 Task: Look for space in Bāzārak, Afghanistan from 6th September, 2023 to 10th September, 2023 for 1 adult in price range Rs.10000 to Rs.15000. Place can be private room with 1  bedroom having 1 bed and 1 bathroom. Property type can be house, flat, hotel. Amenities needed are: air conditioning, smoking allowed. Booking option can be shelf check-in. Required host language is English.
Action: Mouse moved to (460, 90)
Screenshot: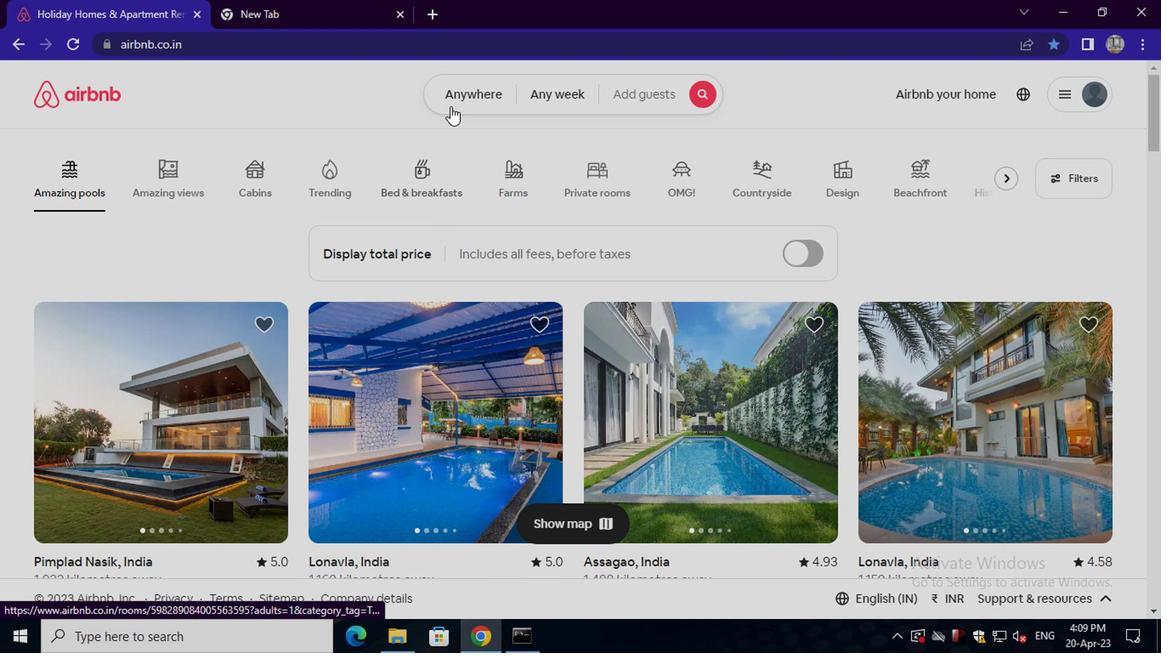 
Action: Mouse pressed left at (460, 90)
Screenshot: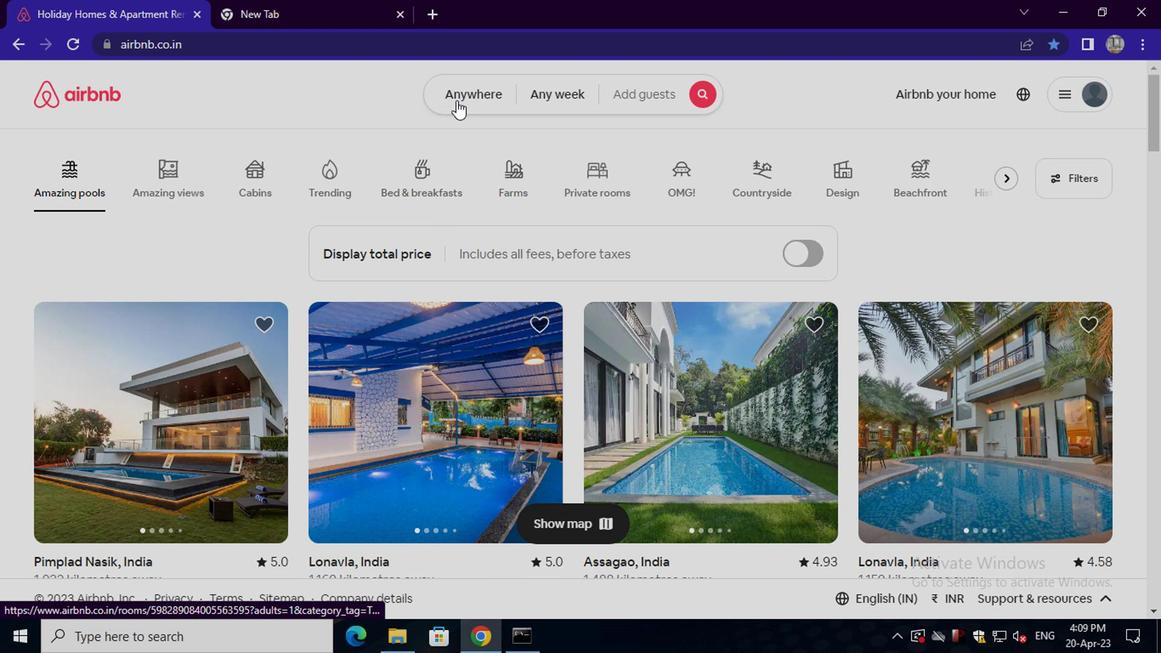 
Action: Mouse moved to (362, 156)
Screenshot: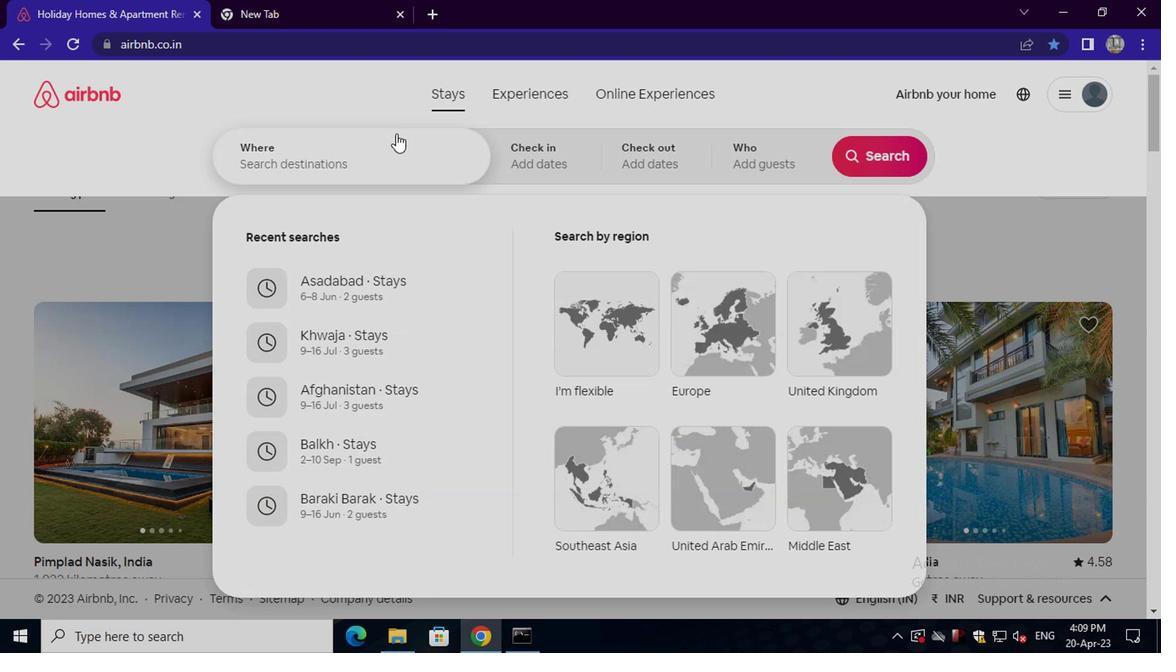 
Action: Mouse pressed left at (362, 156)
Screenshot: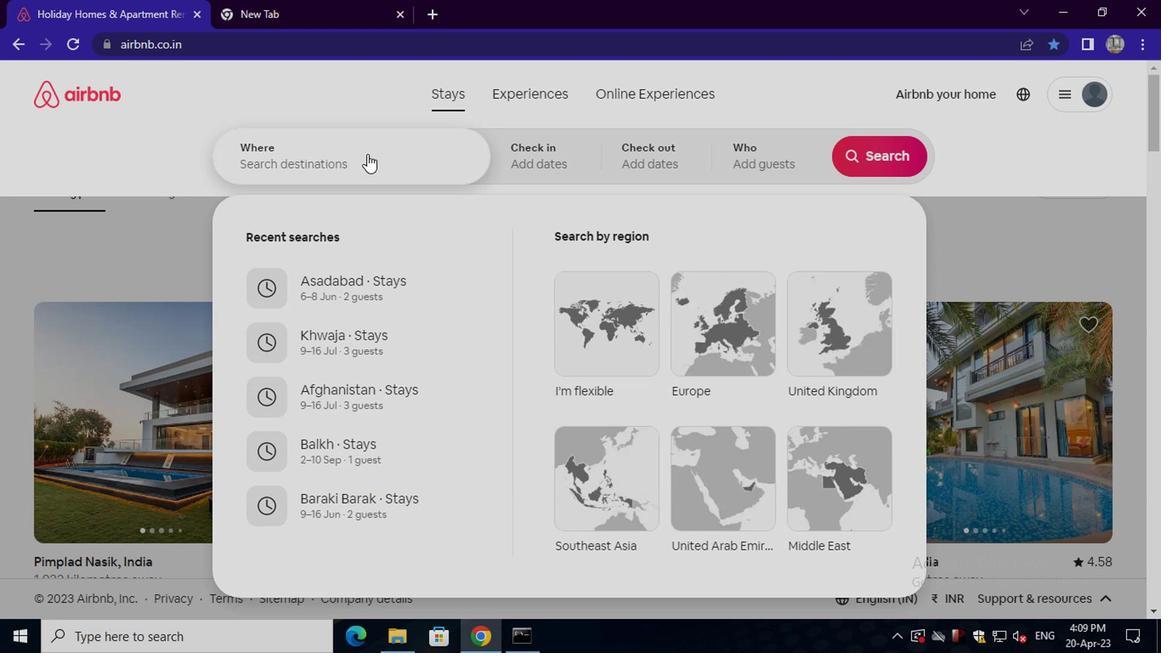 
Action: Key pressed bazarak
Screenshot: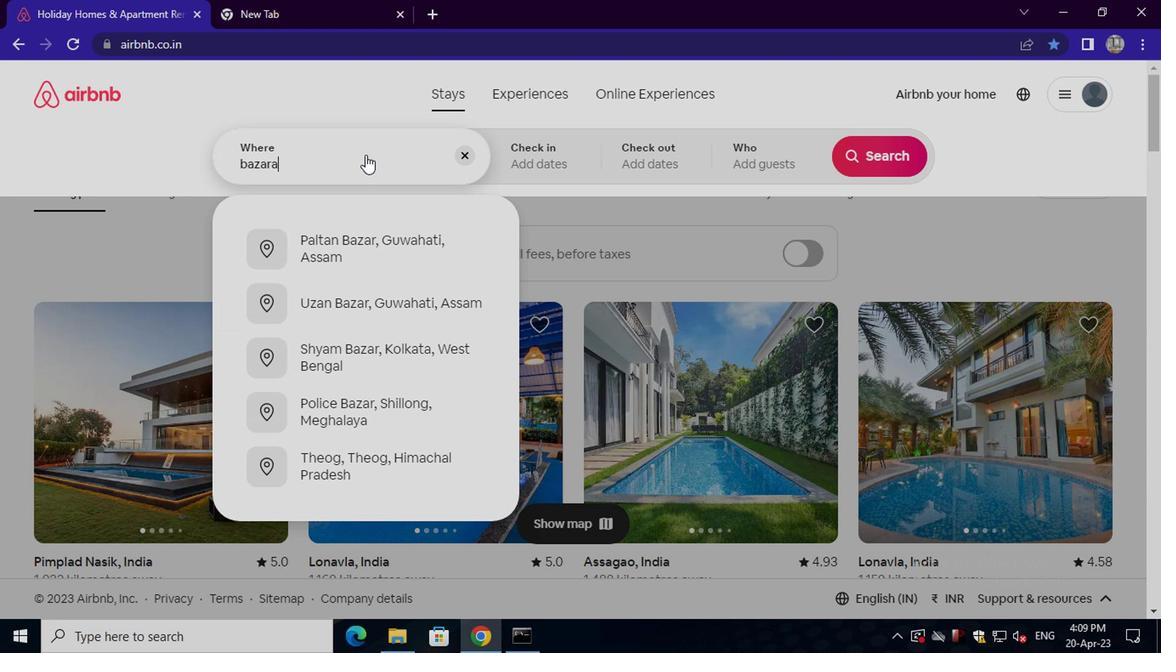 
Action: Mouse moved to (380, 353)
Screenshot: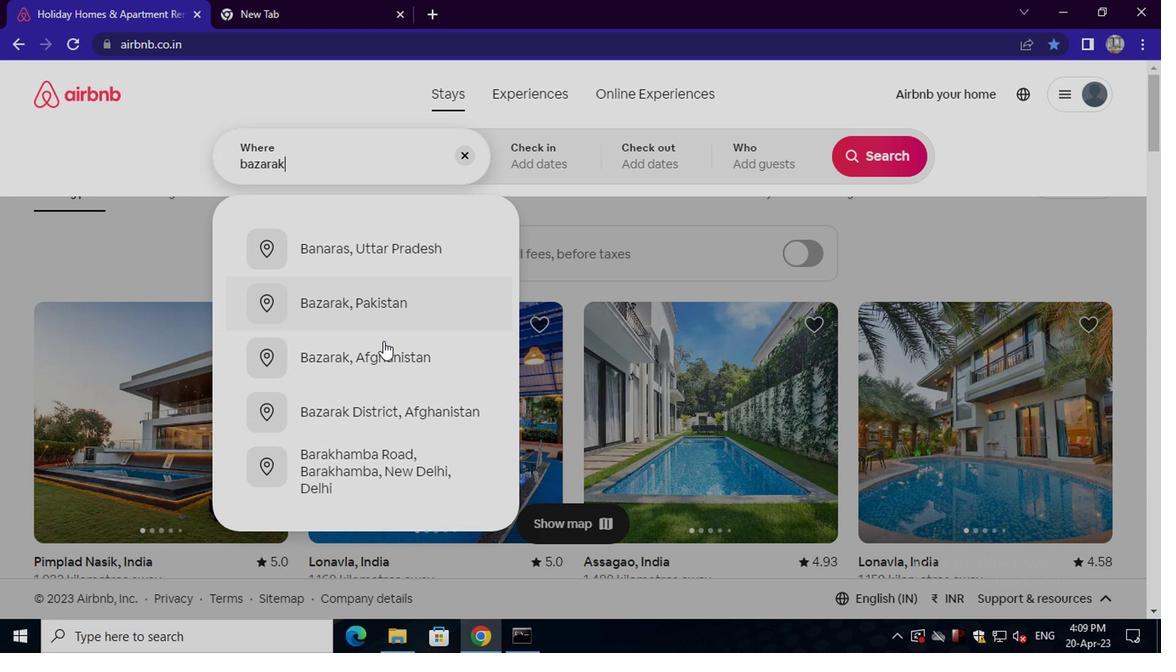 
Action: Mouse pressed left at (380, 353)
Screenshot: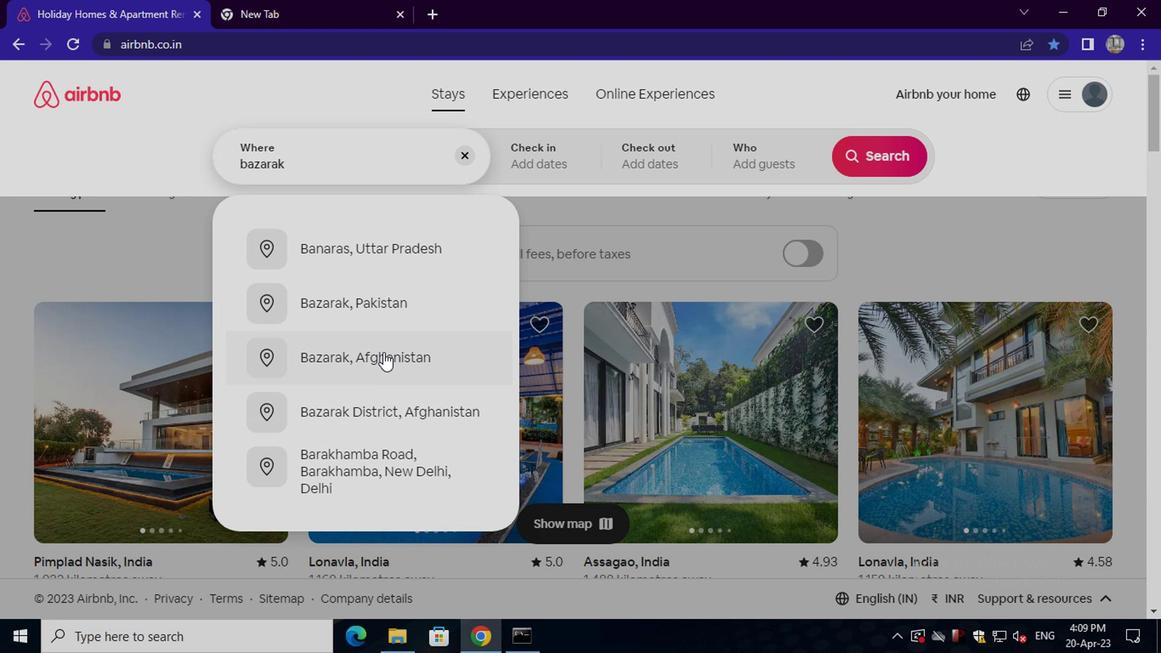 
Action: Mouse moved to (880, 296)
Screenshot: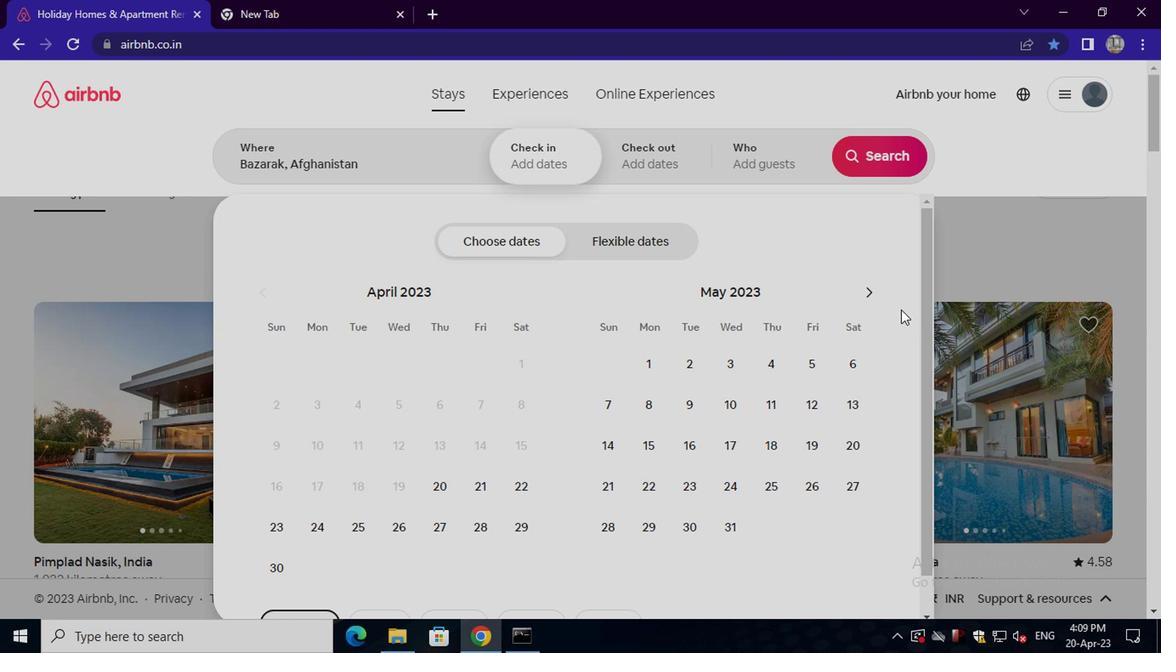 
Action: Mouse pressed left at (880, 296)
Screenshot: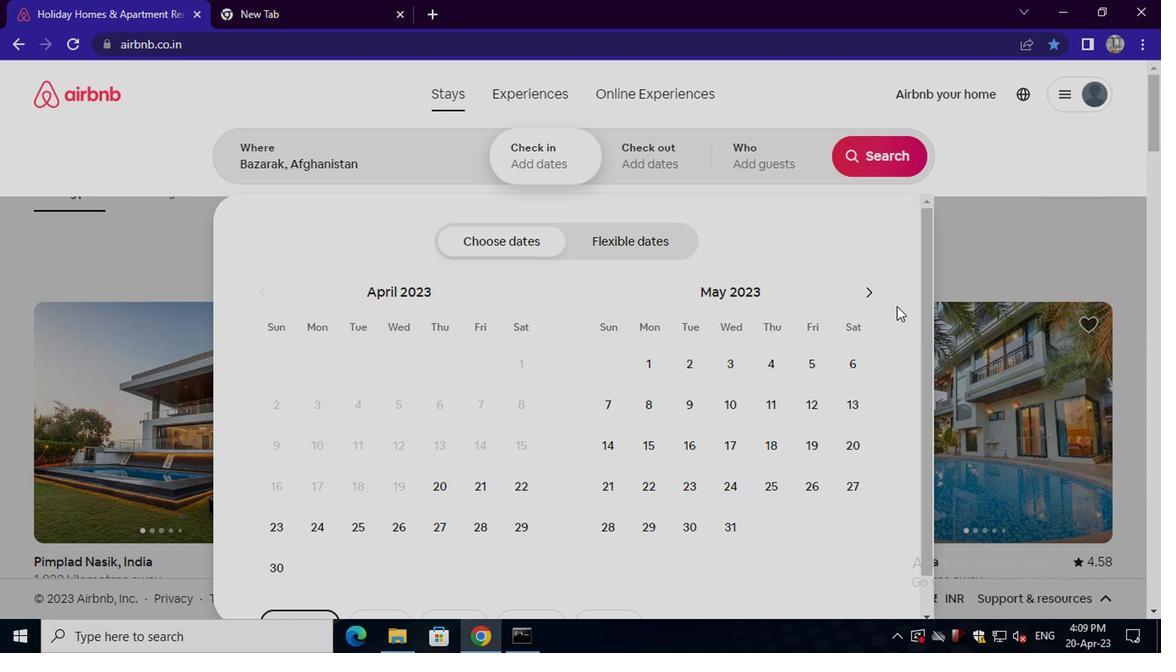 
Action: Mouse moved to (877, 295)
Screenshot: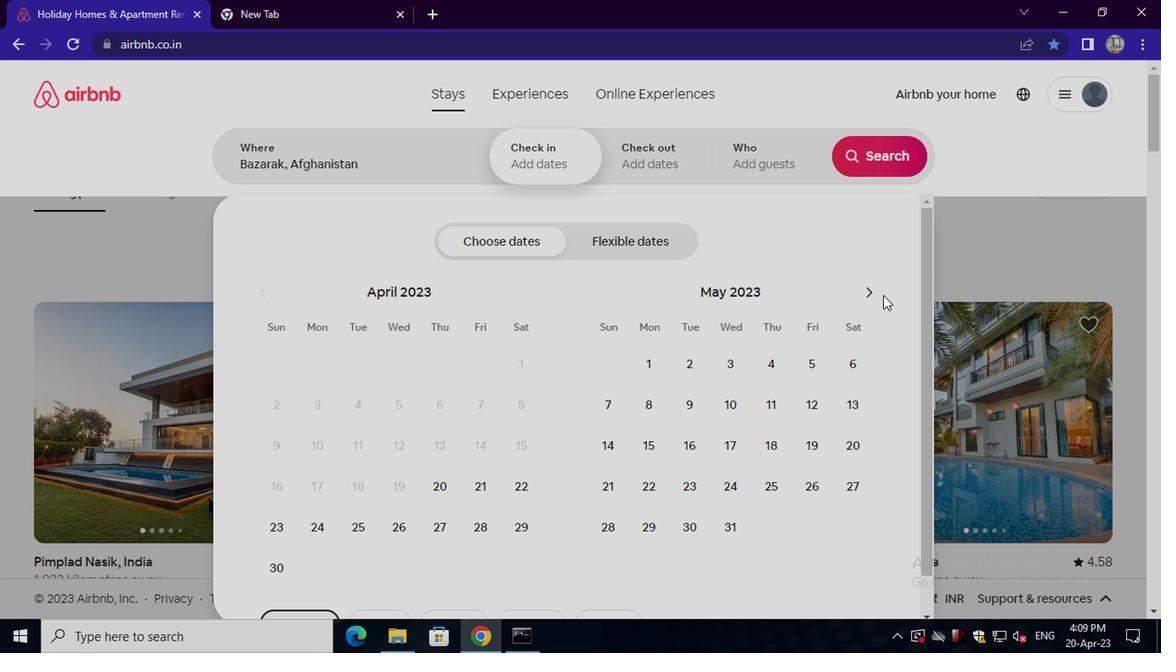 
Action: Mouse pressed left at (877, 295)
Screenshot: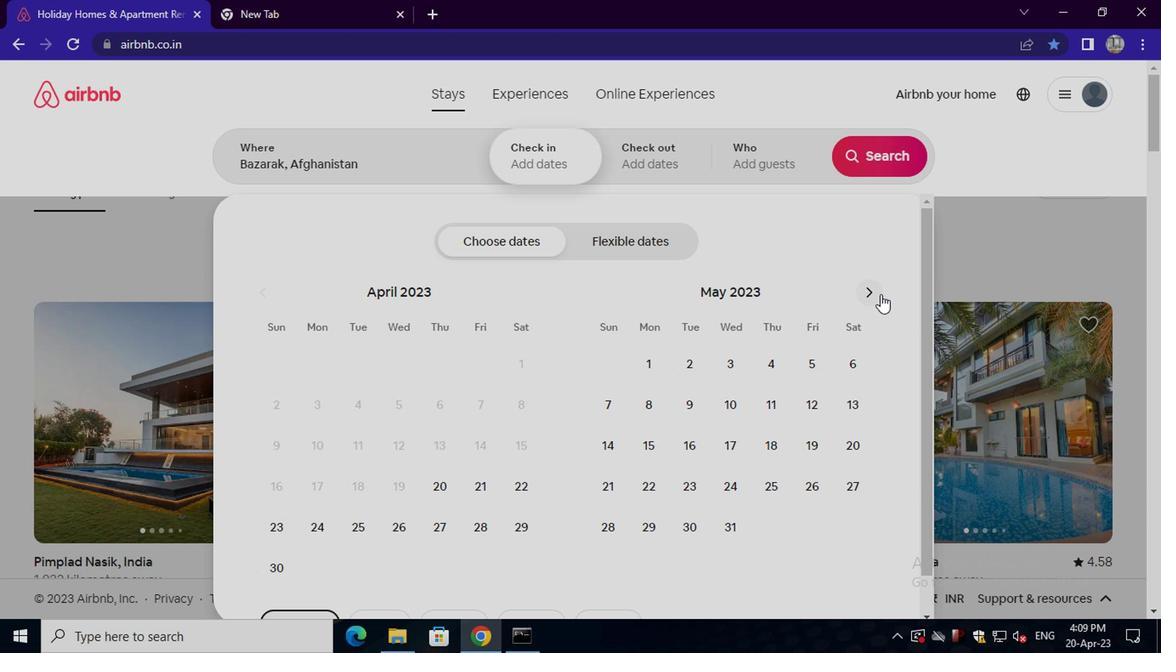 
Action: Mouse pressed left at (877, 295)
Screenshot: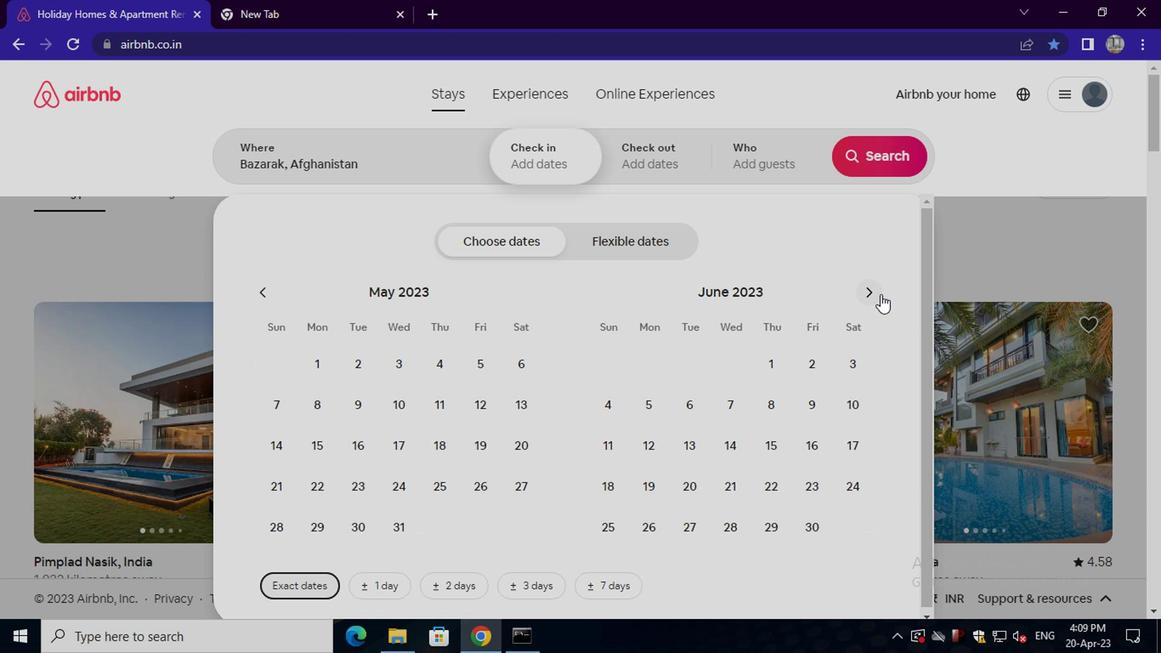 
Action: Mouse moved to (876, 294)
Screenshot: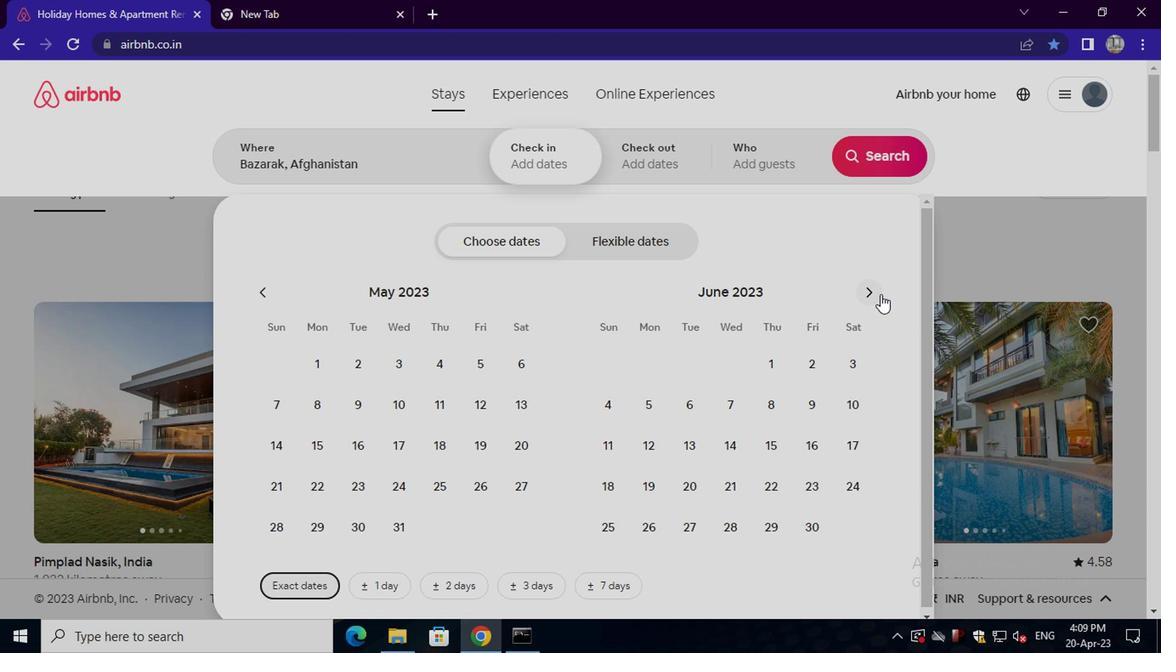 
Action: Mouse pressed left at (876, 294)
Screenshot: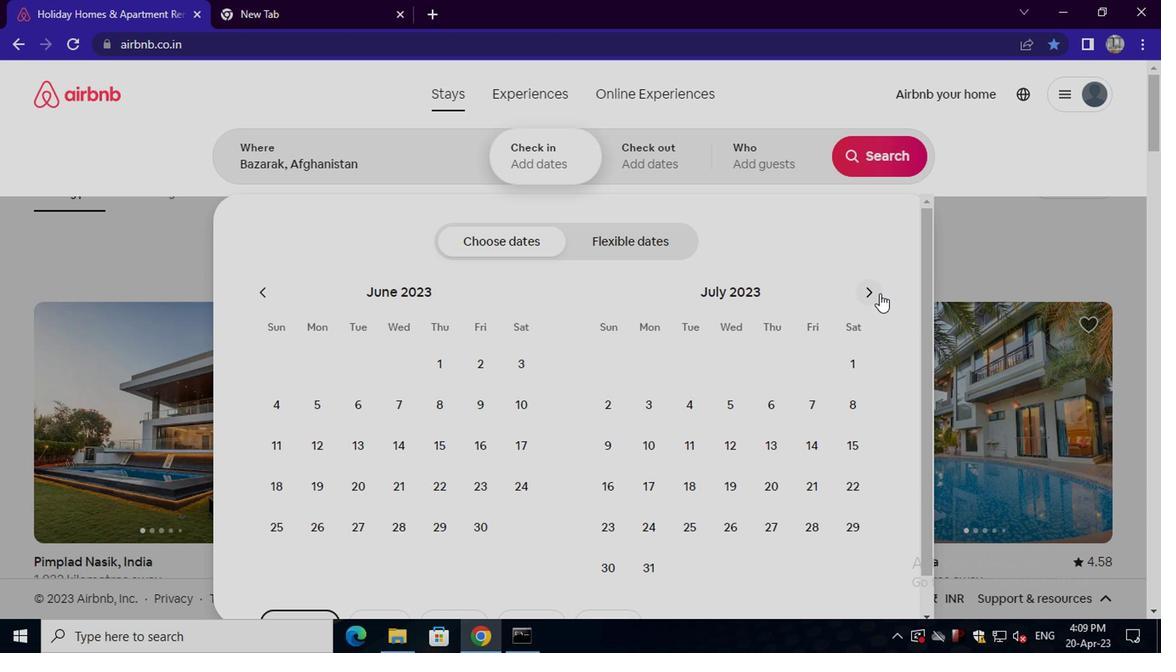 
Action: Mouse pressed left at (876, 294)
Screenshot: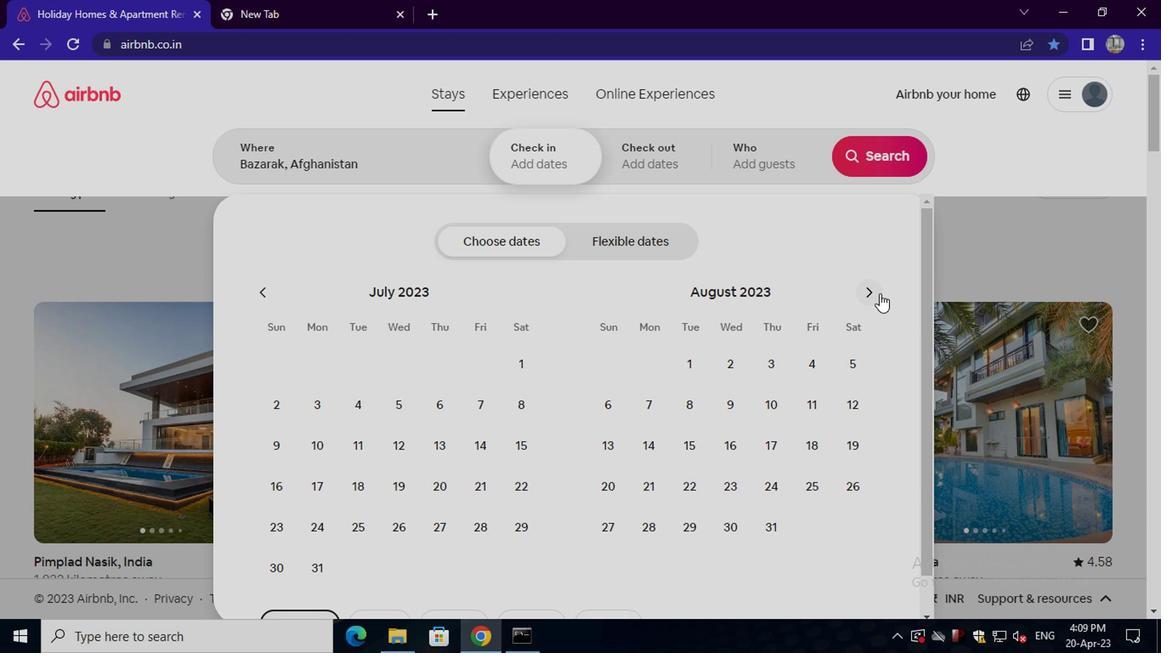 
Action: Mouse moved to (728, 405)
Screenshot: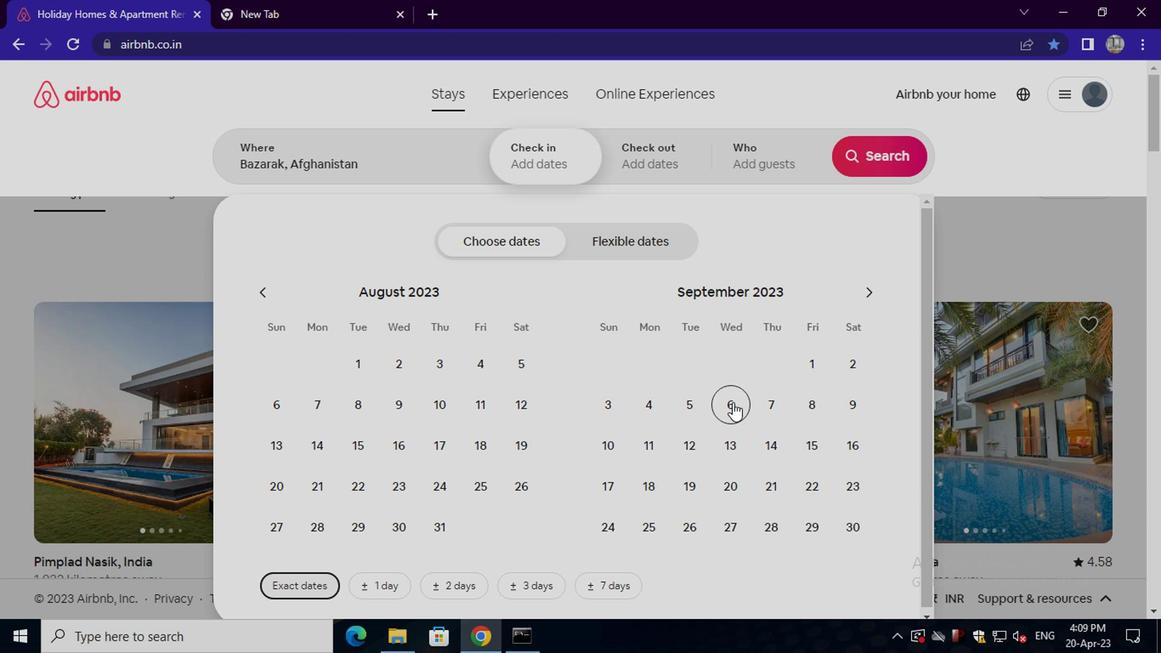 
Action: Mouse pressed left at (728, 405)
Screenshot: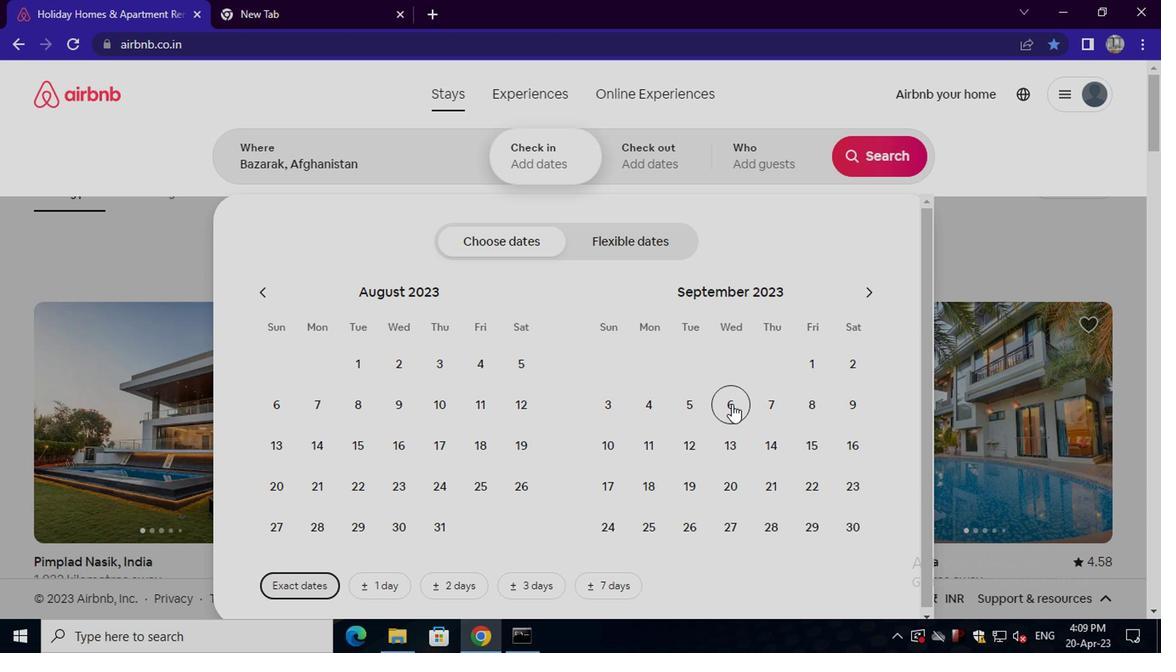 
Action: Mouse moved to (611, 444)
Screenshot: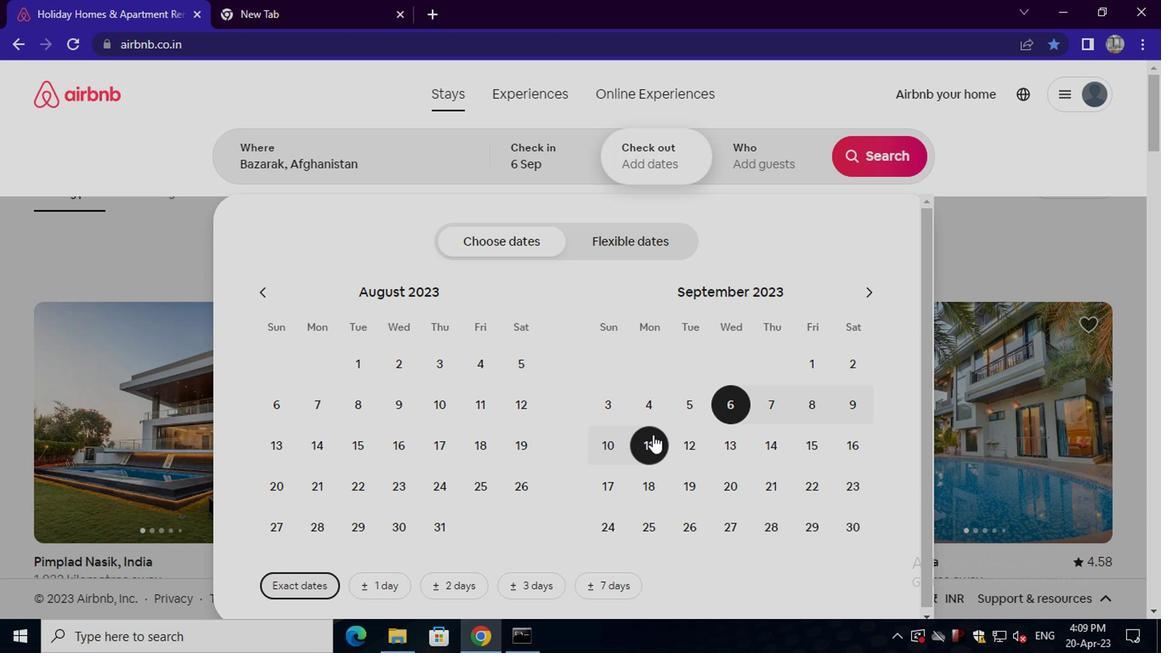 
Action: Mouse pressed left at (611, 444)
Screenshot: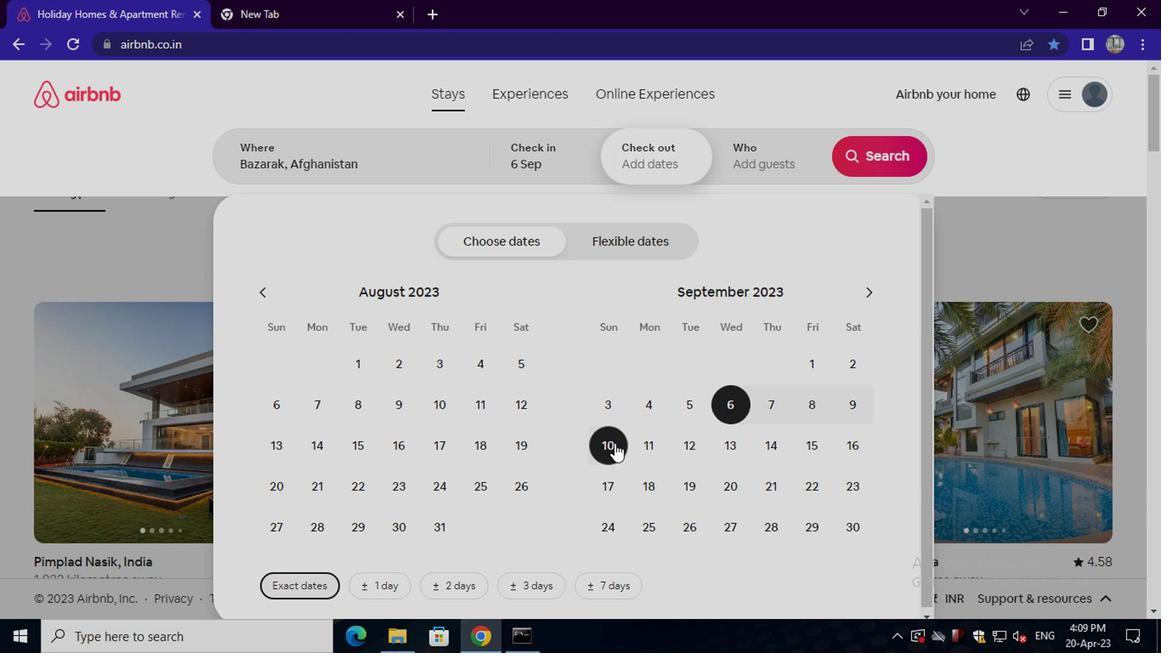 
Action: Mouse moved to (779, 171)
Screenshot: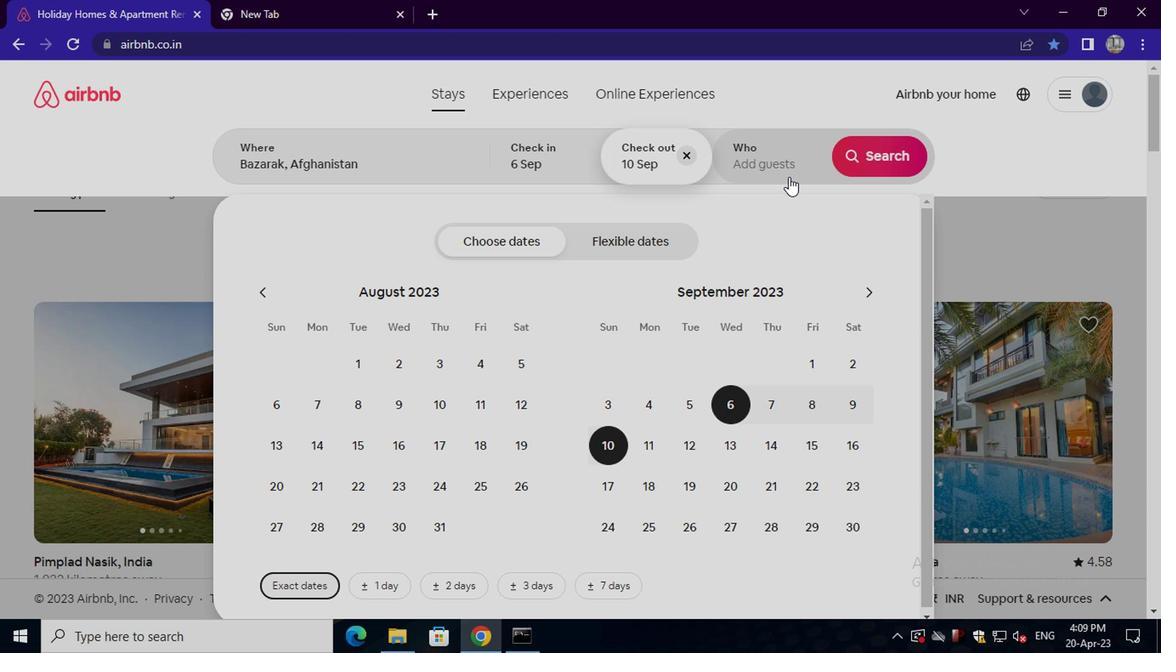 
Action: Mouse pressed left at (779, 171)
Screenshot: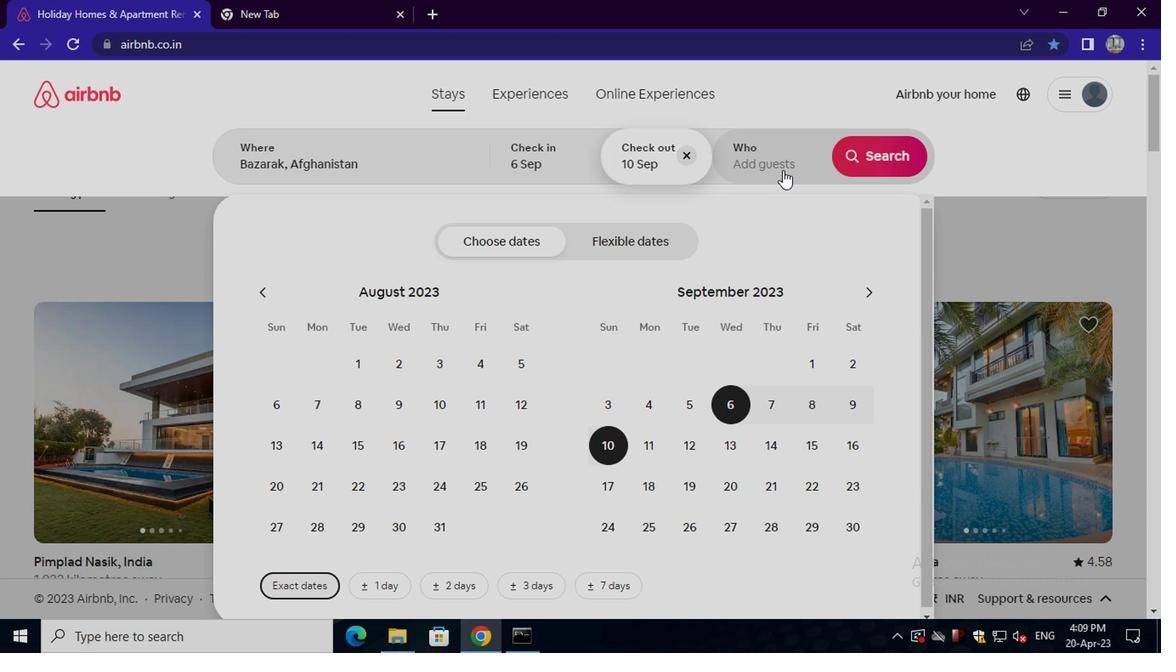 
Action: Mouse moved to (878, 248)
Screenshot: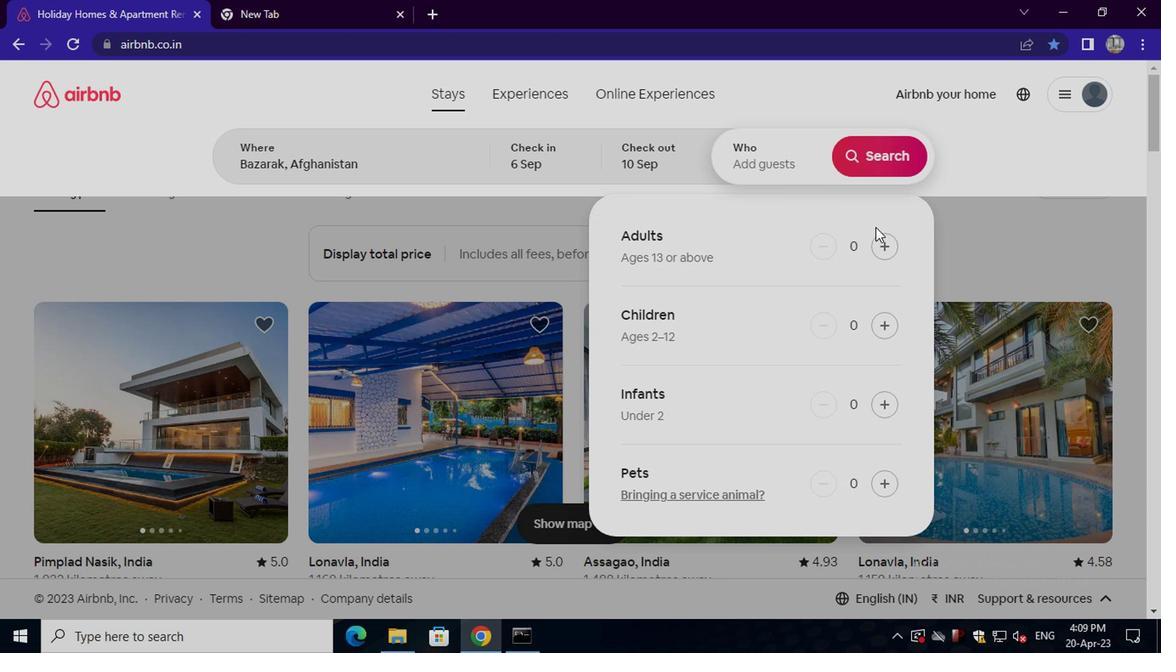 
Action: Mouse pressed left at (878, 248)
Screenshot: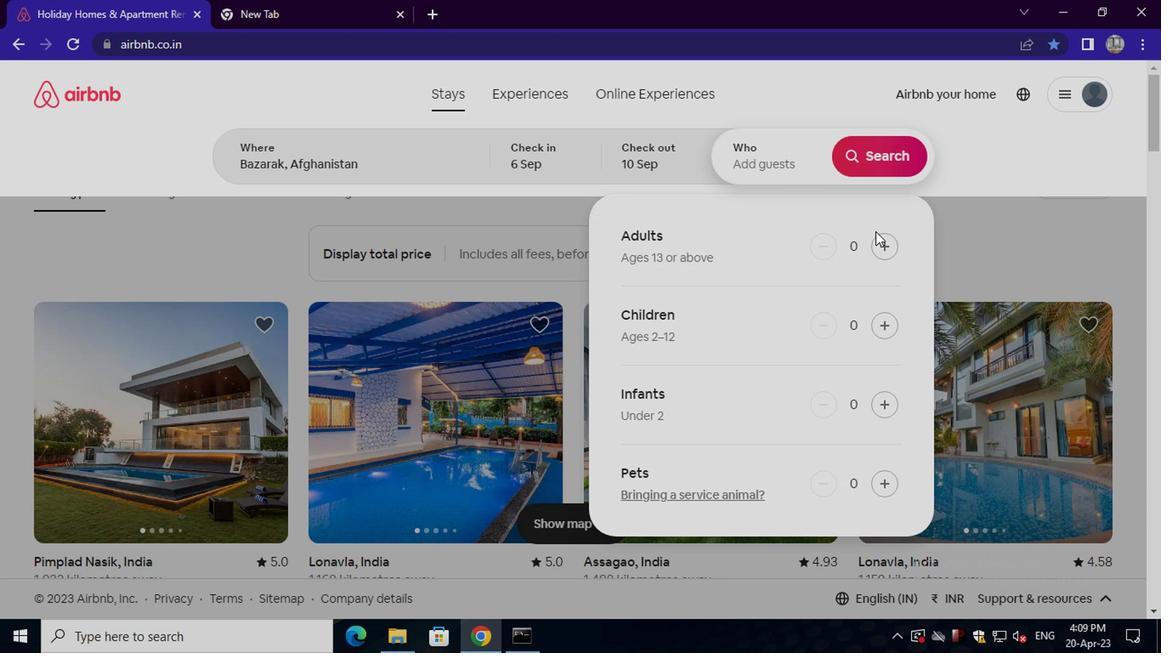 
Action: Mouse moved to (878, 163)
Screenshot: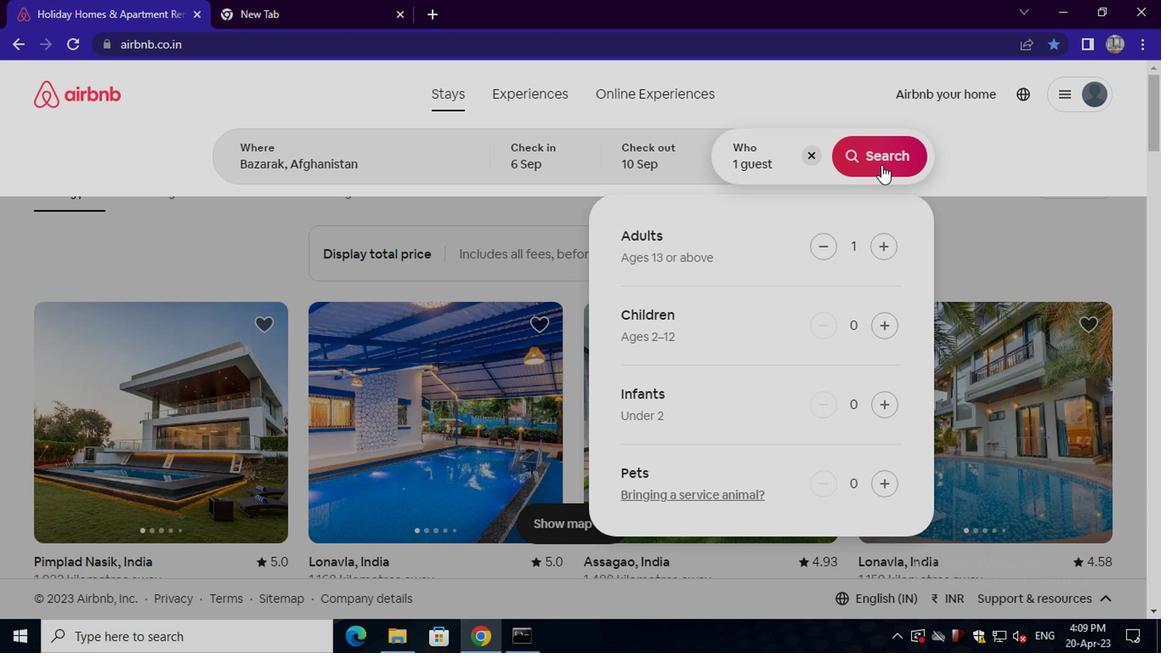 
Action: Mouse pressed left at (878, 163)
Screenshot: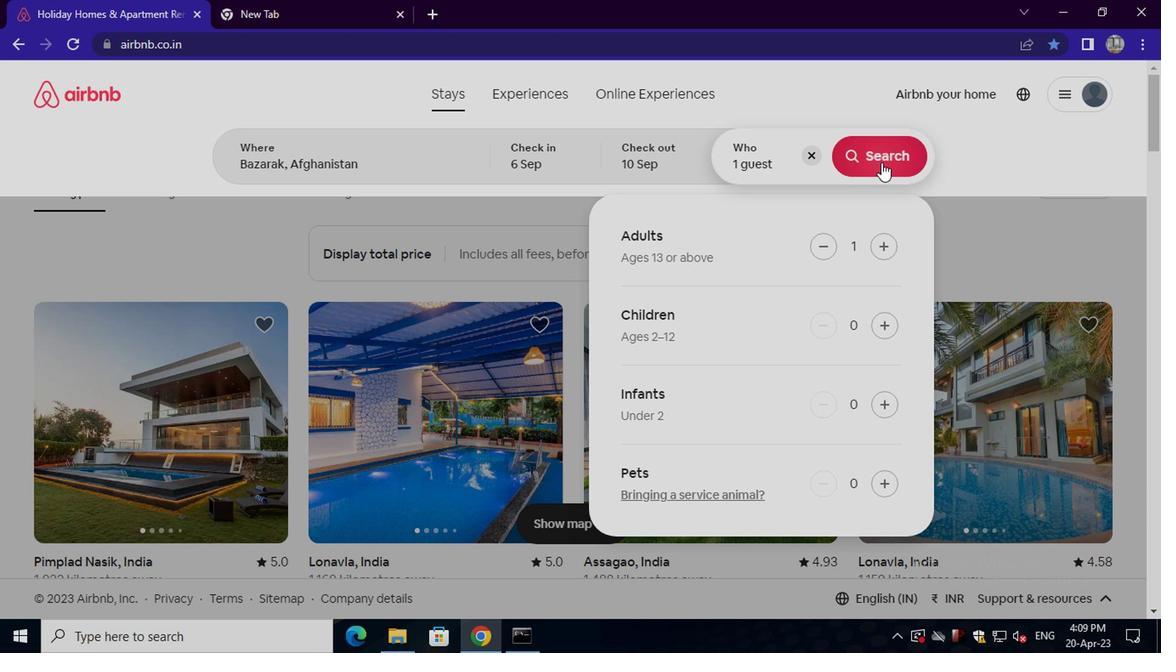 
Action: Mouse moved to (1073, 169)
Screenshot: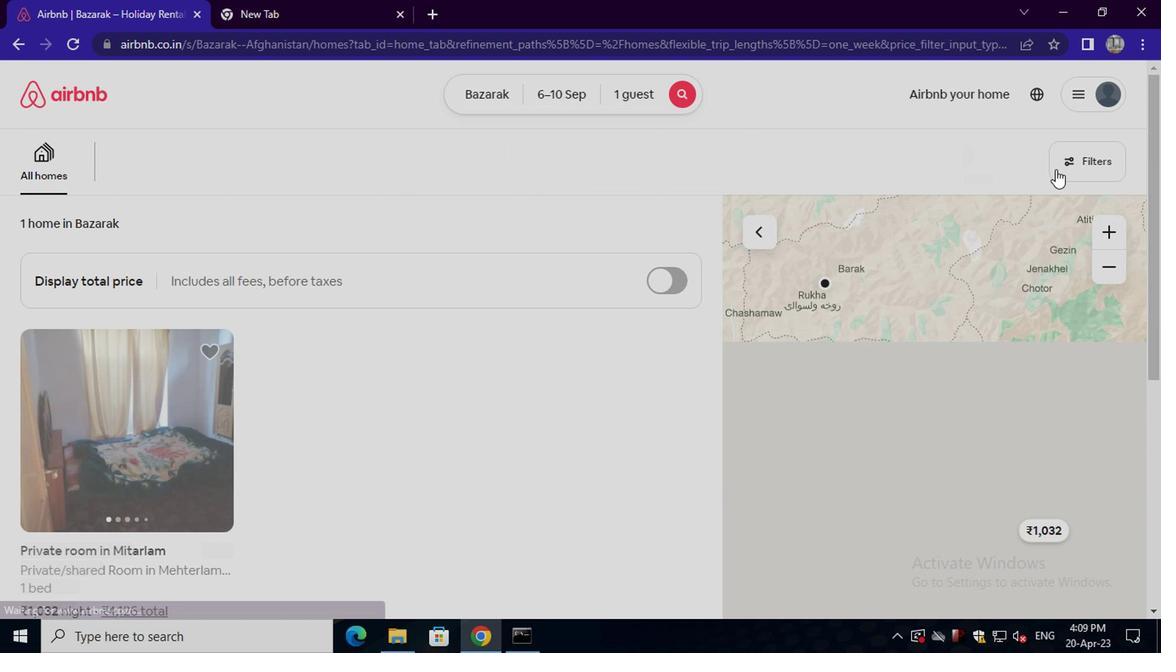 
Action: Mouse pressed left at (1073, 169)
Screenshot: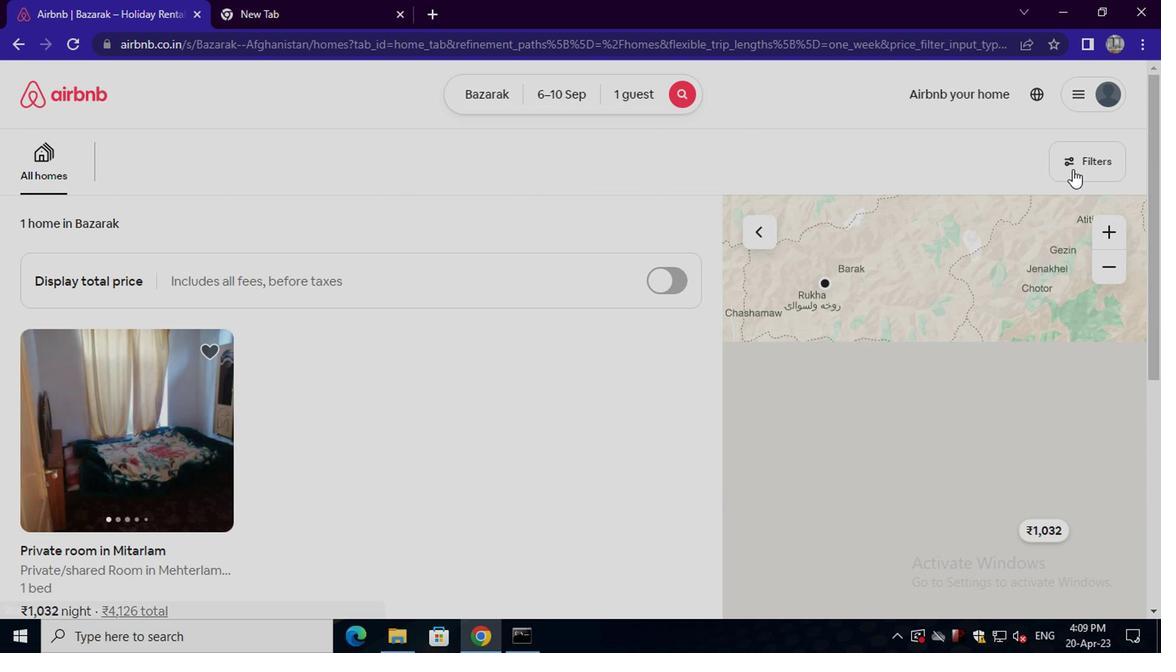 
Action: Mouse moved to (452, 384)
Screenshot: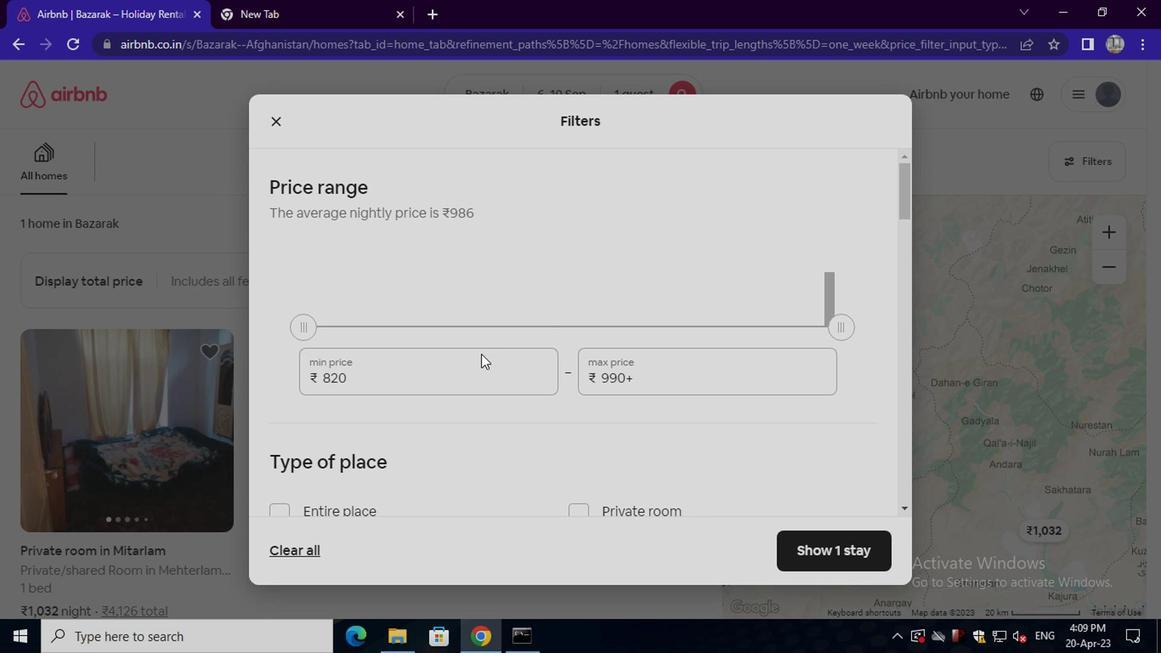 
Action: Mouse pressed left at (452, 384)
Screenshot: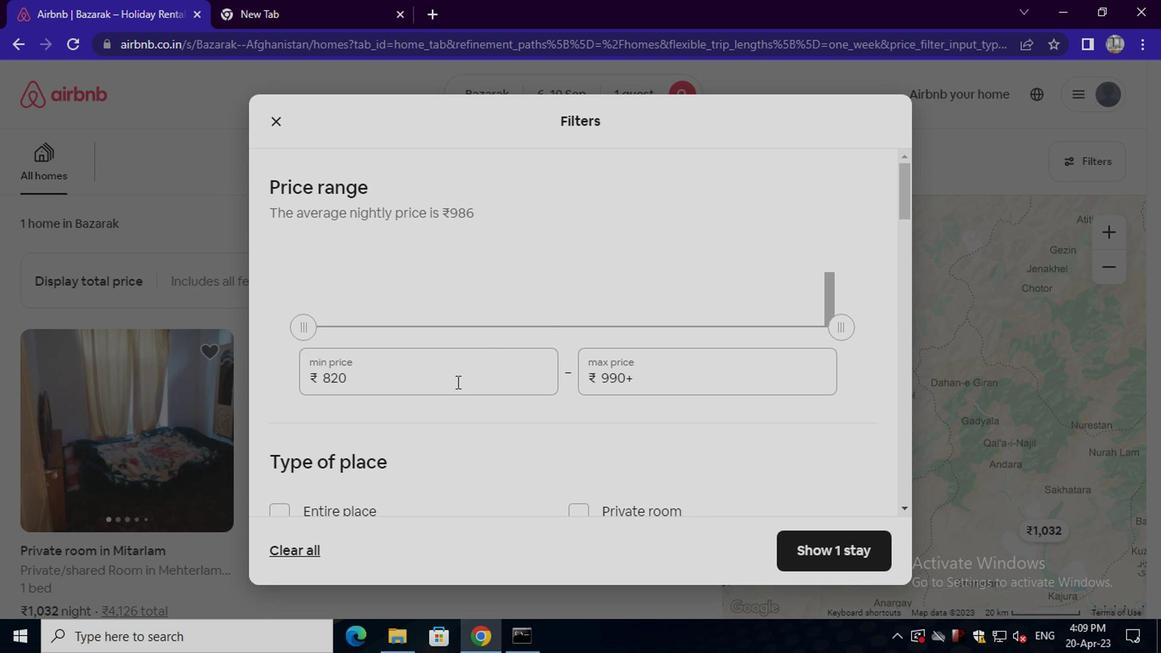 
Action: Key pressed <Key.backspace><Key.backspace><Key.backspace><Key.backspace><Key.backspace><Key.backspace><Key.backspace><Key.backspace><Key.backspace><Key.backspace><Key.backspace>10000
Screenshot: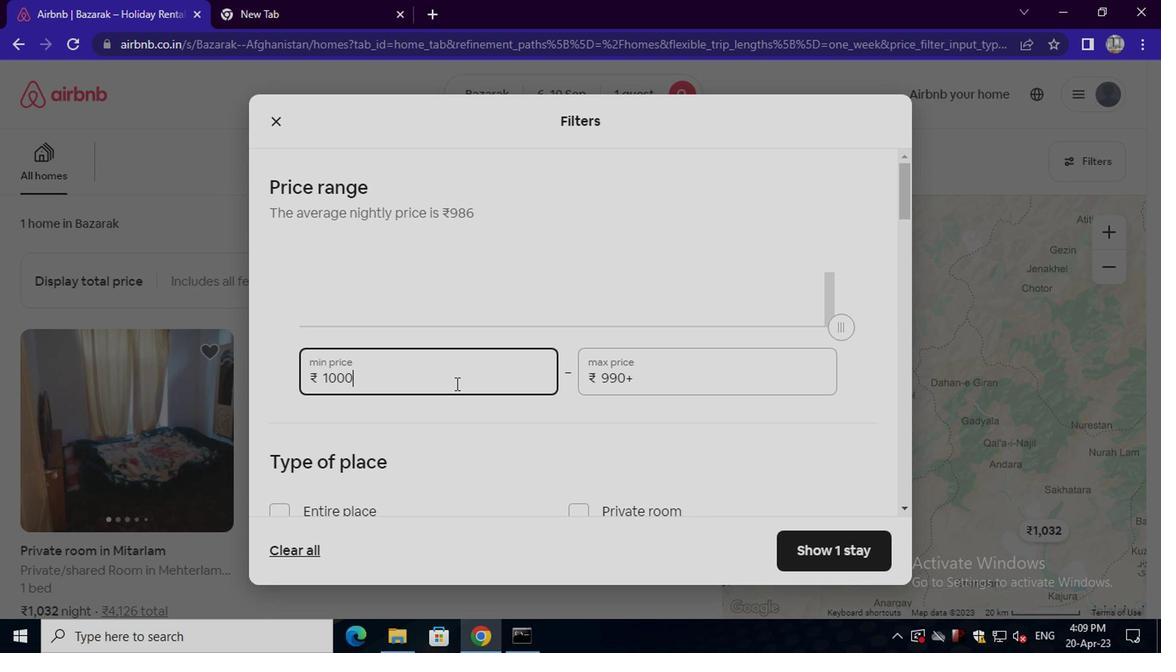 
Action: Mouse moved to (637, 379)
Screenshot: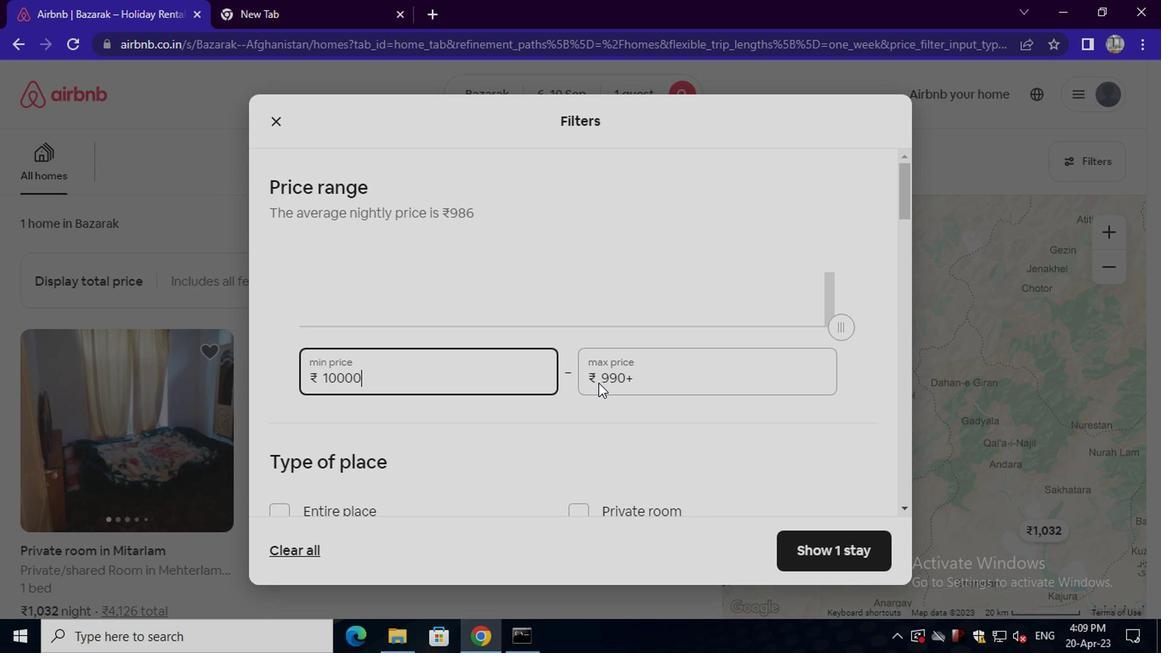 
Action: Mouse pressed left at (637, 379)
Screenshot: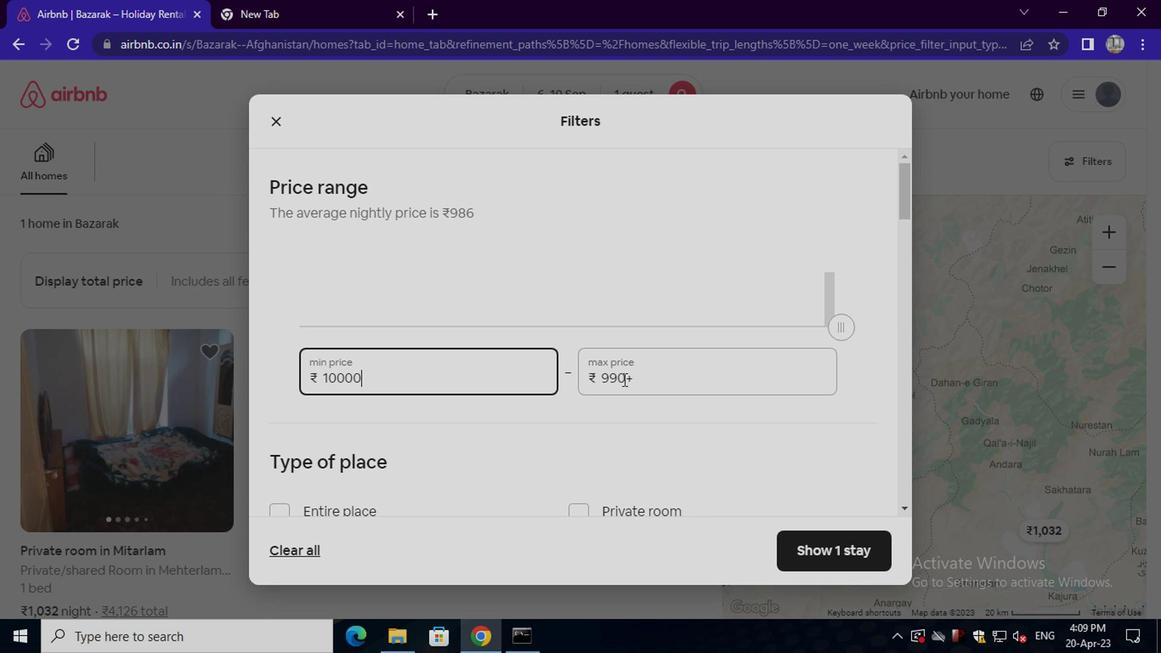 
Action: Key pressed <Key.backspace><Key.backspace><Key.backspace><Key.backspace><Key.backspace><Key.backspace><Key.backspace><Key.backspace><Key.backspace><Key.backspace>15000
Screenshot: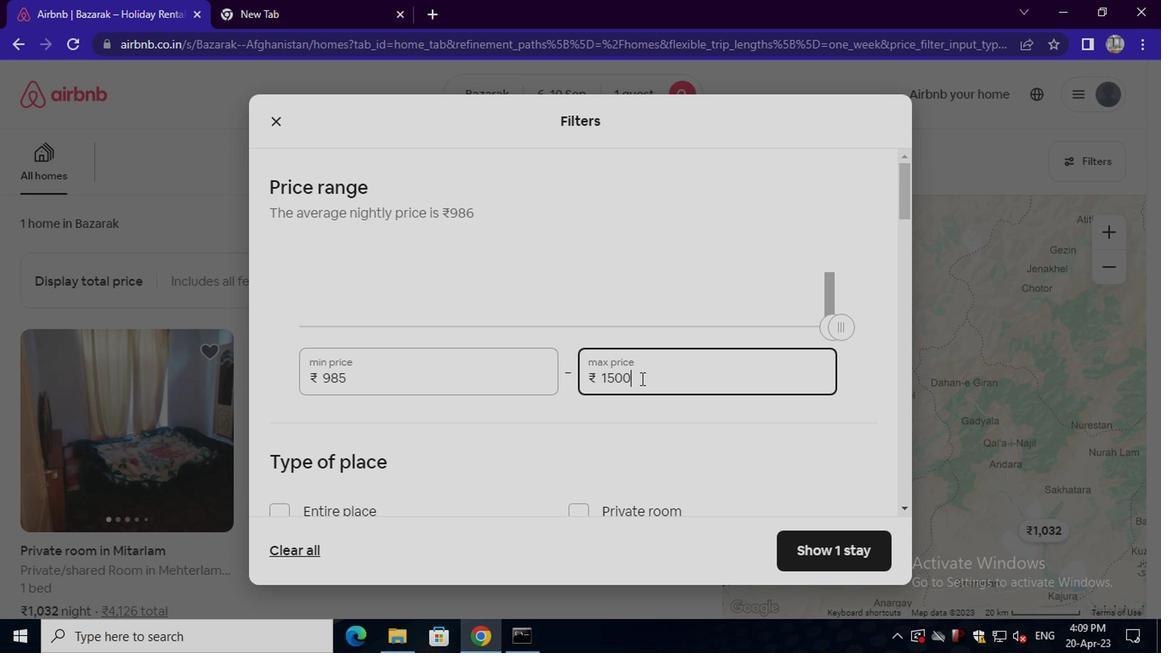 
Action: Mouse moved to (639, 378)
Screenshot: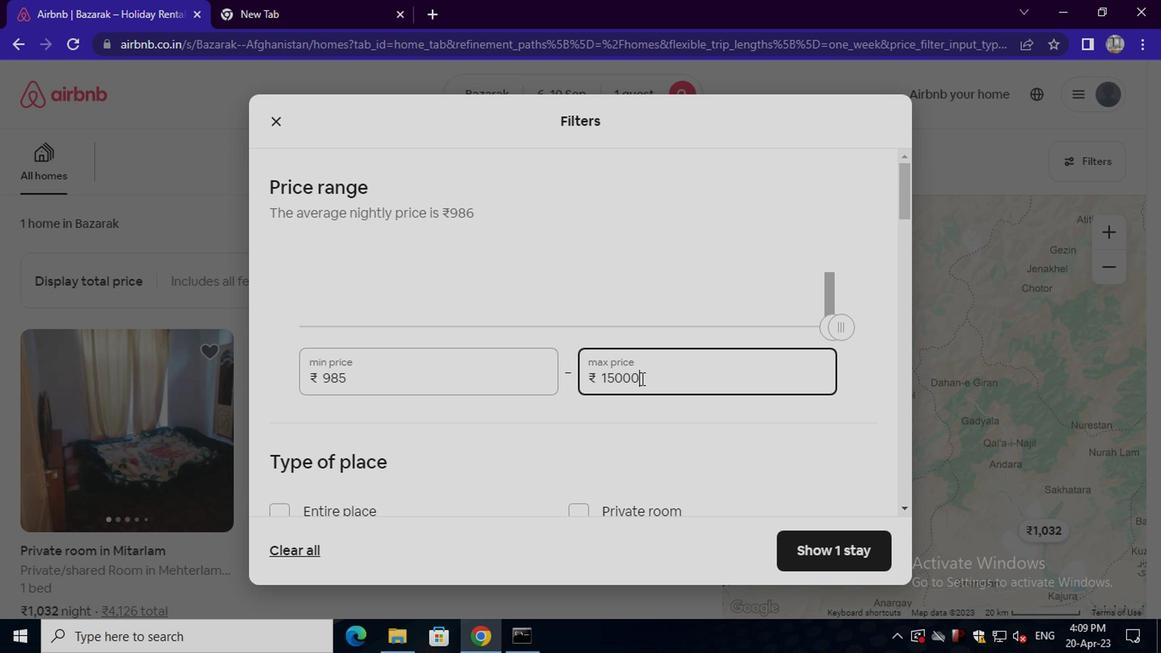 
Action: Mouse scrolled (639, 376) with delta (0, -1)
Screenshot: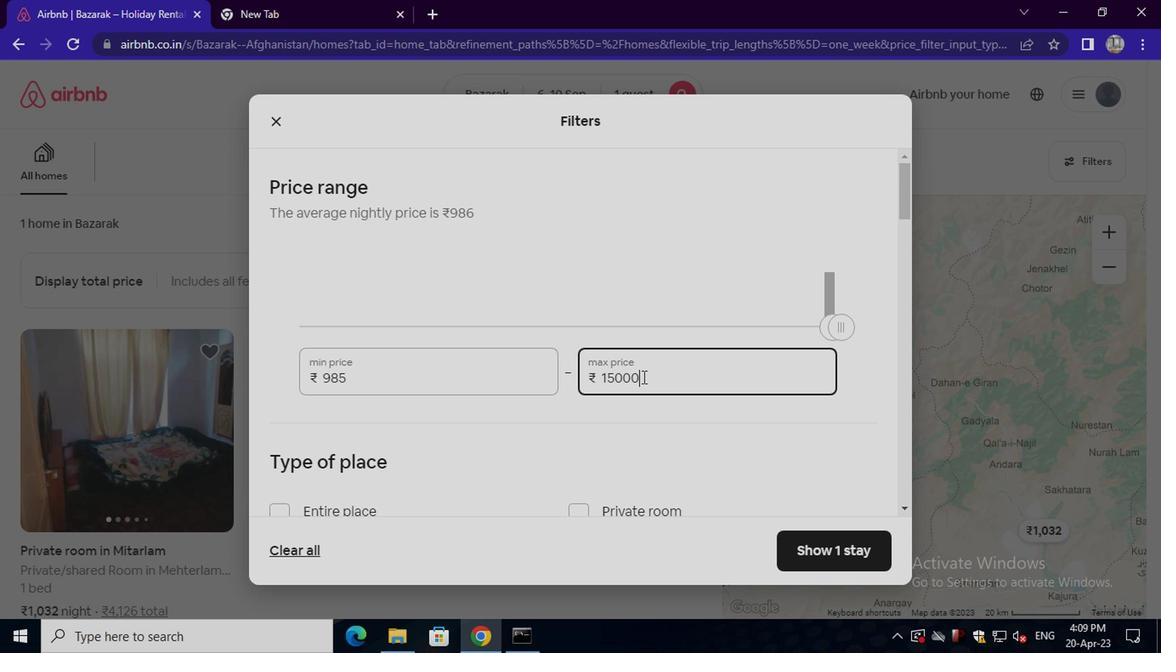 
Action: Mouse scrolled (639, 376) with delta (0, -1)
Screenshot: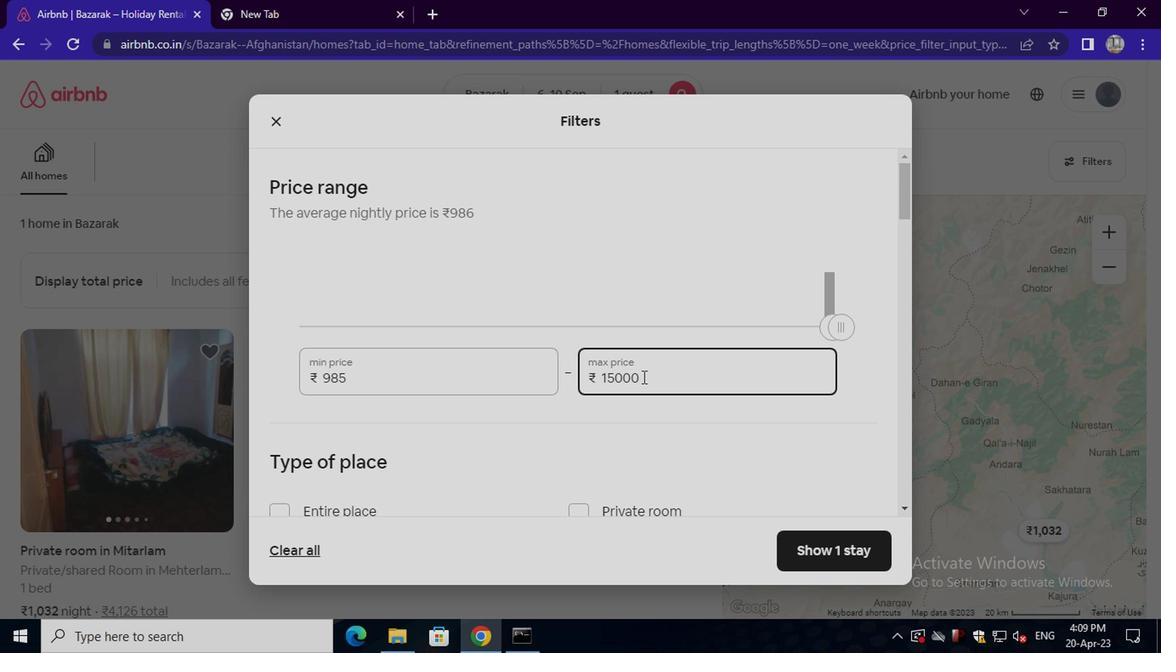 
Action: Mouse moved to (590, 346)
Screenshot: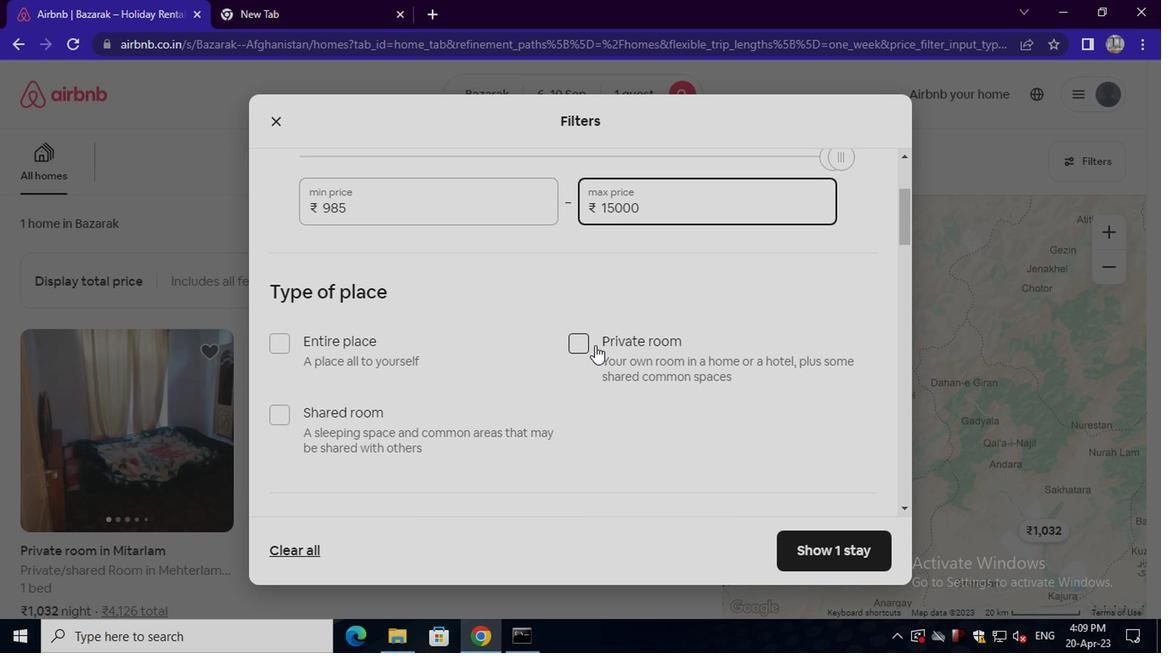 
Action: Mouse pressed left at (590, 346)
Screenshot: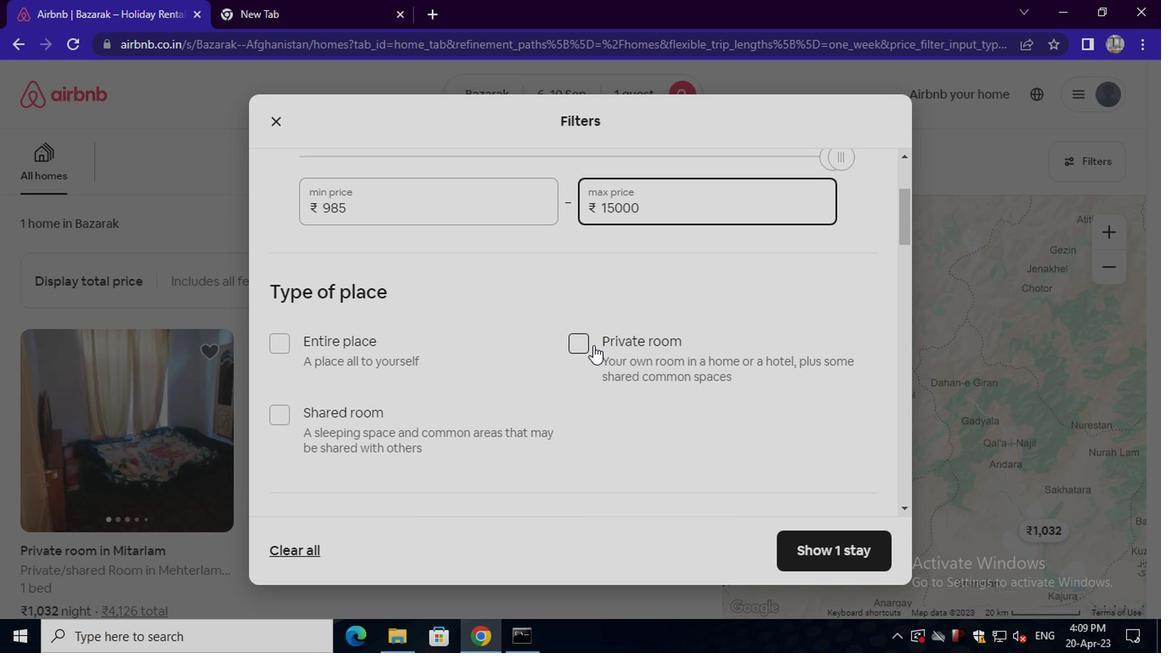
Action: Mouse moved to (490, 369)
Screenshot: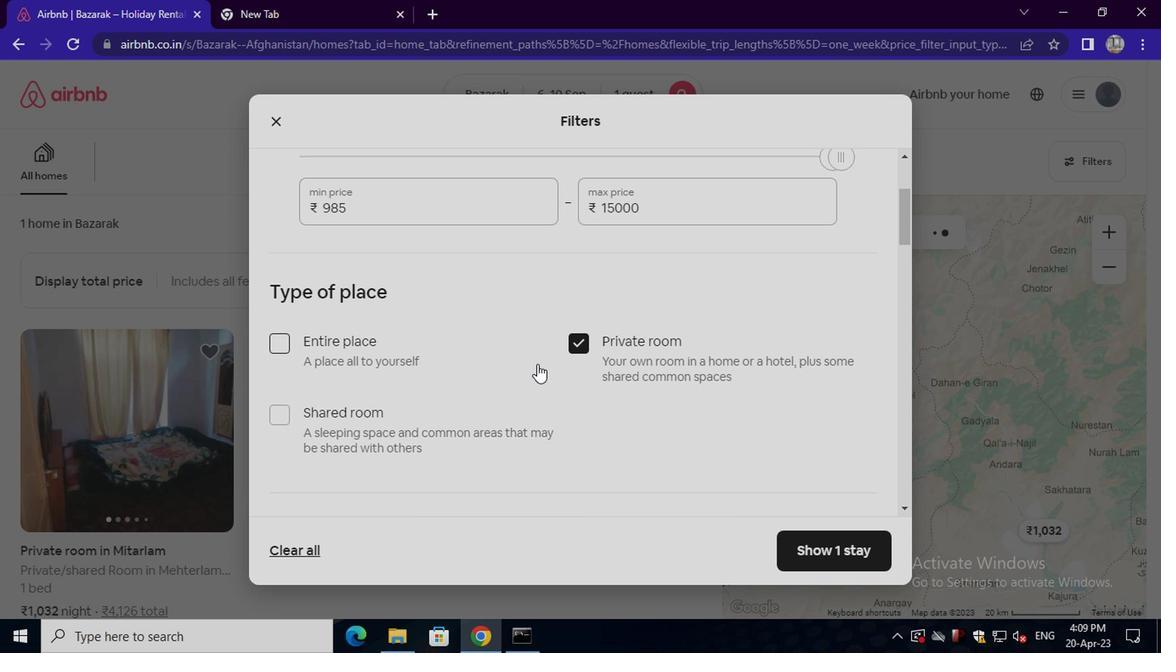 
Action: Mouse scrolled (490, 368) with delta (0, -1)
Screenshot: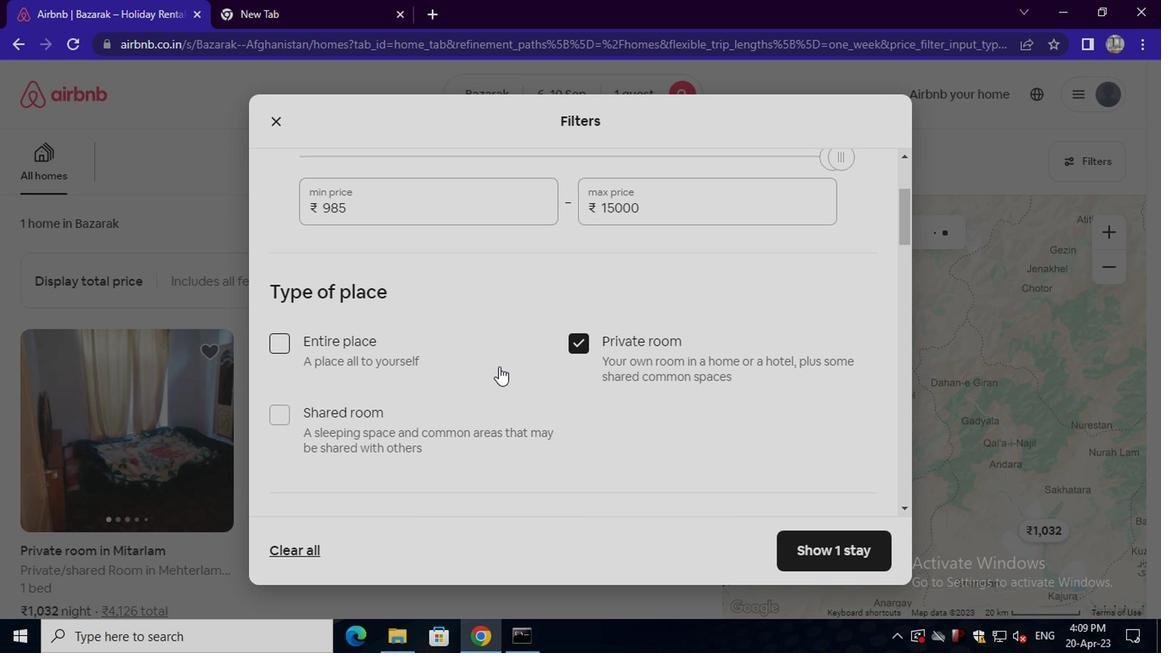 
Action: Mouse moved to (489, 370)
Screenshot: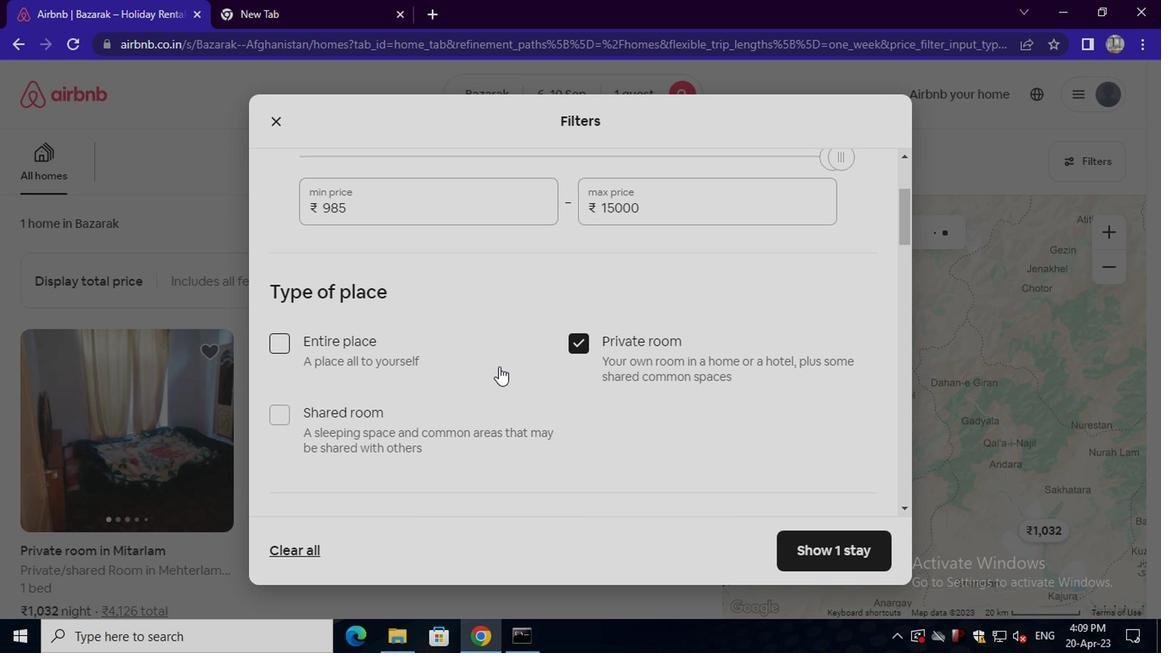 
Action: Mouse scrolled (489, 369) with delta (0, 0)
Screenshot: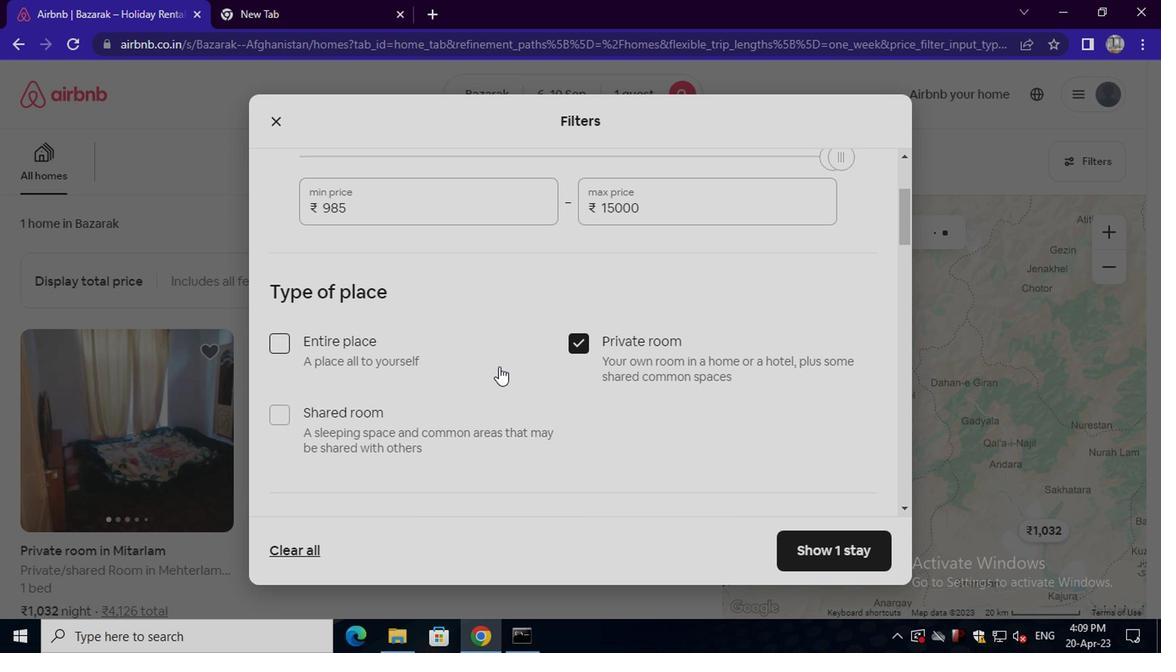 
Action: Mouse scrolled (489, 369) with delta (0, 0)
Screenshot: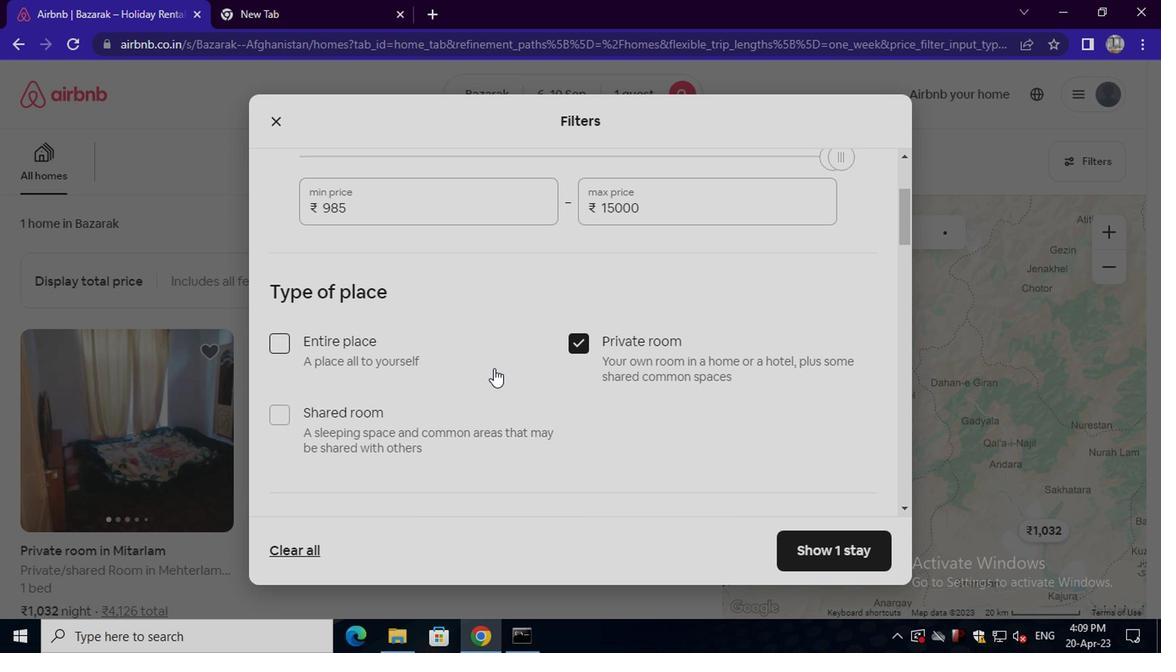 
Action: Mouse moved to (361, 372)
Screenshot: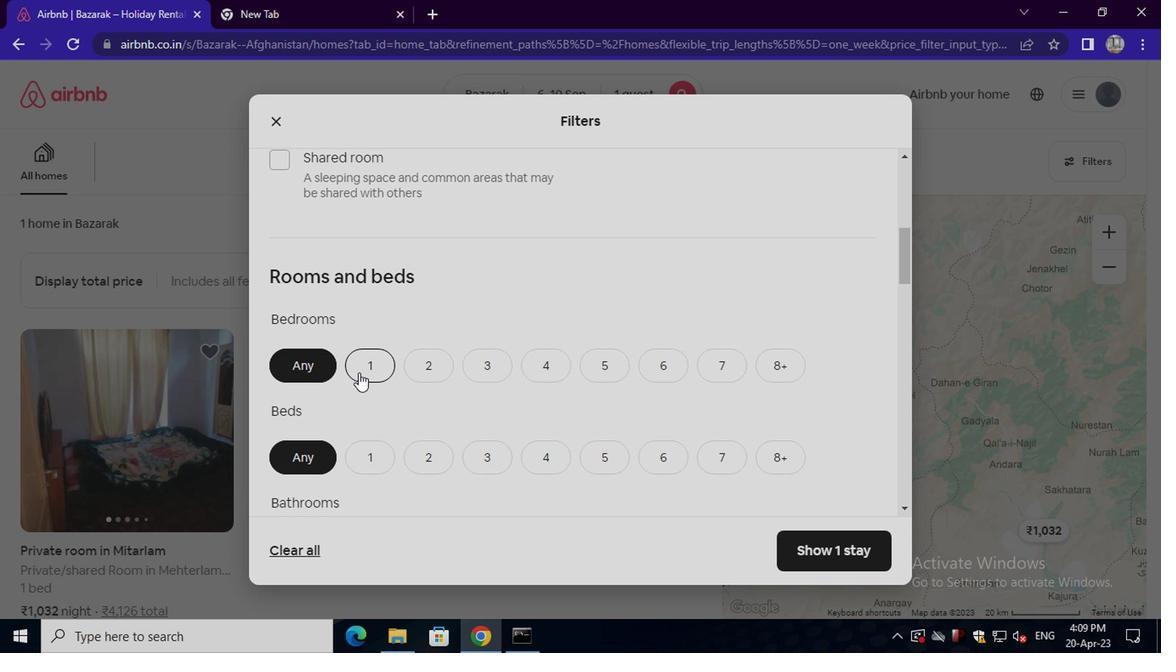 
Action: Mouse pressed left at (361, 372)
Screenshot: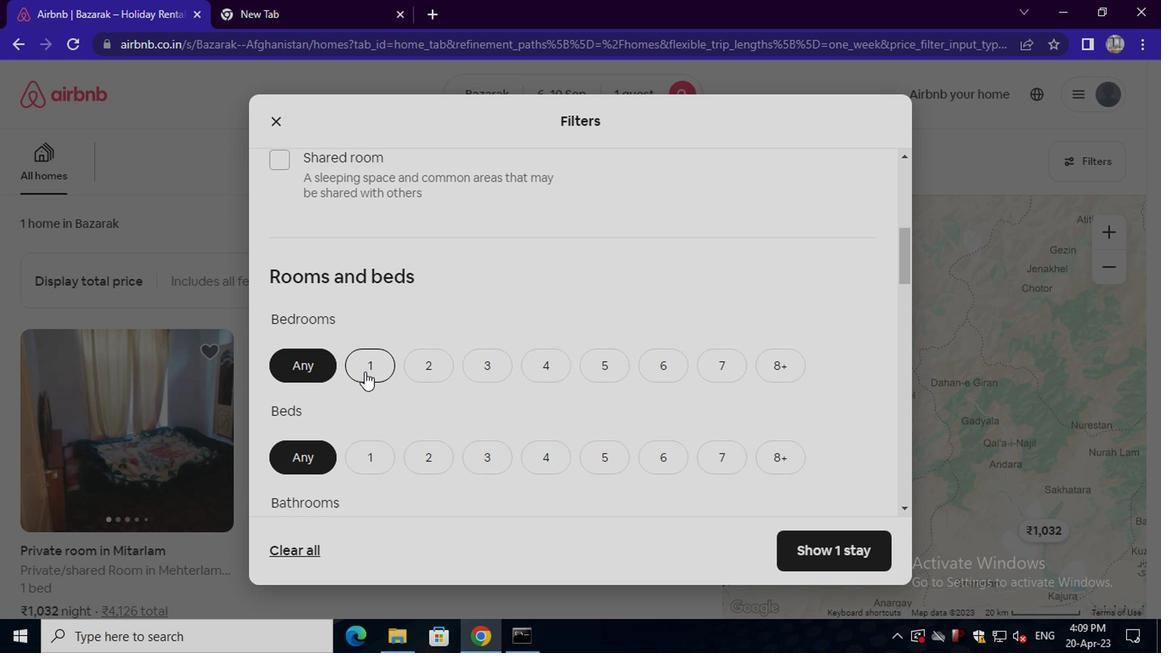
Action: Mouse moved to (363, 372)
Screenshot: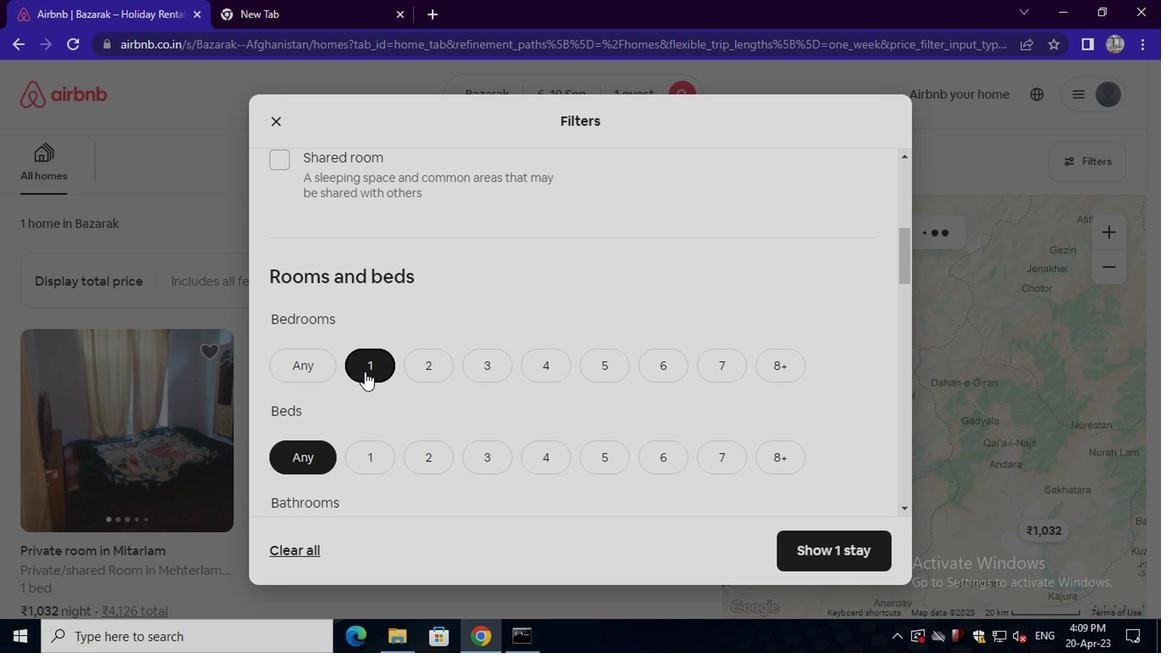 
Action: Mouse scrolled (363, 372) with delta (0, 0)
Screenshot: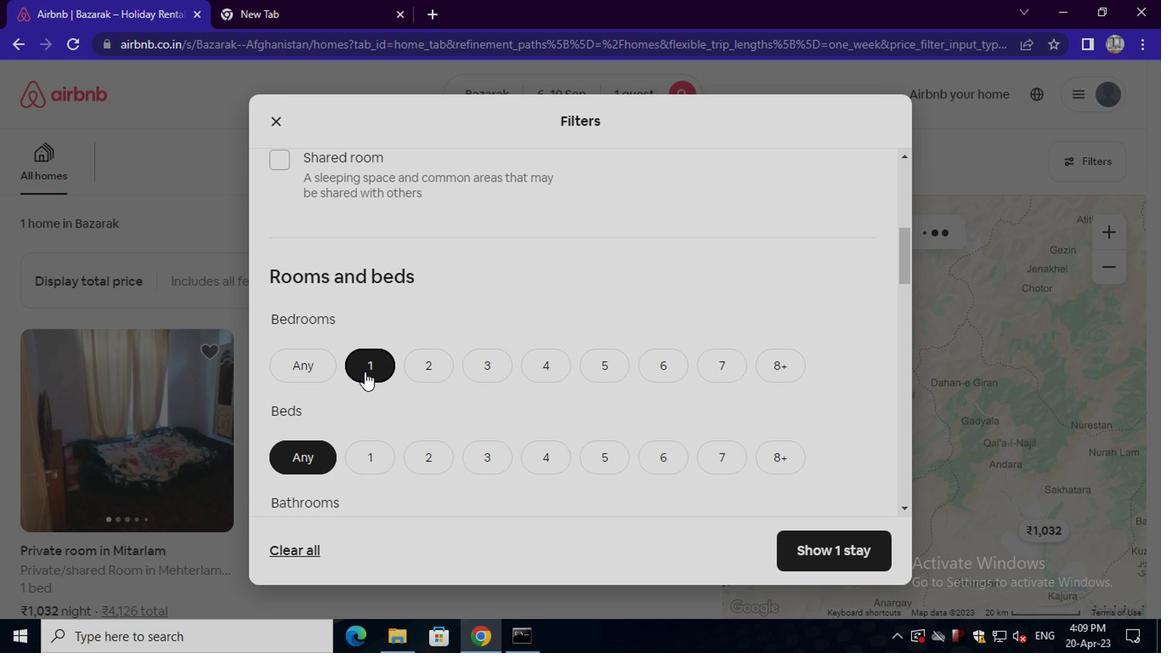 
Action: Mouse moved to (363, 374)
Screenshot: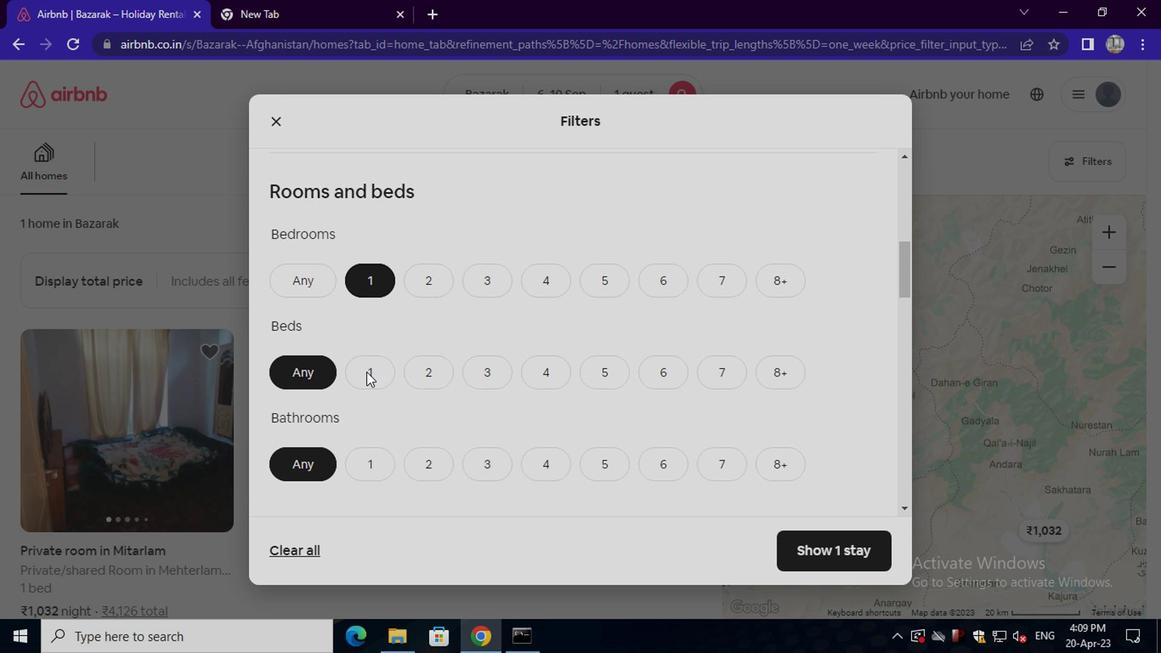 
Action: Mouse pressed left at (363, 374)
Screenshot: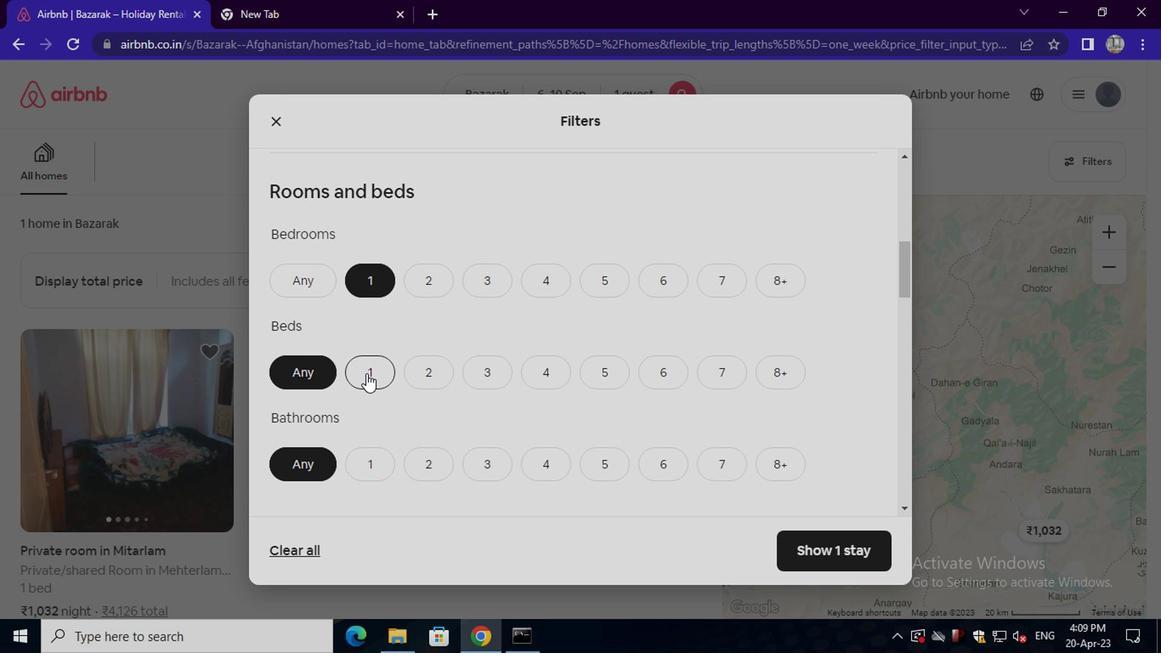 
Action: Mouse moved to (365, 462)
Screenshot: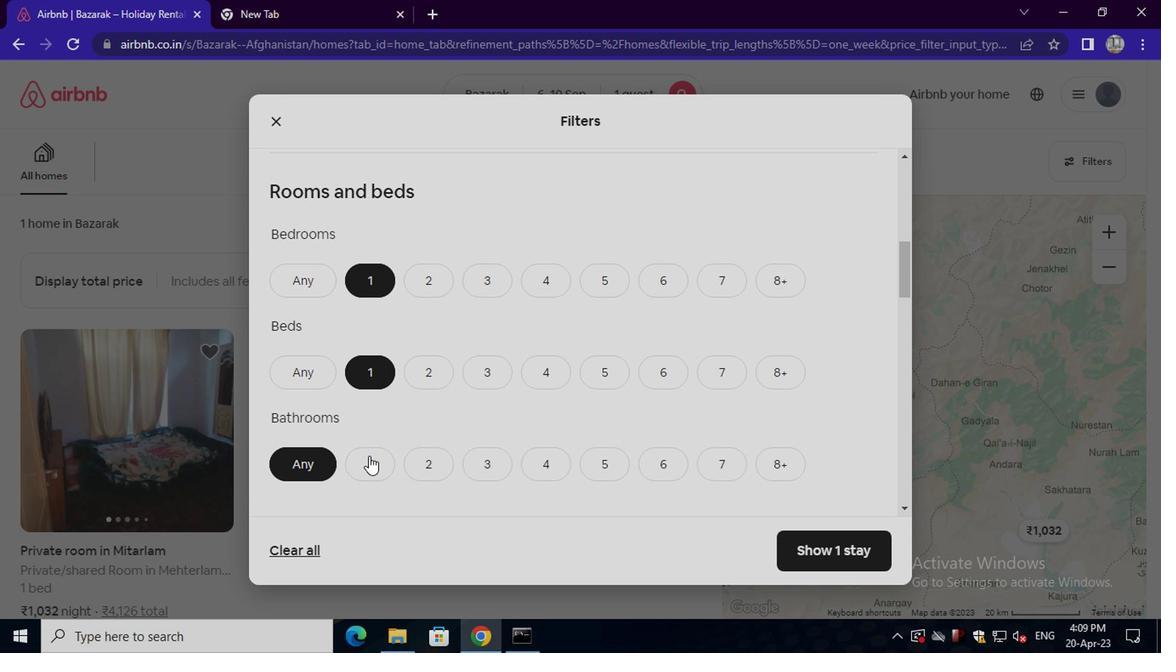 
Action: Mouse pressed left at (365, 462)
Screenshot: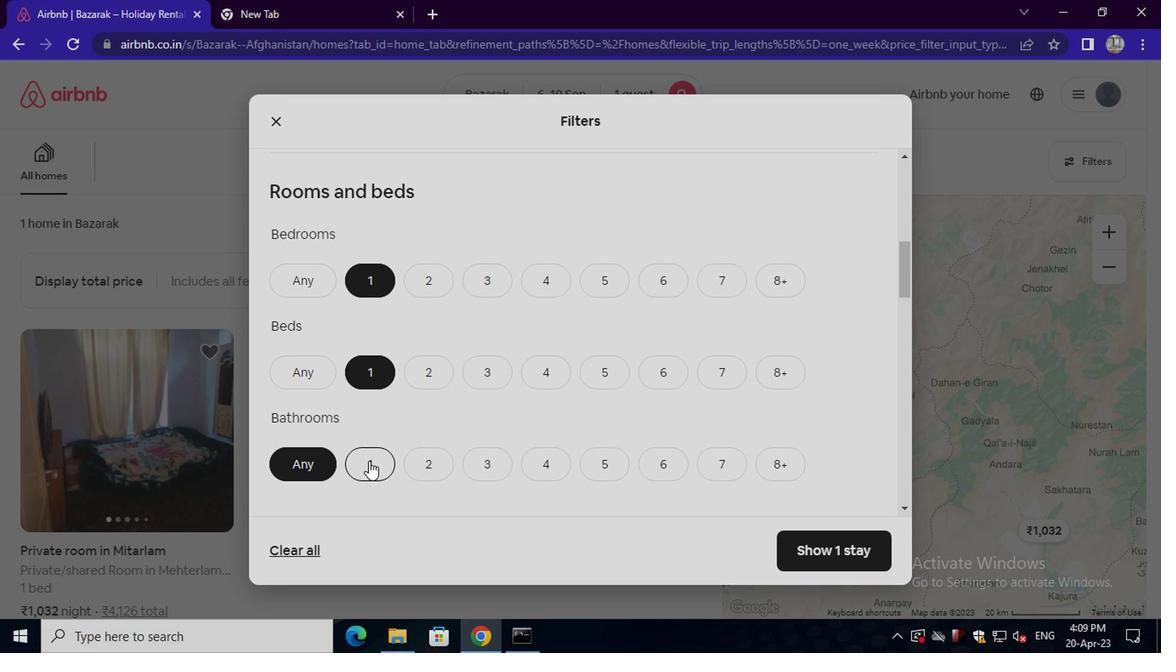 
Action: Mouse moved to (367, 460)
Screenshot: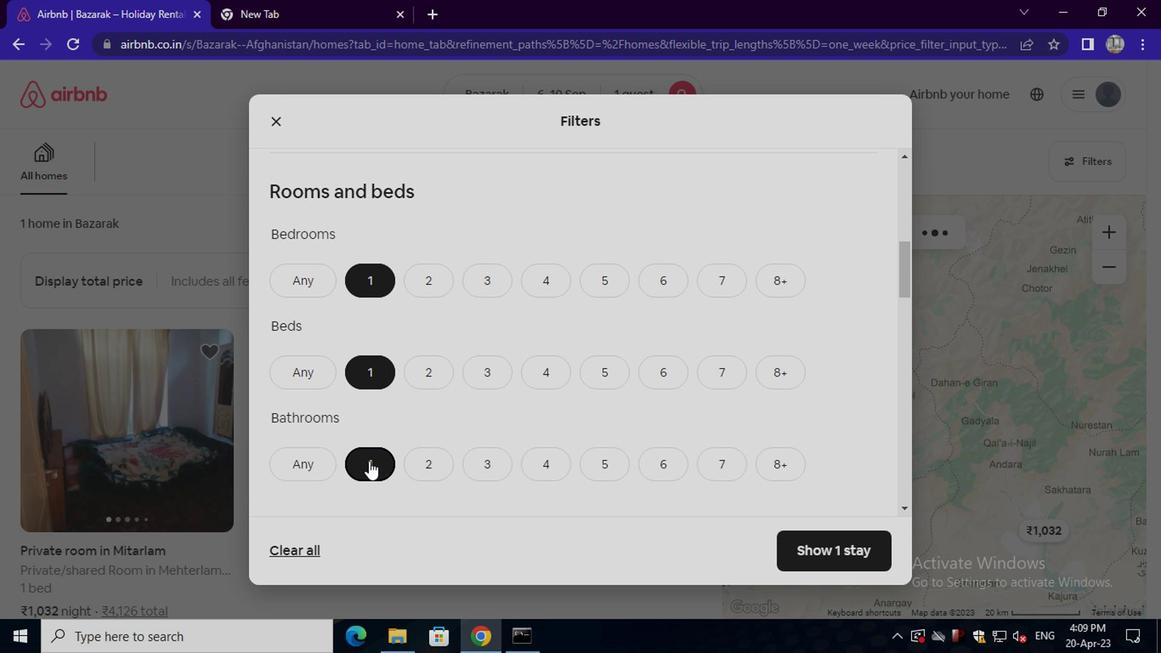 
Action: Mouse scrolled (367, 460) with delta (0, 0)
Screenshot: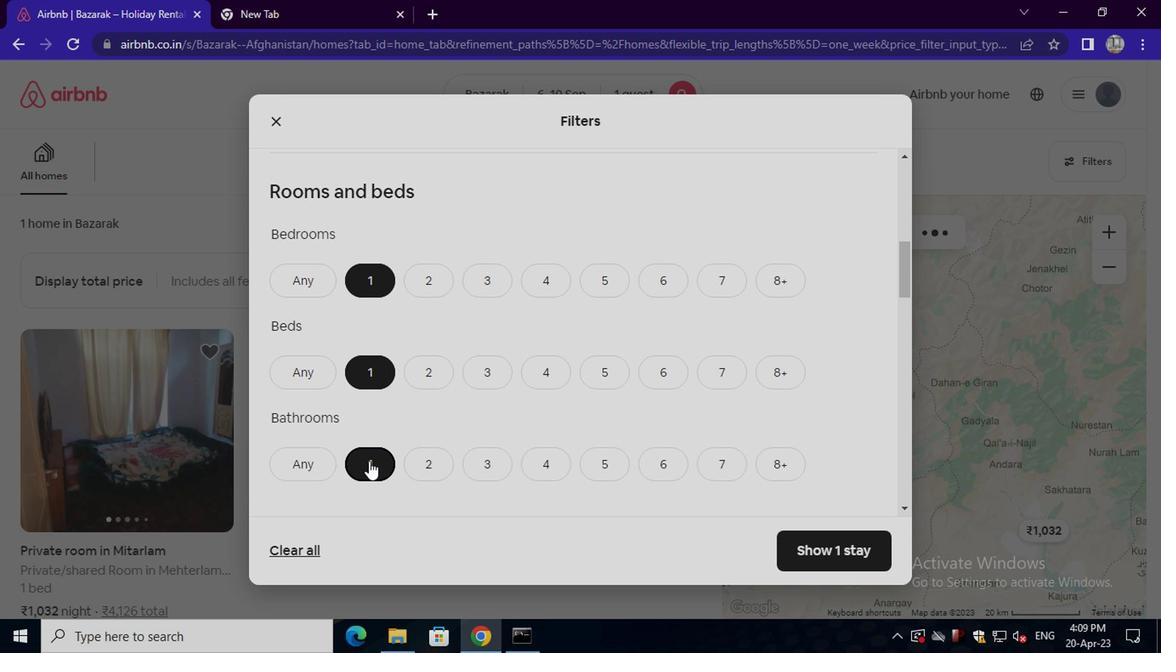 
Action: Mouse scrolled (367, 460) with delta (0, 0)
Screenshot: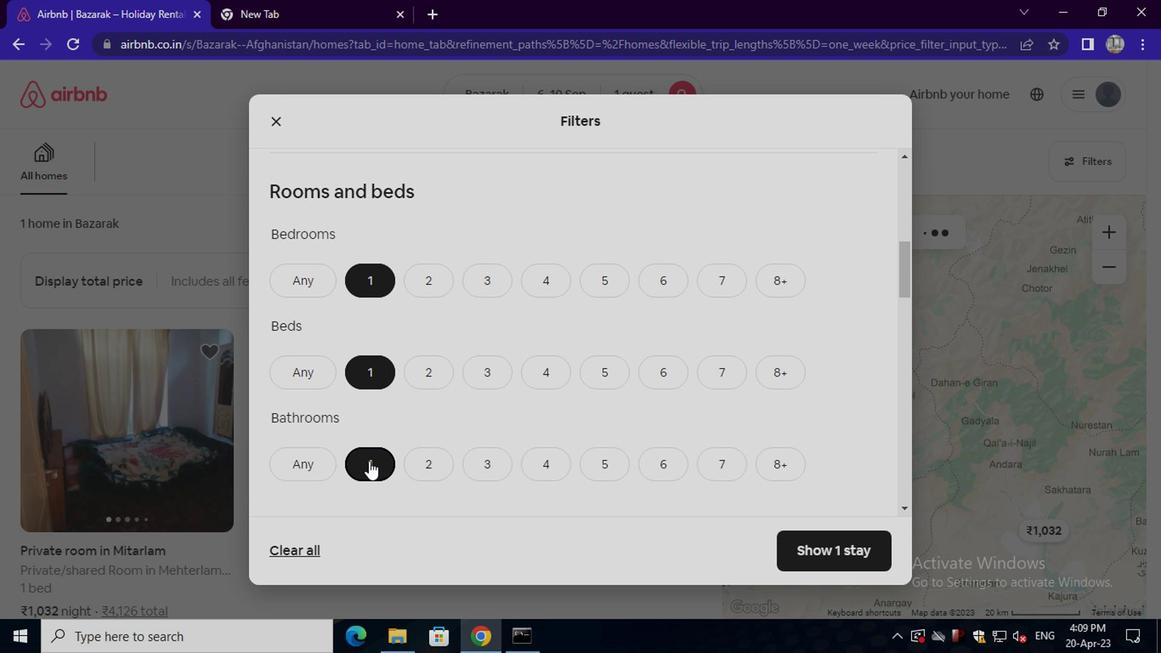 
Action: Mouse scrolled (367, 460) with delta (0, 0)
Screenshot: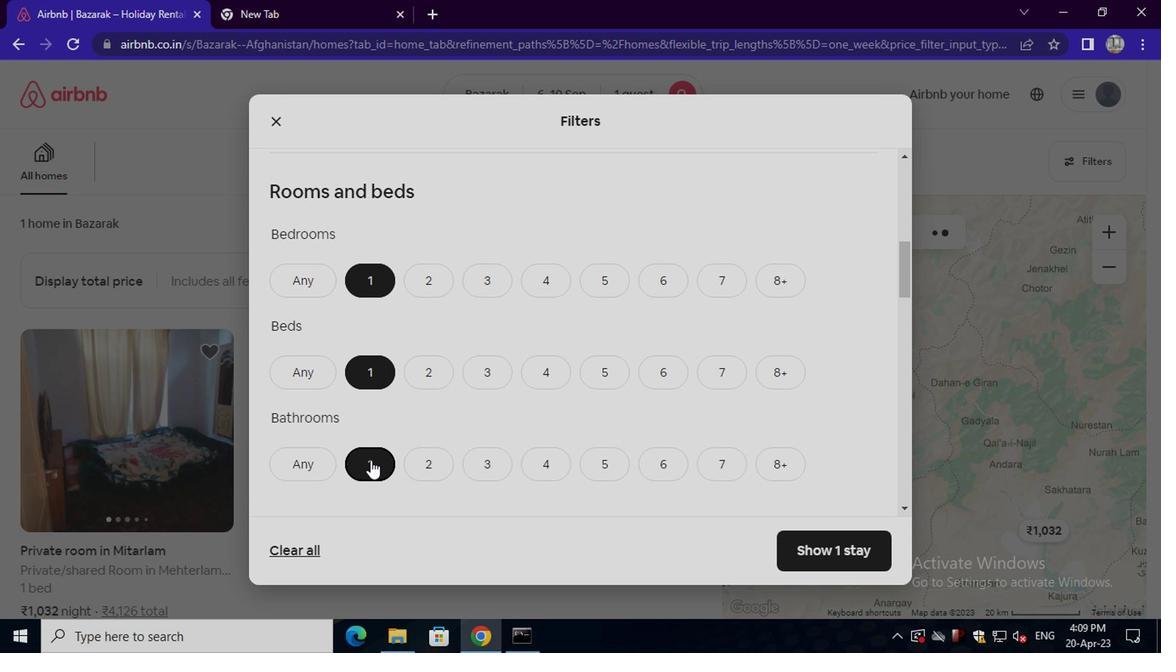
Action: Mouse scrolled (367, 460) with delta (0, 0)
Screenshot: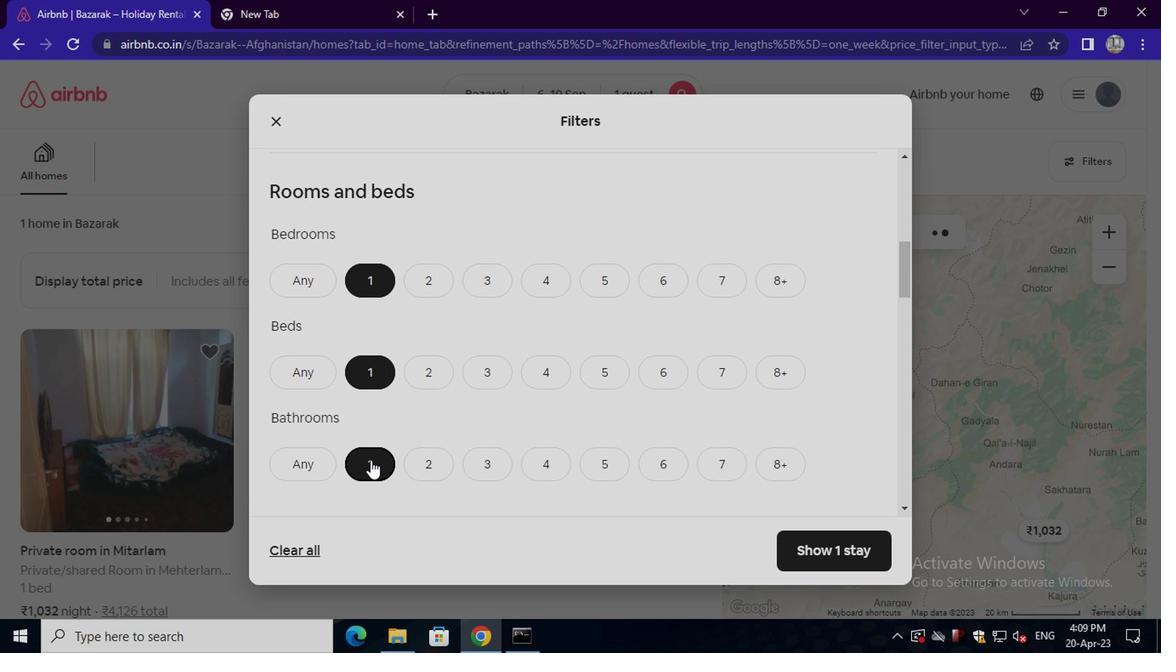 
Action: Mouse moved to (351, 315)
Screenshot: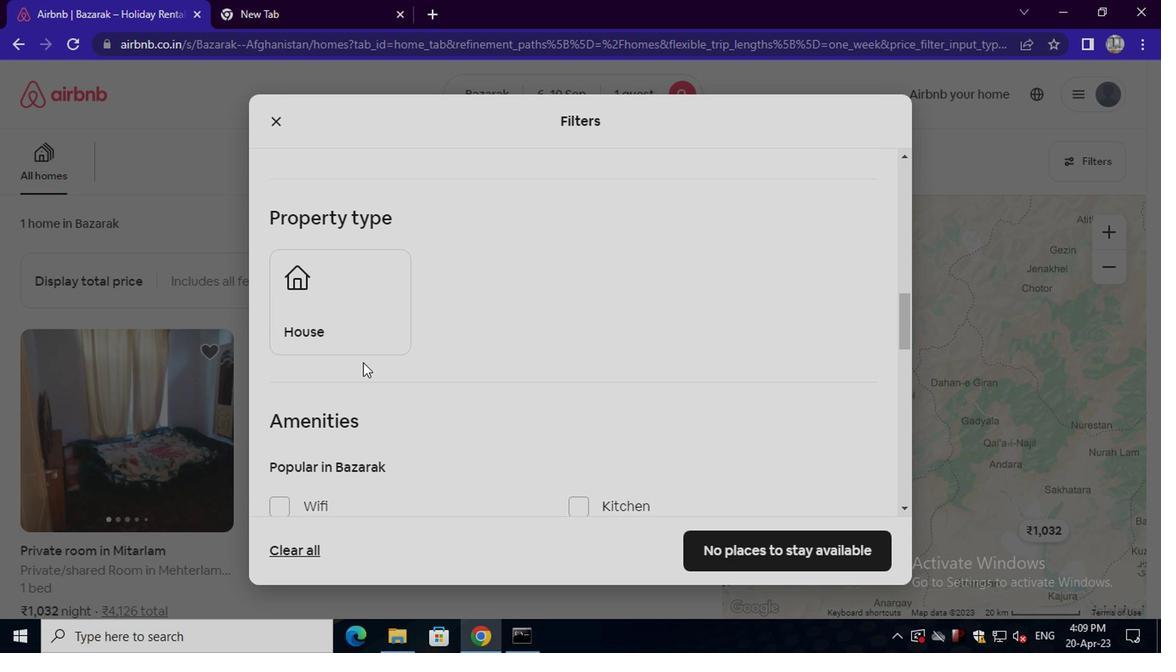 
Action: Mouse pressed left at (351, 315)
Screenshot: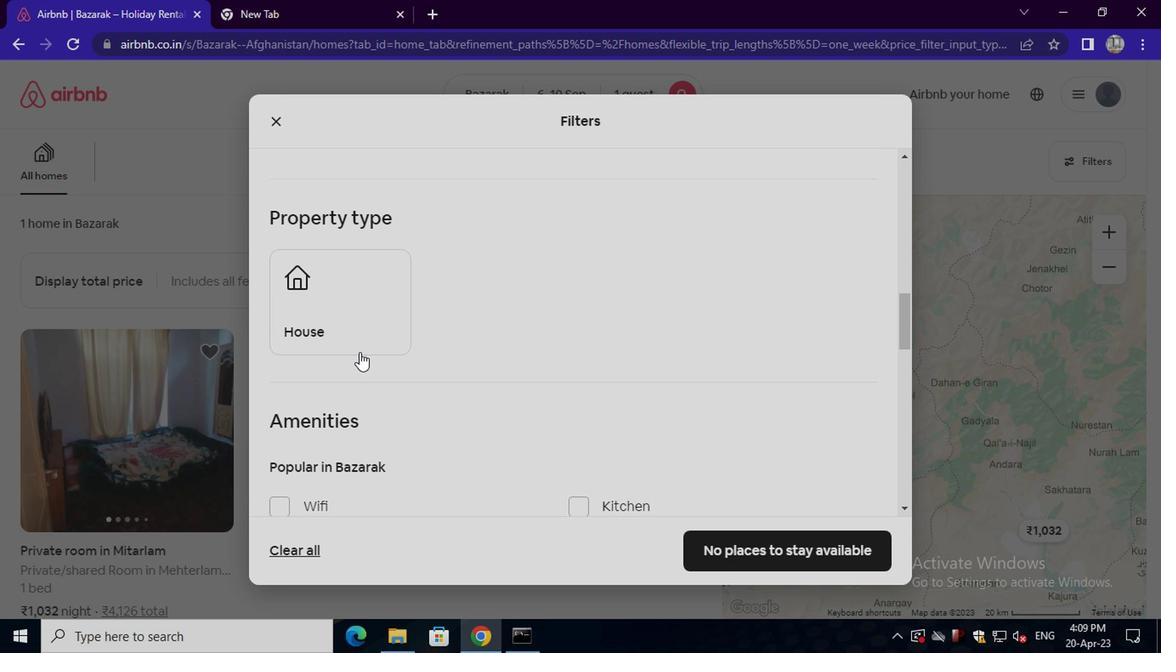 
Action: Mouse scrolled (351, 313) with delta (0, -1)
Screenshot: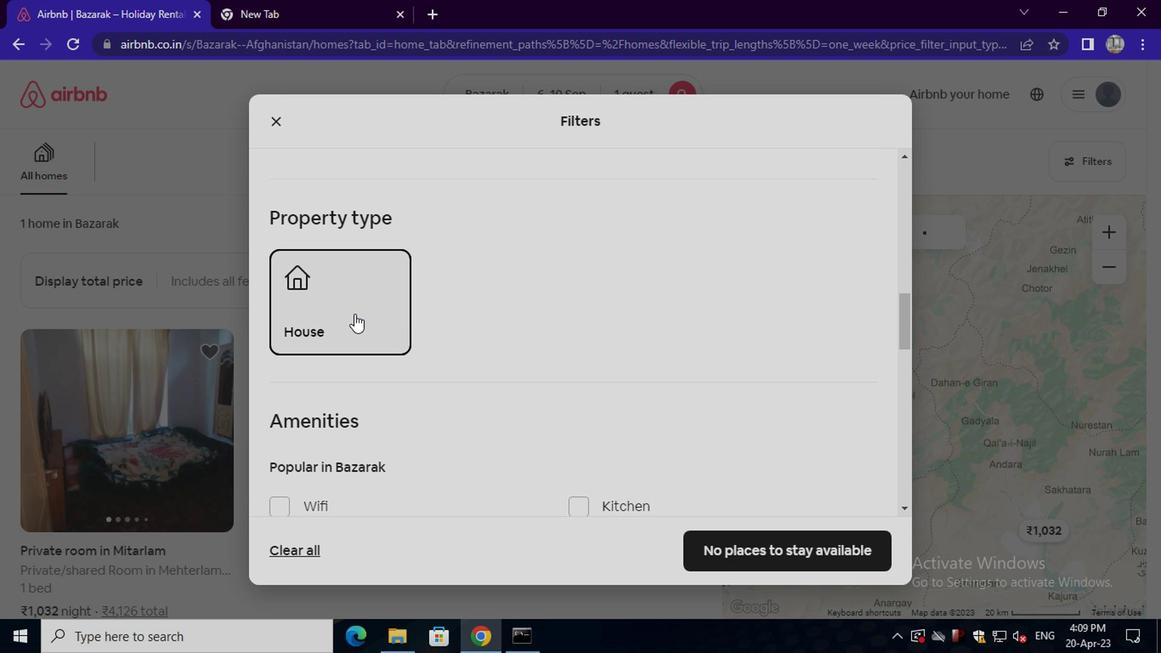
Action: Mouse scrolled (351, 313) with delta (0, -1)
Screenshot: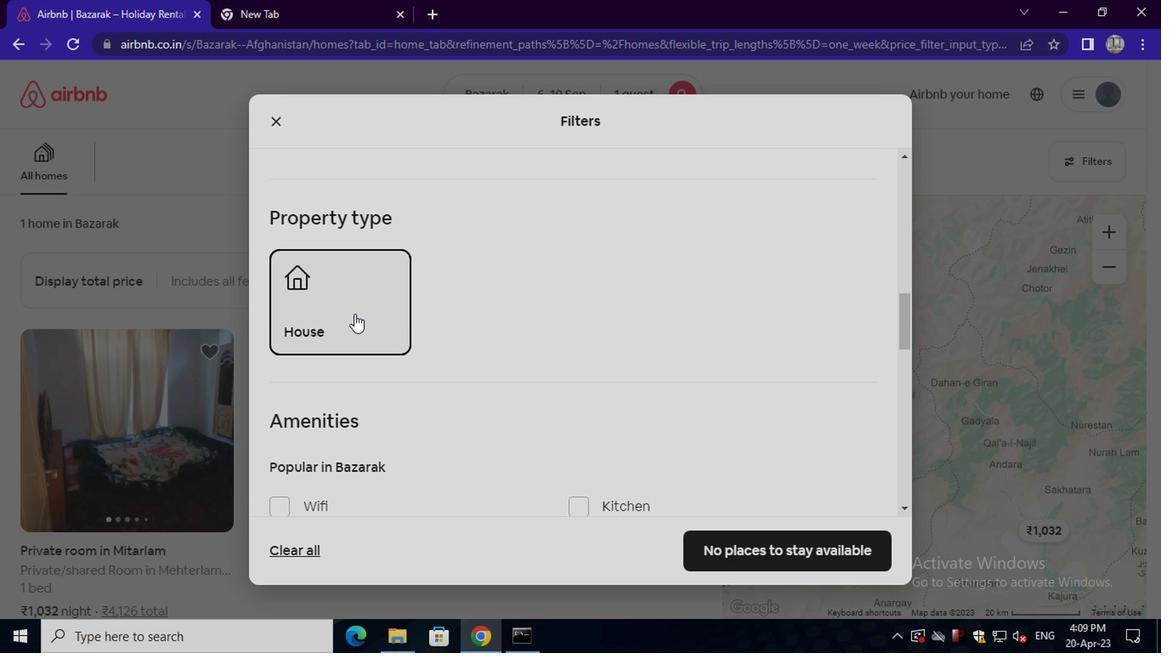 
Action: Mouse scrolled (351, 313) with delta (0, -1)
Screenshot: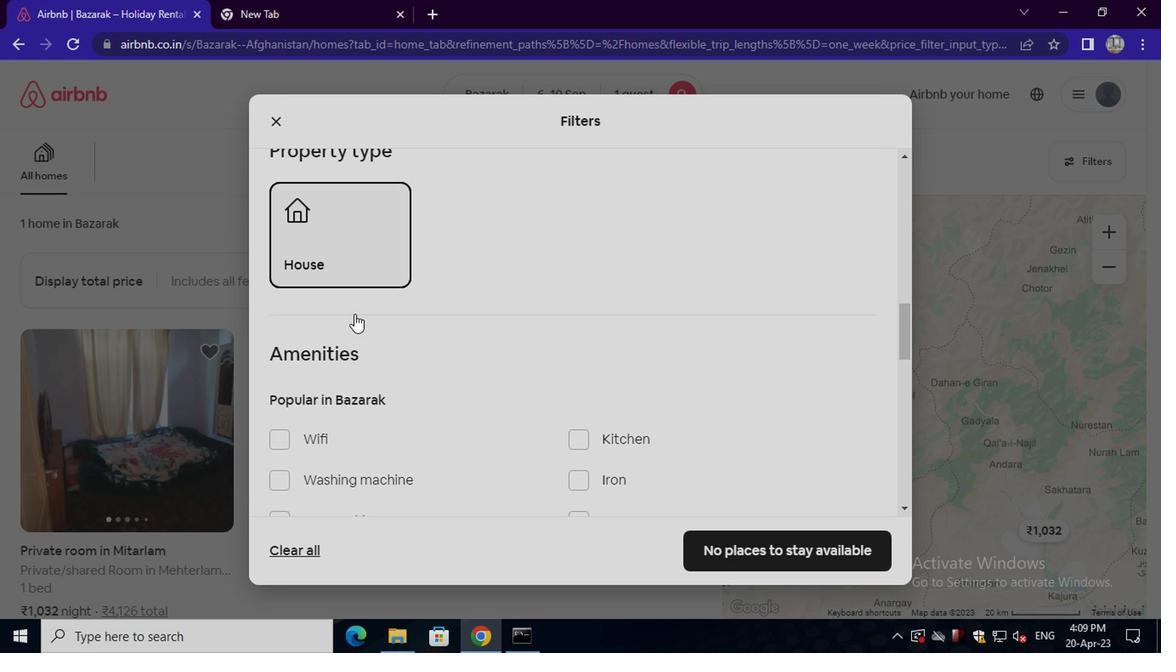 
Action: Mouse moved to (309, 363)
Screenshot: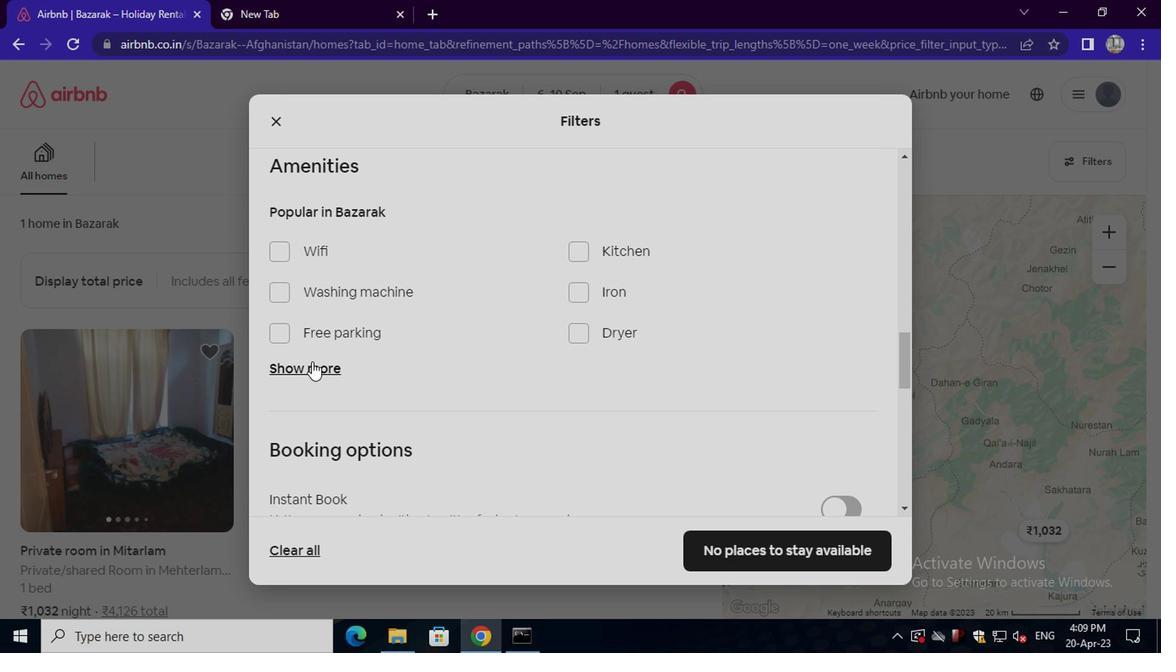 
Action: Mouse pressed left at (309, 363)
Screenshot: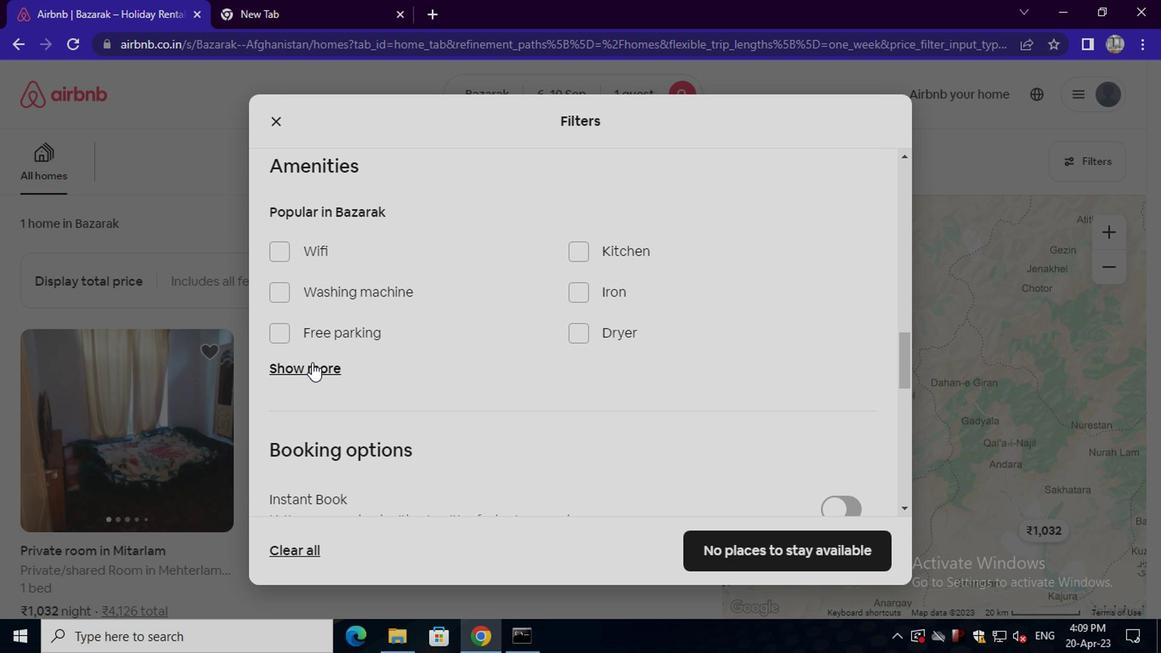 
Action: Mouse moved to (366, 382)
Screenshot: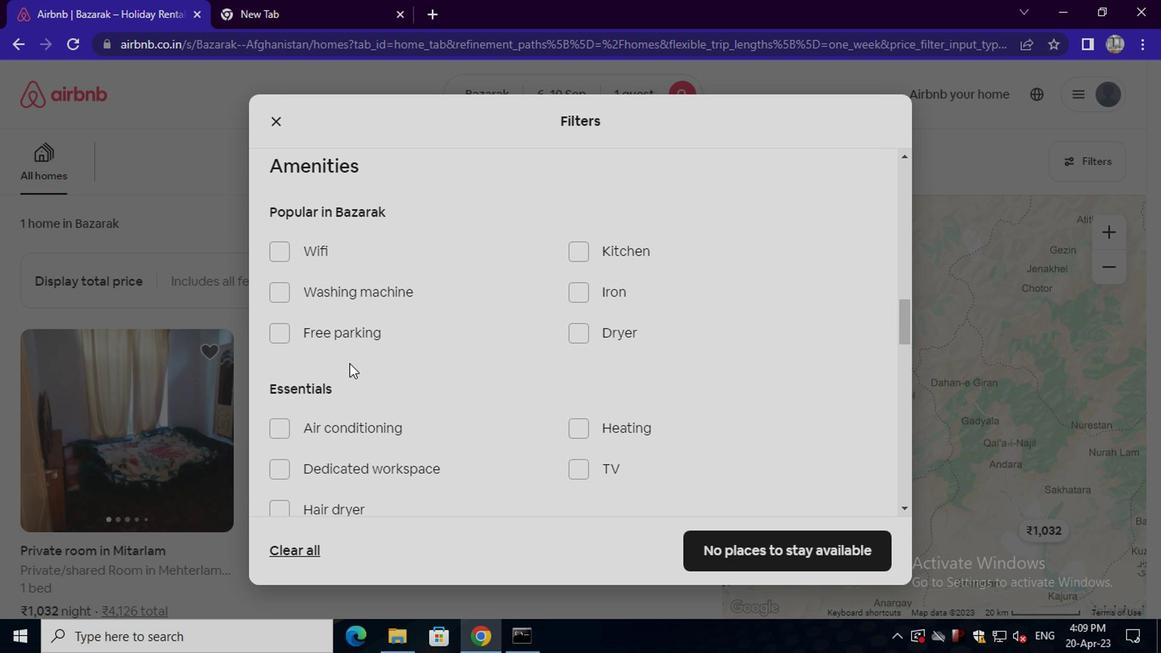 
Action: Mouse scrolled (366, 381) with delta (0, -1)
Screenshot: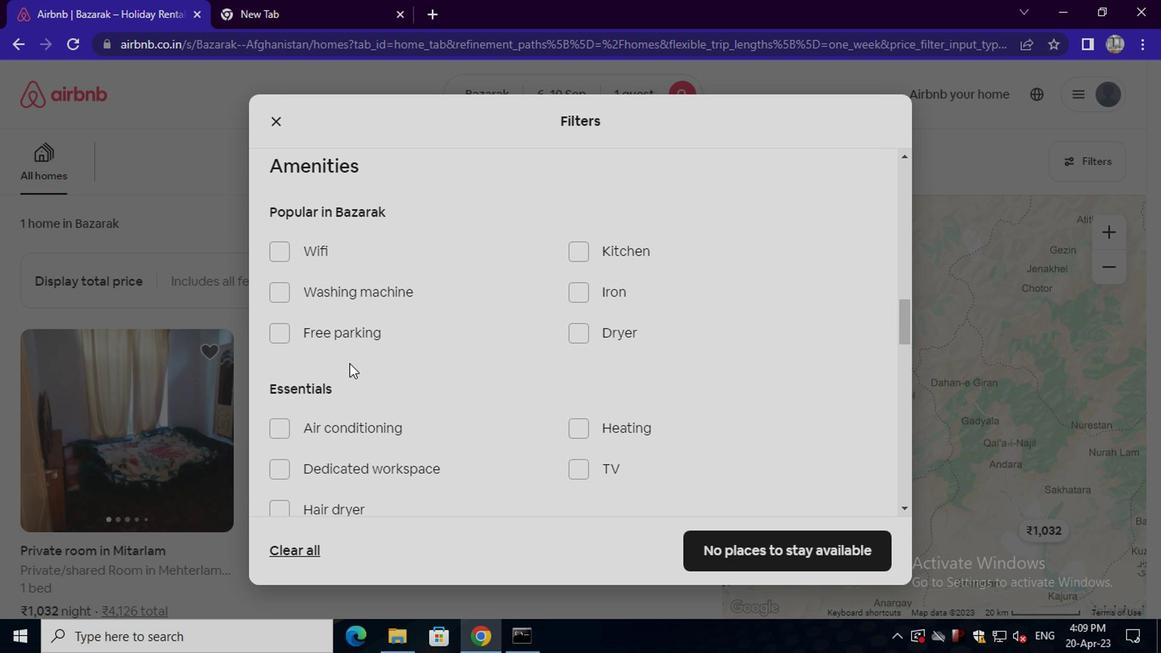 
Action: Mouse moved to (366, 383)
Screenshot: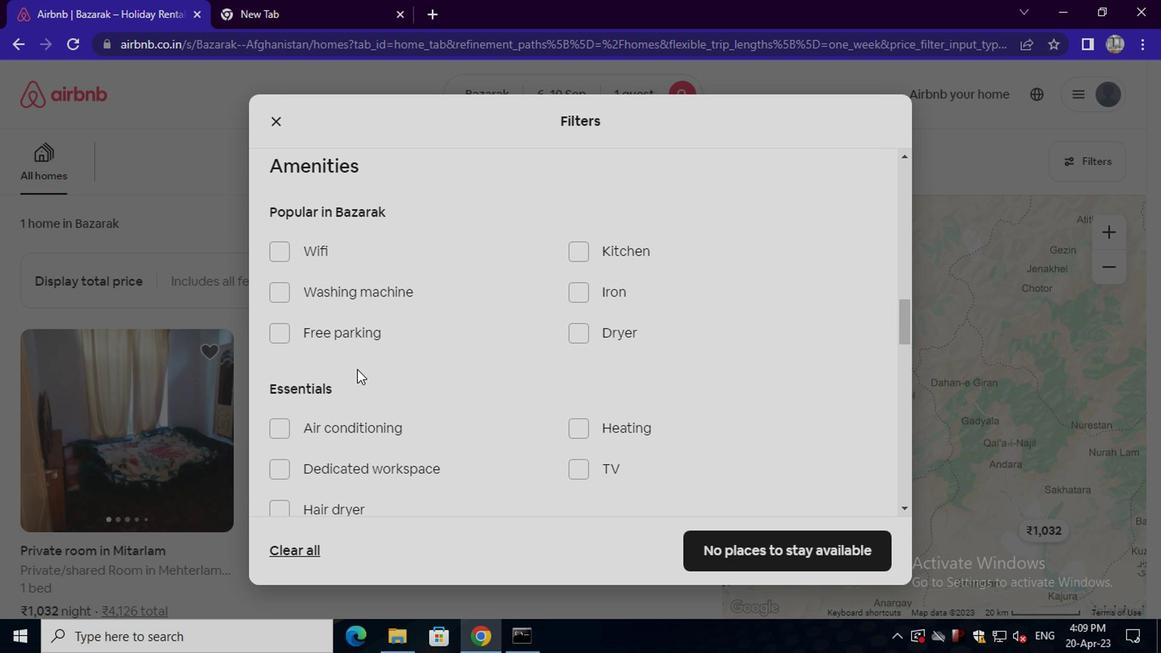 
Action: Mouse scrolled (366, 382) with delta (0, 0)
Screenshot: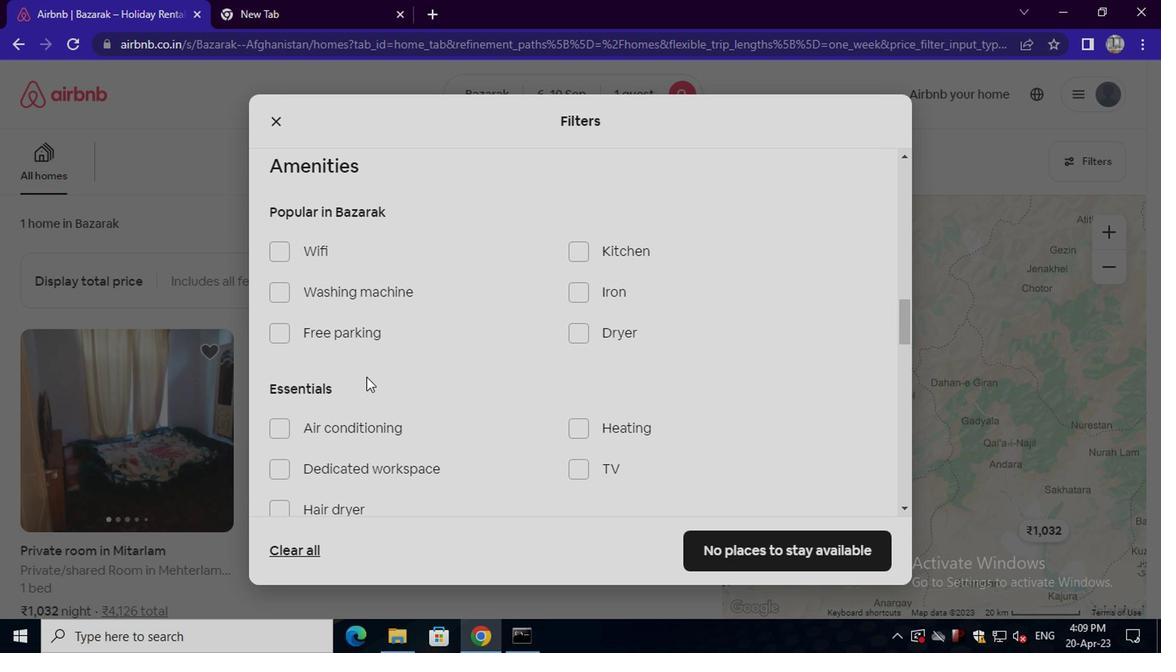 
Action: Mouse moved to (336, 263)
Screenshot: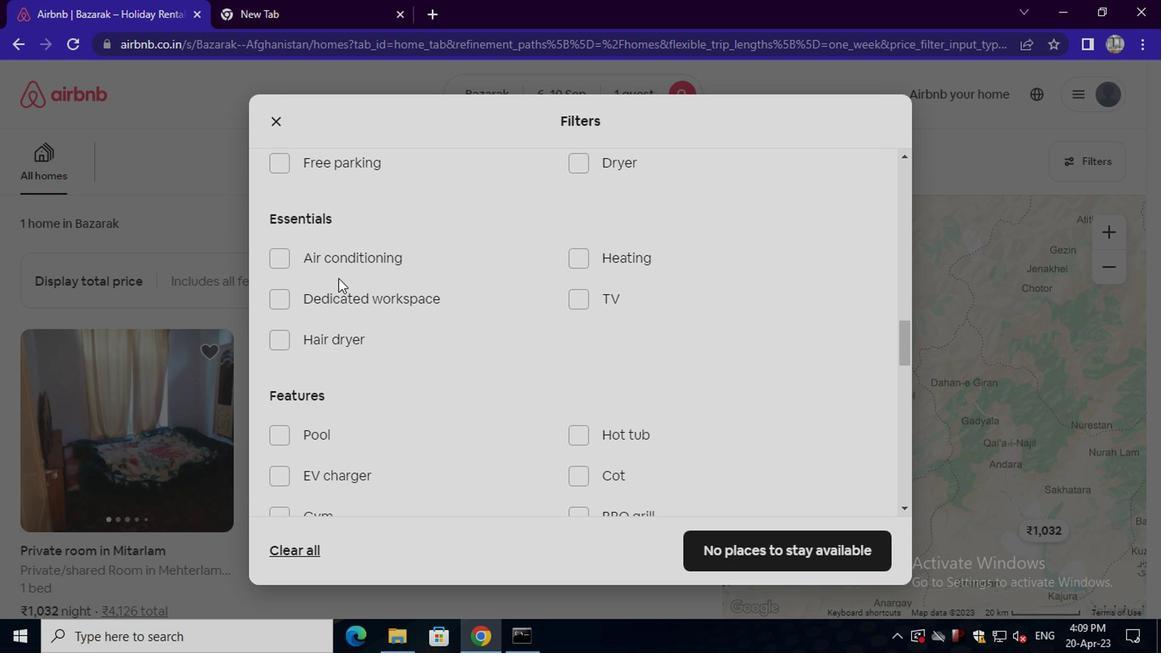 
Action: Mouse pressed left at (336, 263)
Screenshot: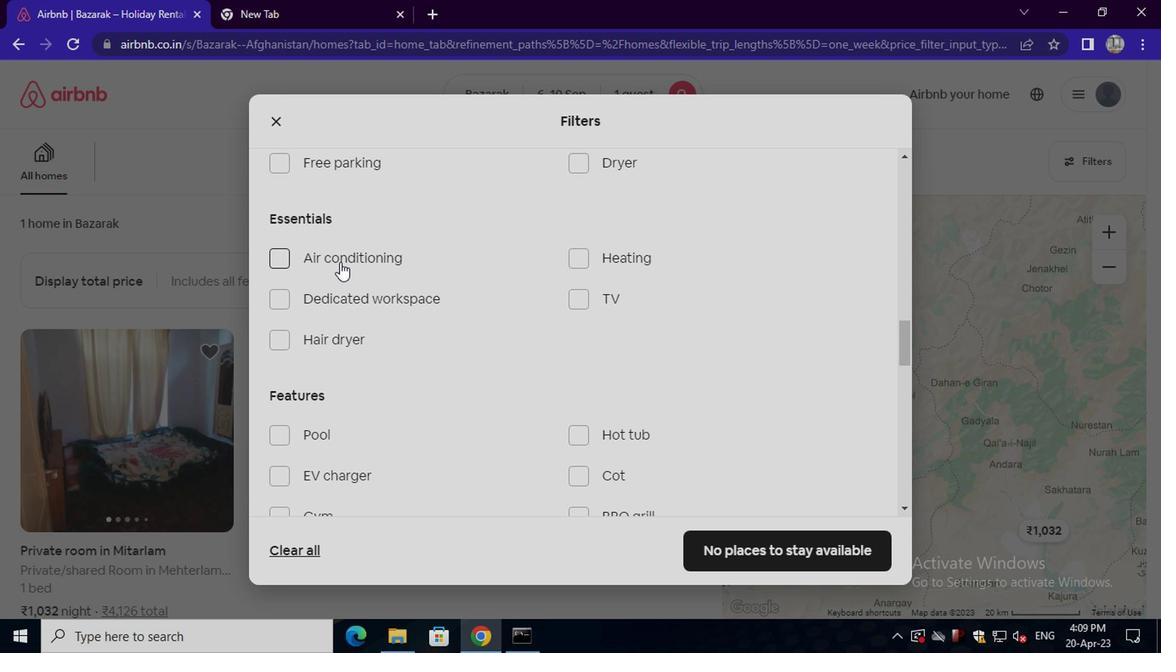 
Action: Mouse moved to (342, 298)
Screenshot: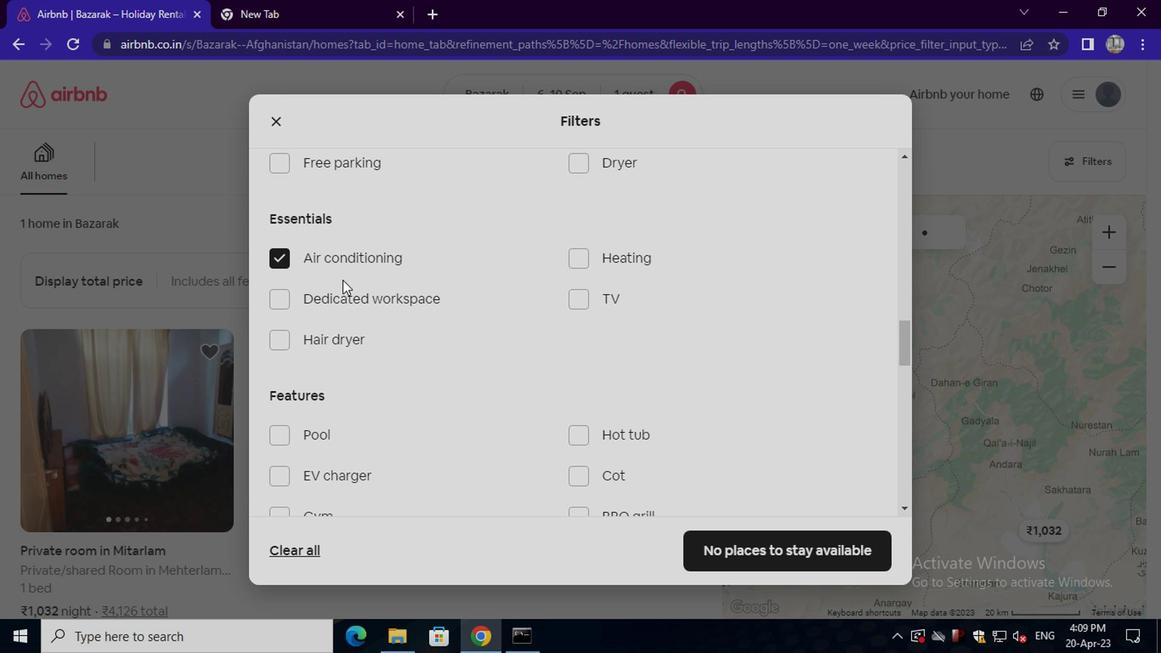 
Action: Mouse scrolled (342, 297) with delta (0, -1)
Screenshot: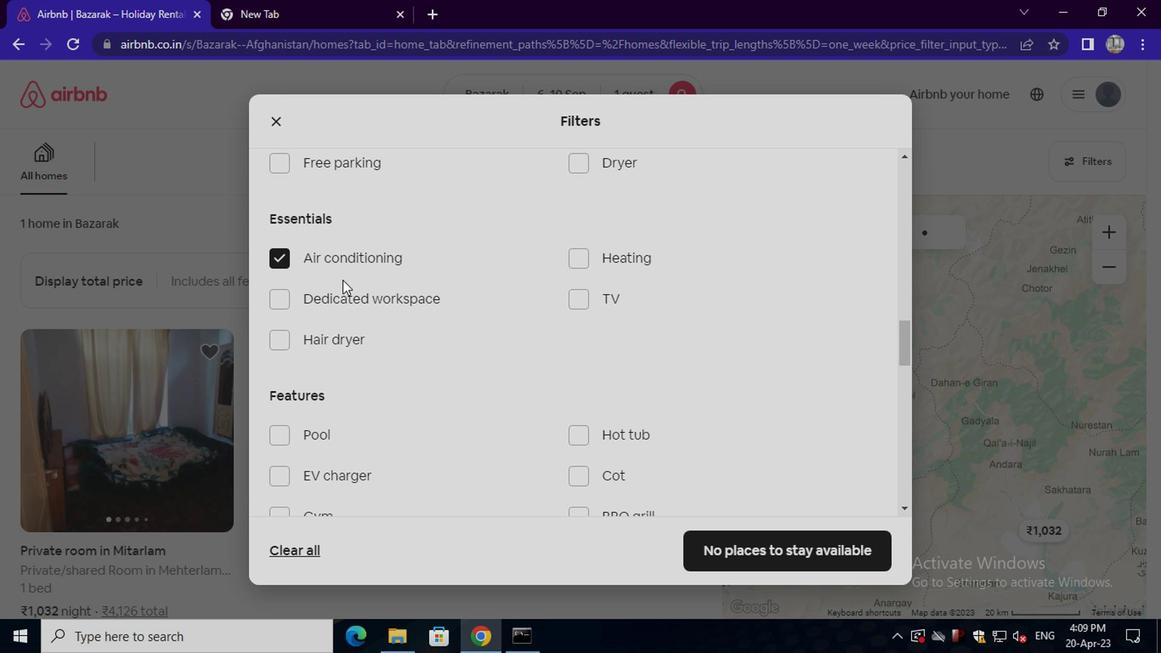 
Action: Mouse moved to (355, 342)
Screenshot: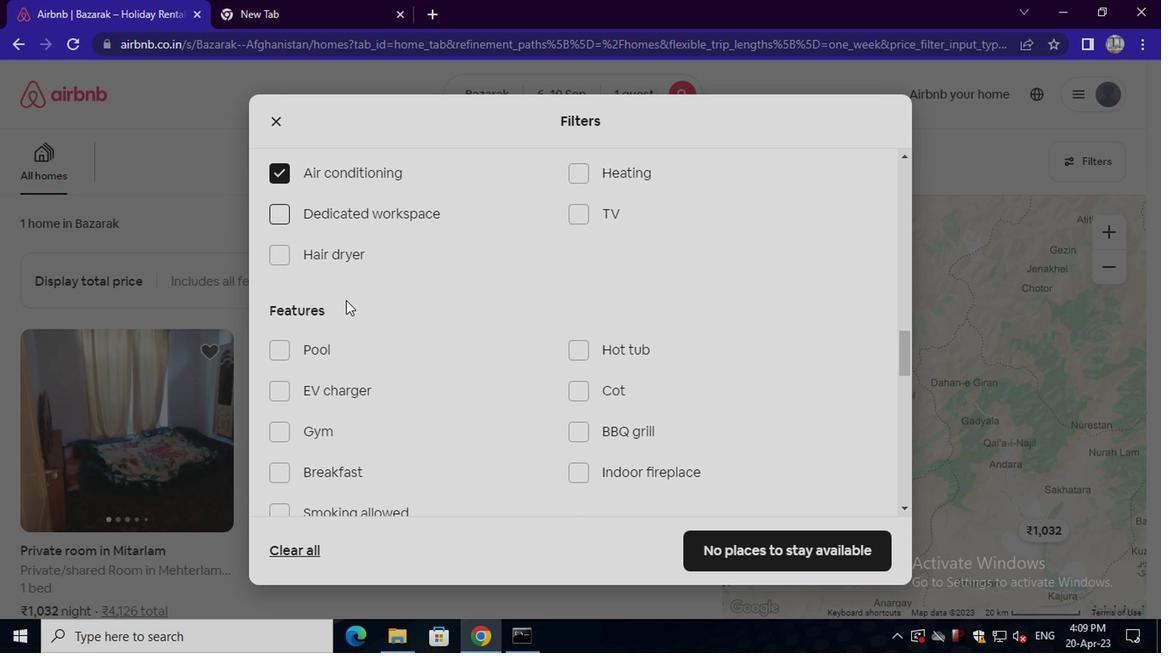 
Action: Mouse scrolled (355, 342) with delta (0, 0)
Screenshot: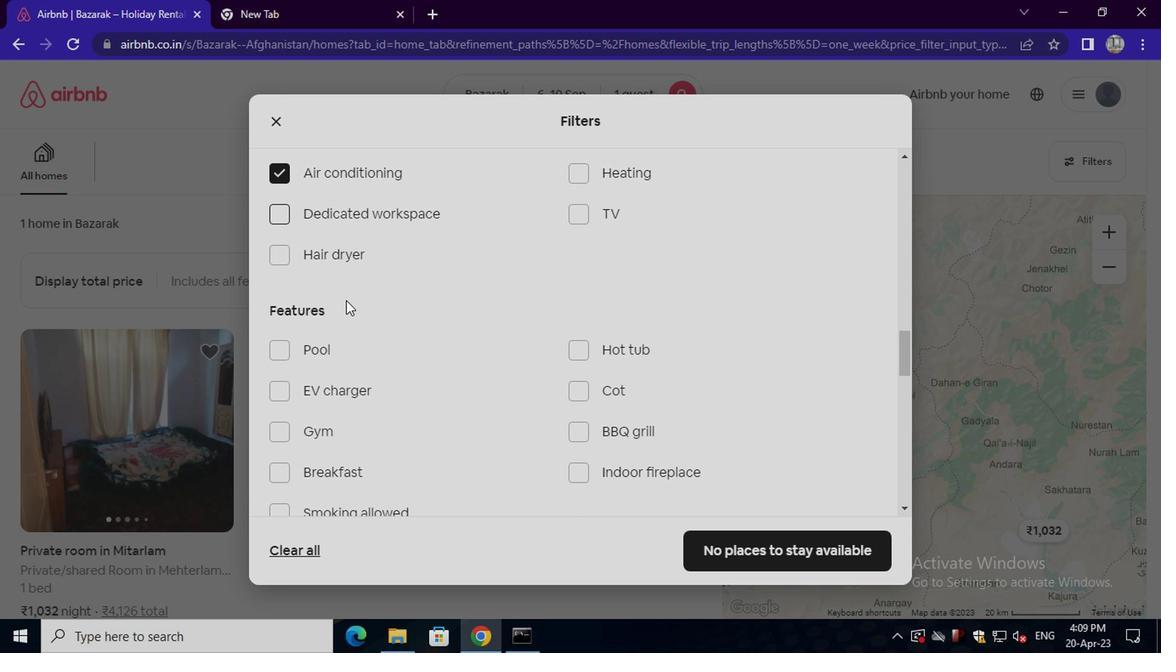 
Action: Mouse moved to (359, 422)
Screenshot: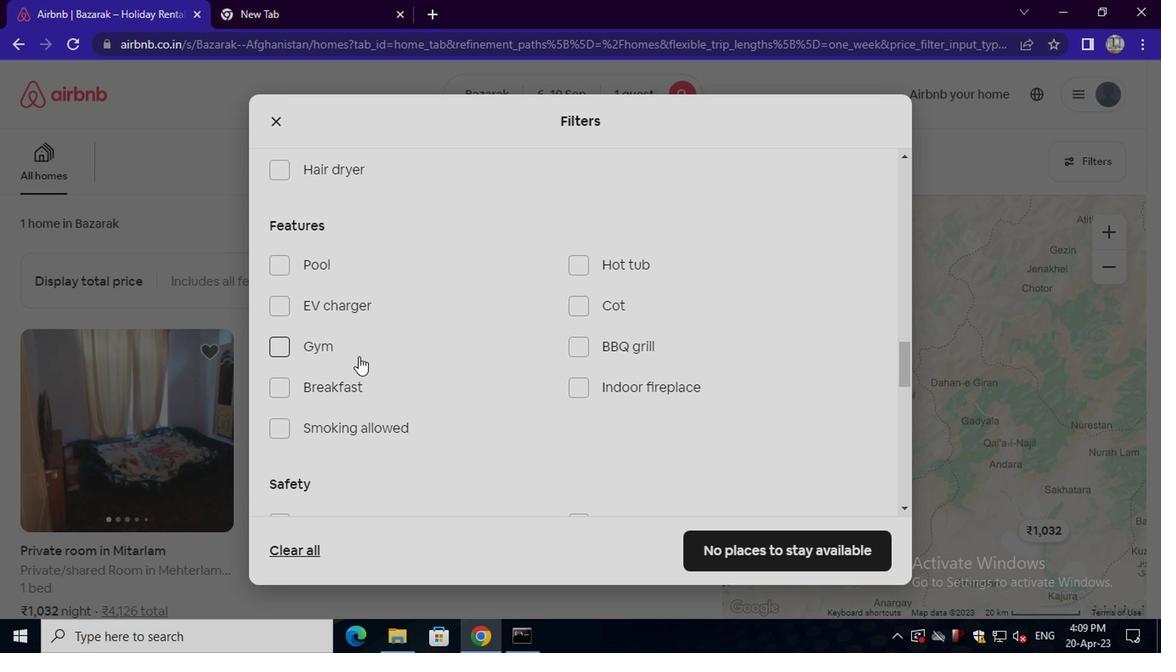 
Action: Mouse pressed left at (359, 422)
Screenshot: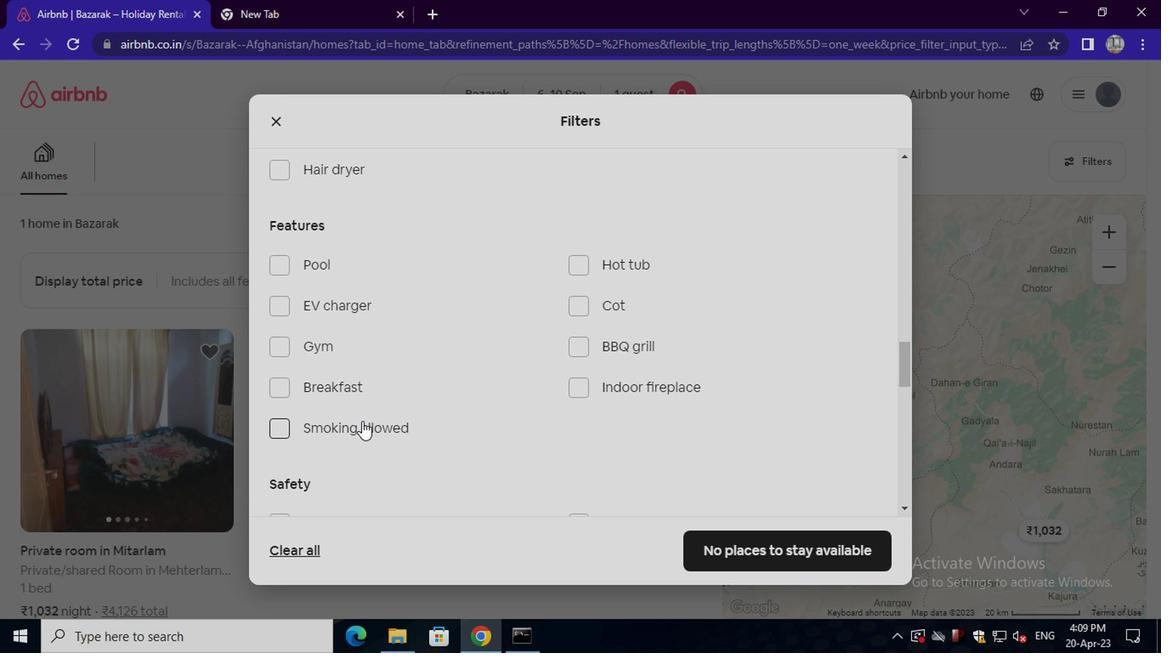 
Action: Mouse scrolled (359, 421) with delta (0, -1)
Screenshot: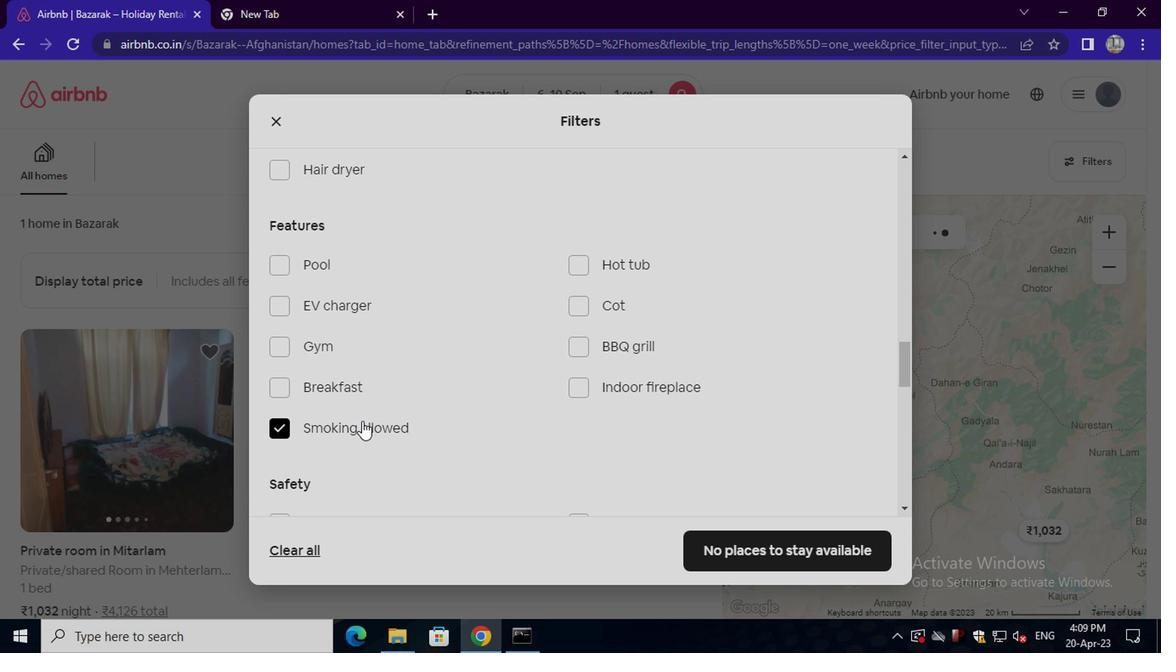 
Action: Mouse scrolled (359, 421) with delta (0, -1)
Screenshot: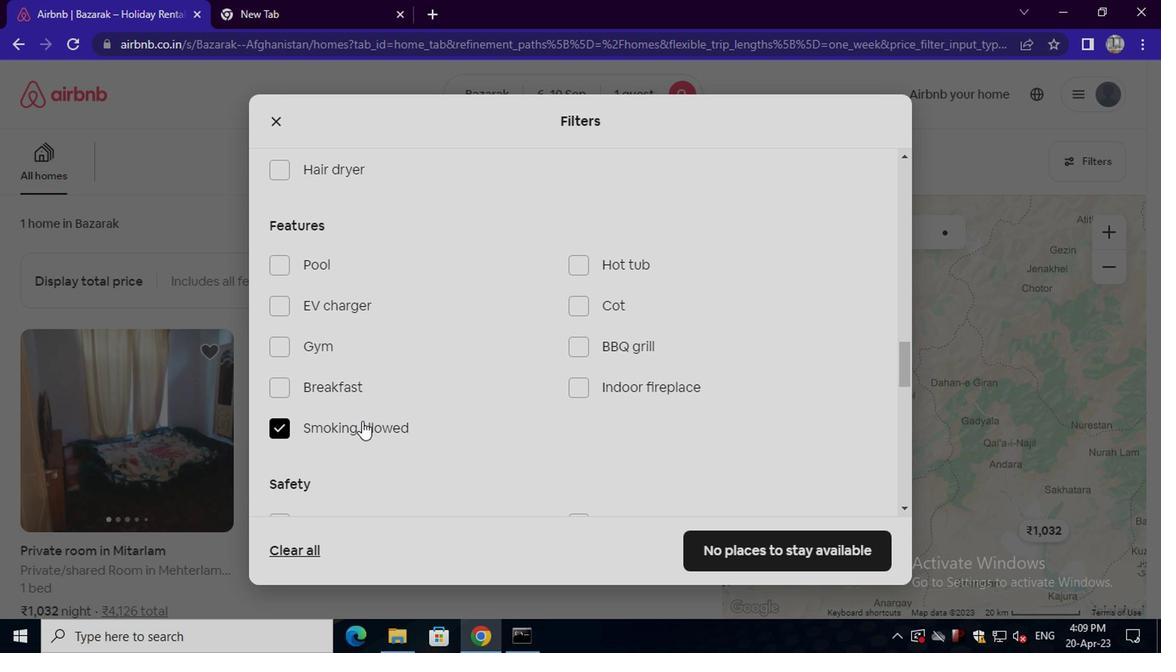 
Action: Mouse scrolled (359, 421) with delta (0, -1)
Screenshot: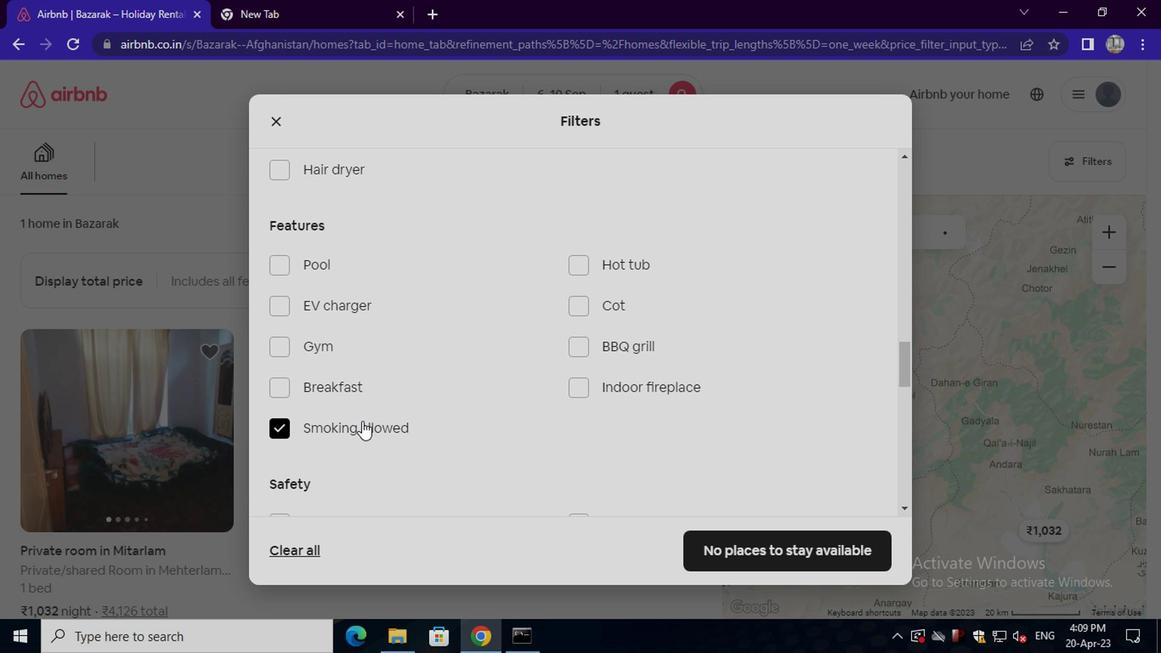 
Action: Mouse scrolled (359, 421) with delta (0, -1)
Screenshot: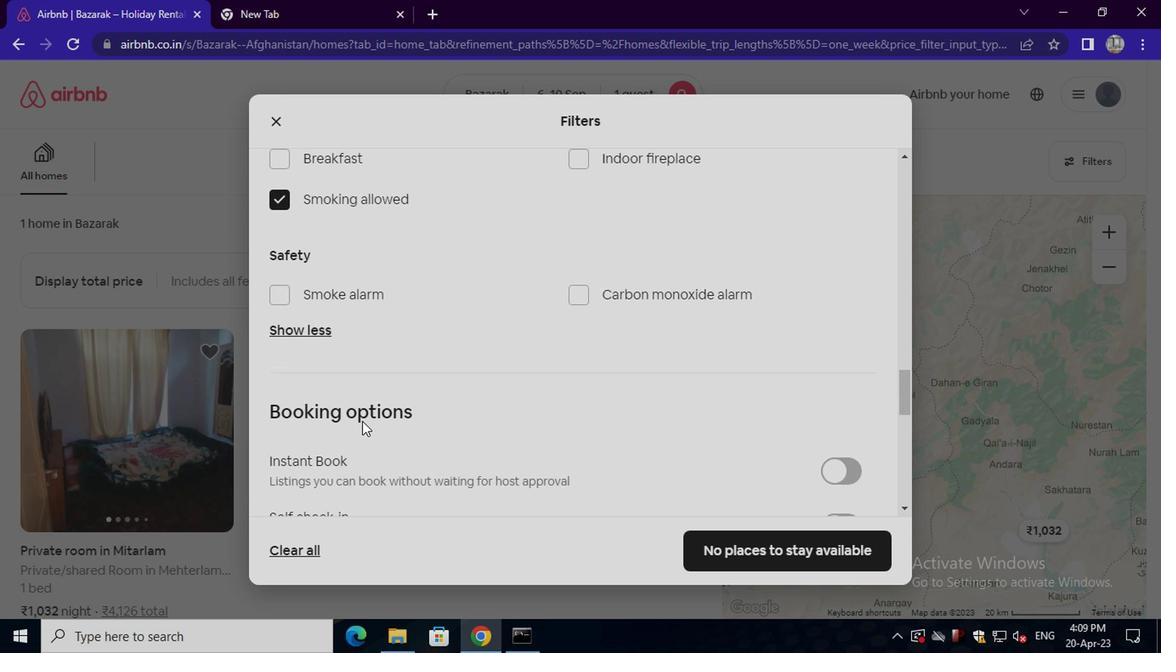 
Action: Mouse moved to (835, 414)
Screenshot: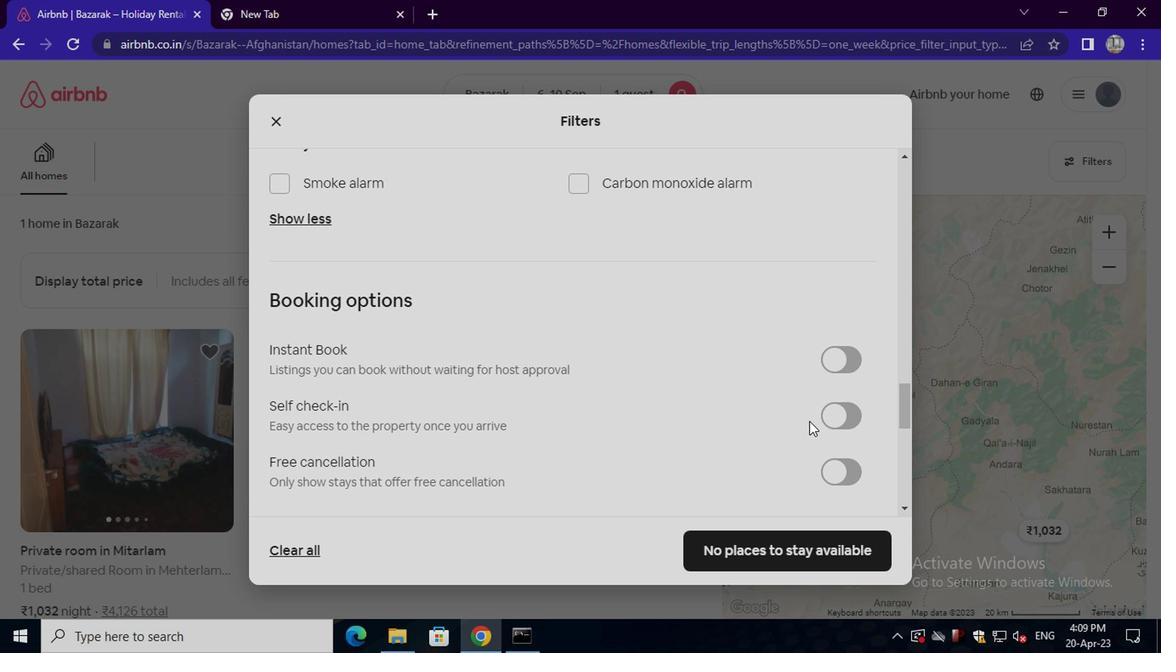 
Action: Mouse pressed left at (835, 414)
Screenshot: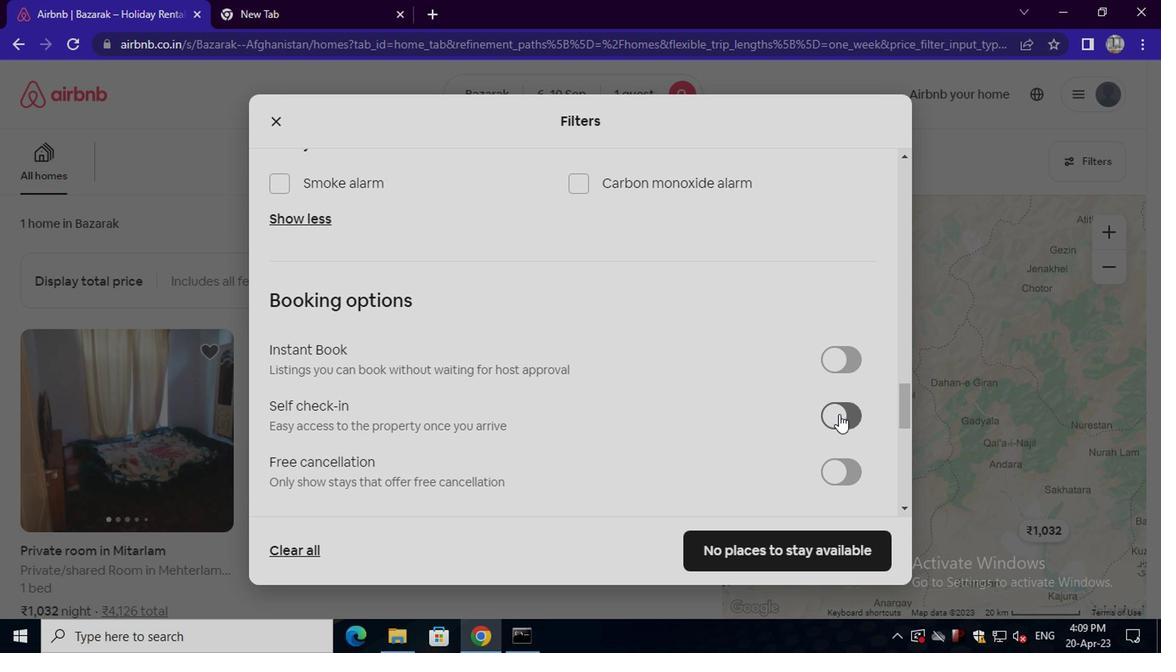 
Action: Mouse moved to (422, 431)
Screenshot: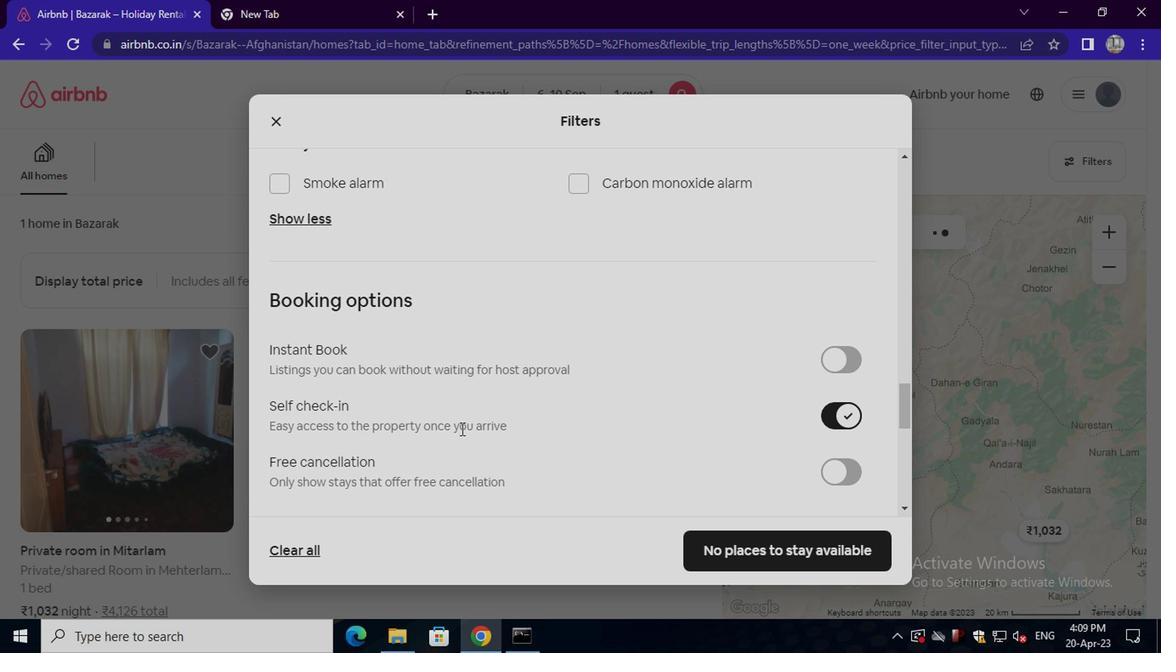 
Action: Mouse scrolled (422, 430) with delta (0, 0)
Screenshot: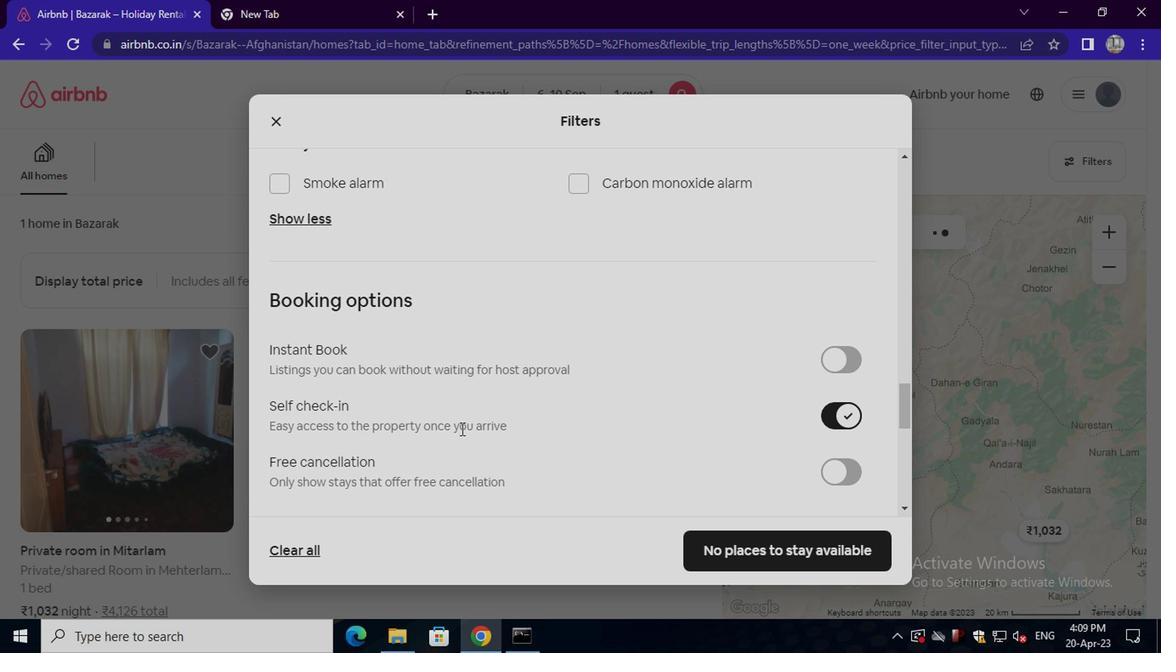 
Action: Mouse scrolled (422, 430) with delta (0, 0)
Screenshot: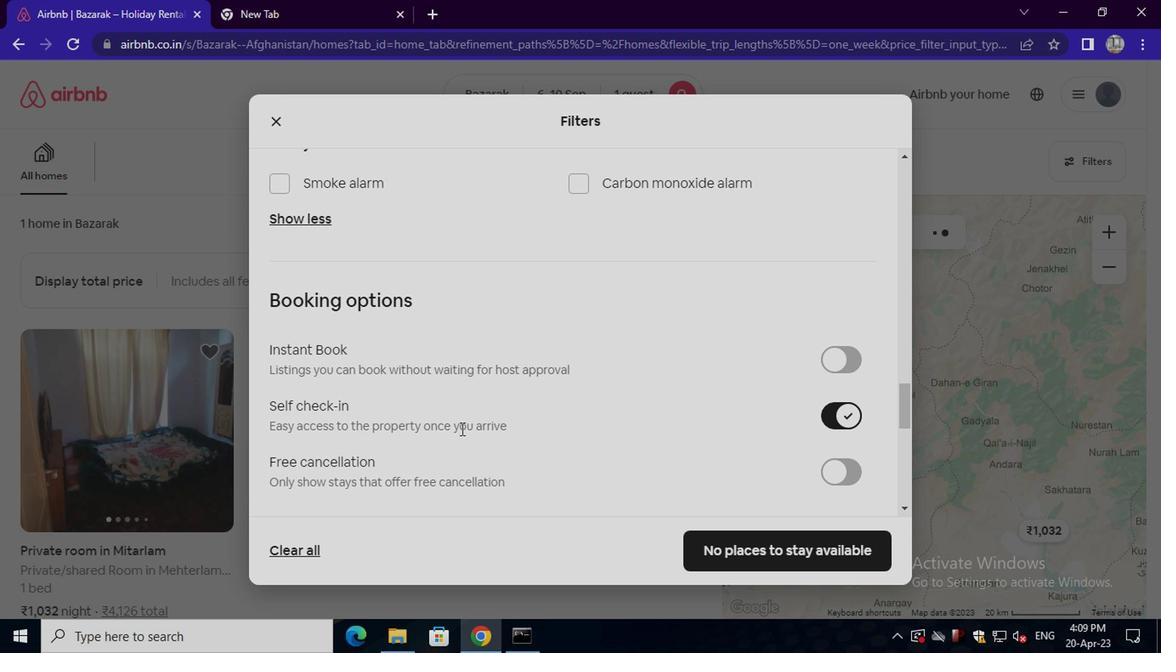
Action: Mouse scrolled (422, 430) with delta (0, 0)
Screenshot: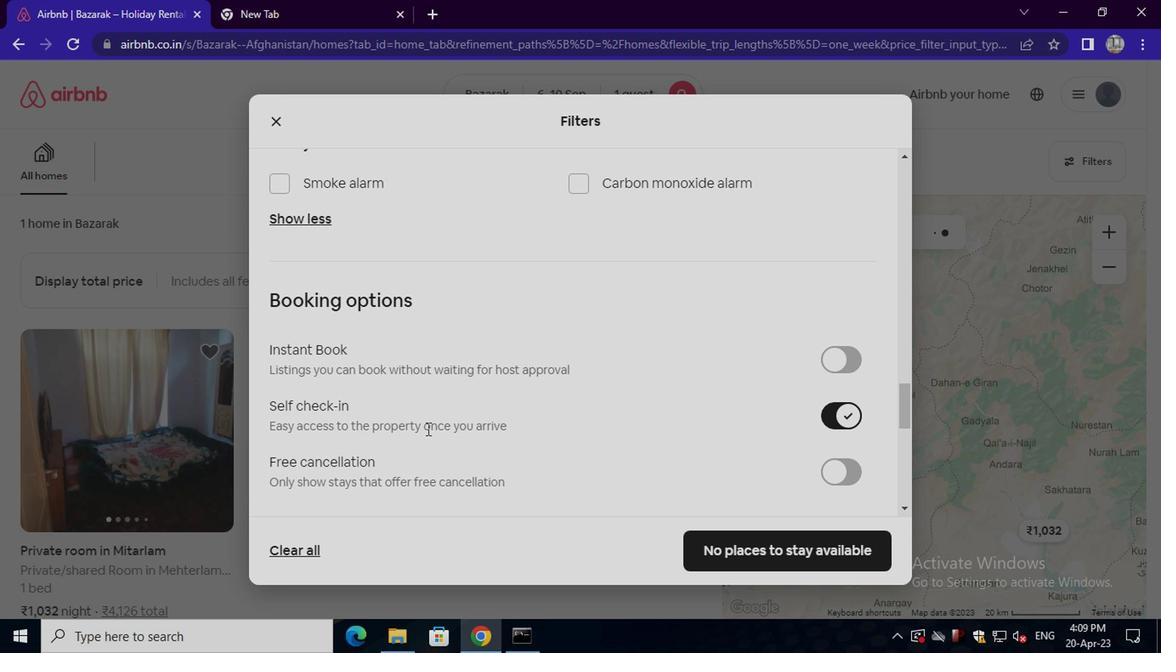 
Action: Mouse scrolled (422, 430) with delta (0, 0)
Screenshot: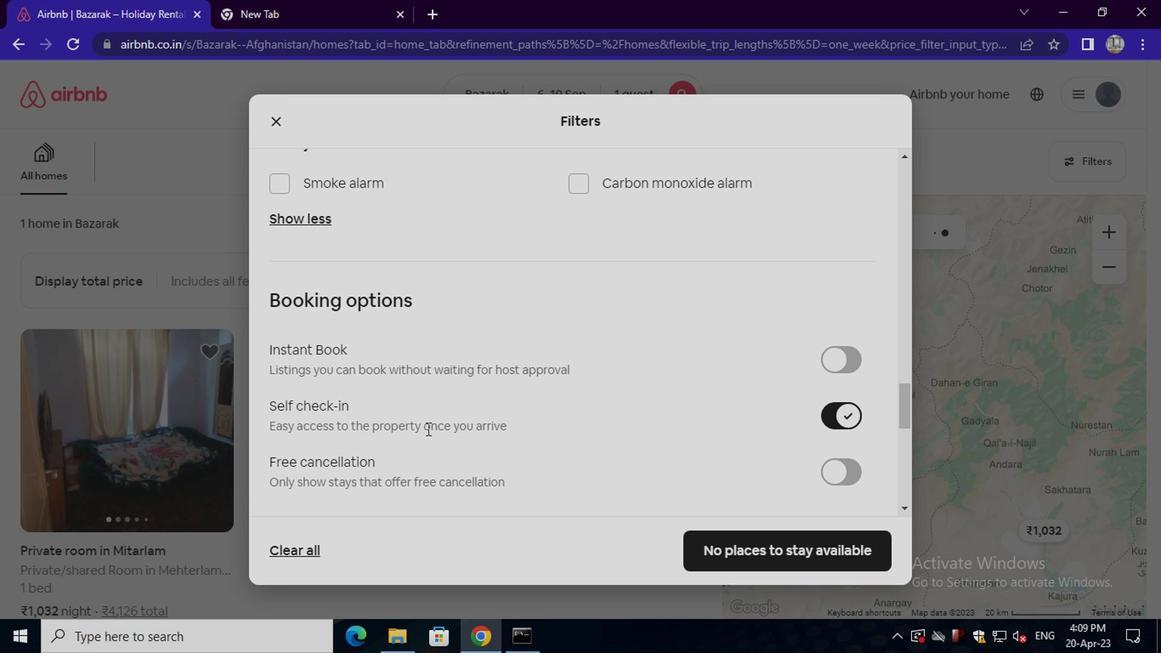 
Action: Mouse scrolled (422, 430) with delta (0, 0)
Screenshot: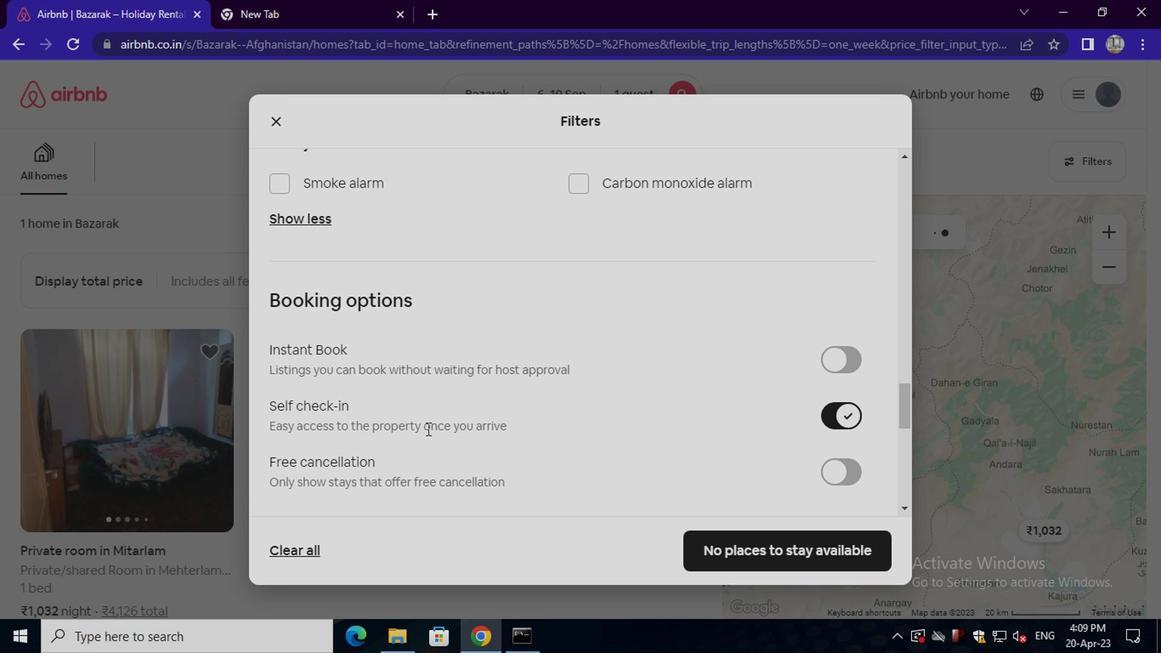
Action: Mouse scrolled (422, 430) with delta (0, 0)
Screenshot: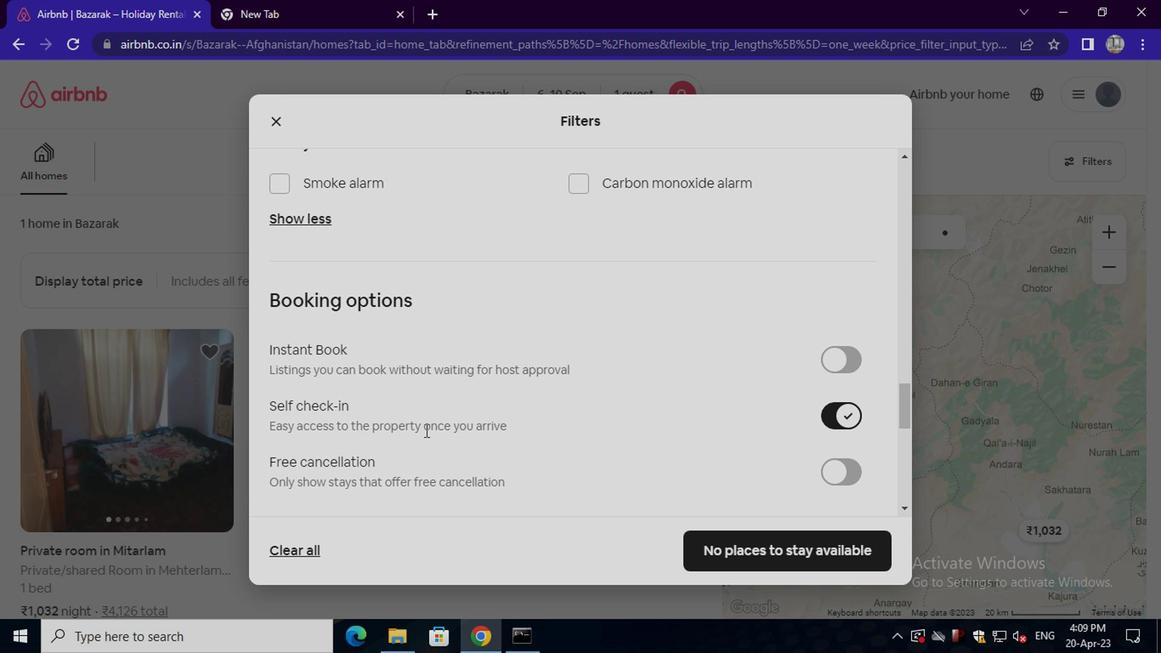 
Action: Mouse moved to (422, 431)
Screenshot: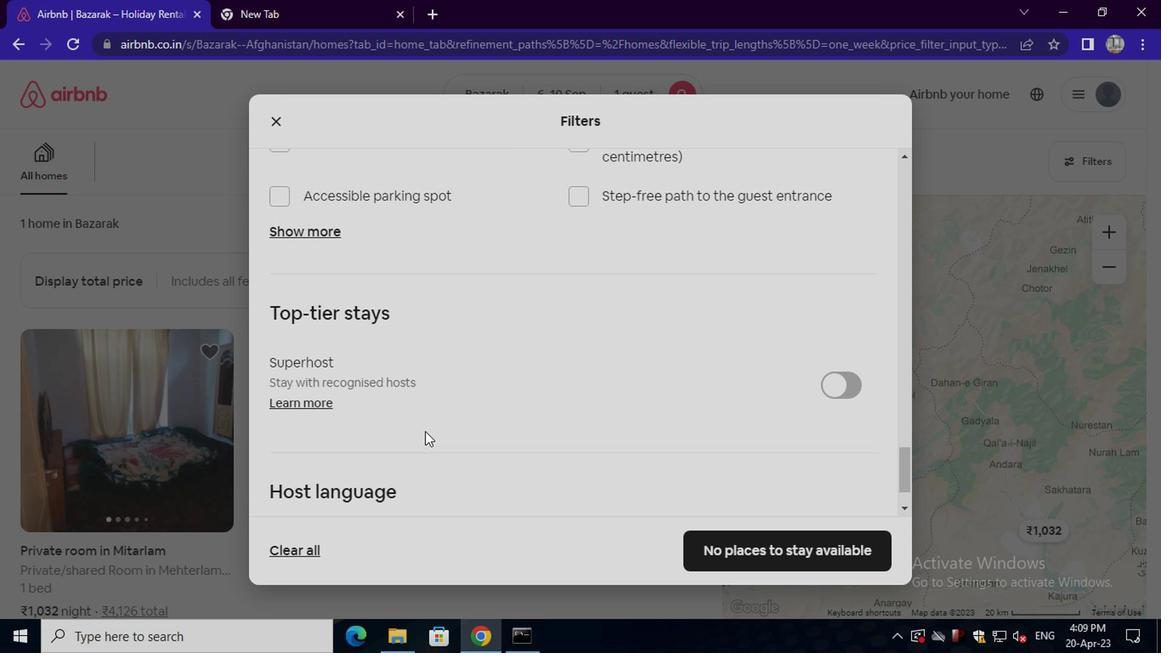 
Action: Mouse scrolled (422, 431) with delta (0, 0)
Screenshot: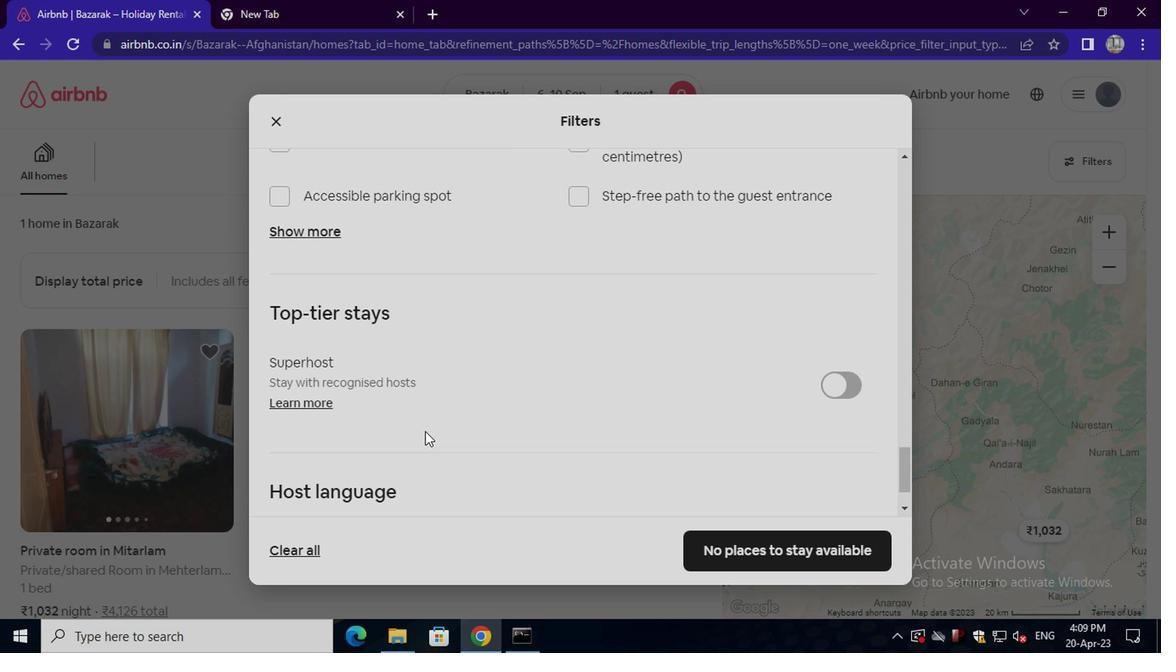 
Action: Mouse scrolled (422, 431) with delta (0, 0)
Screenshot: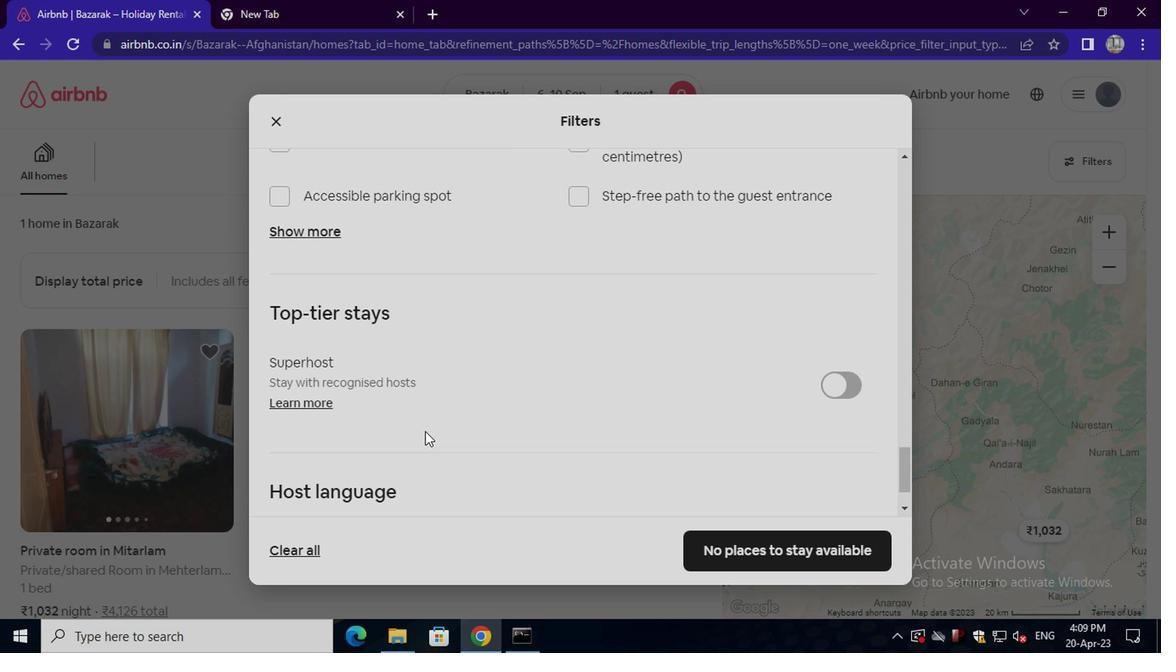 
Action: Mouse scrolled (422, 431) with delta (0, 0)
Screenshot: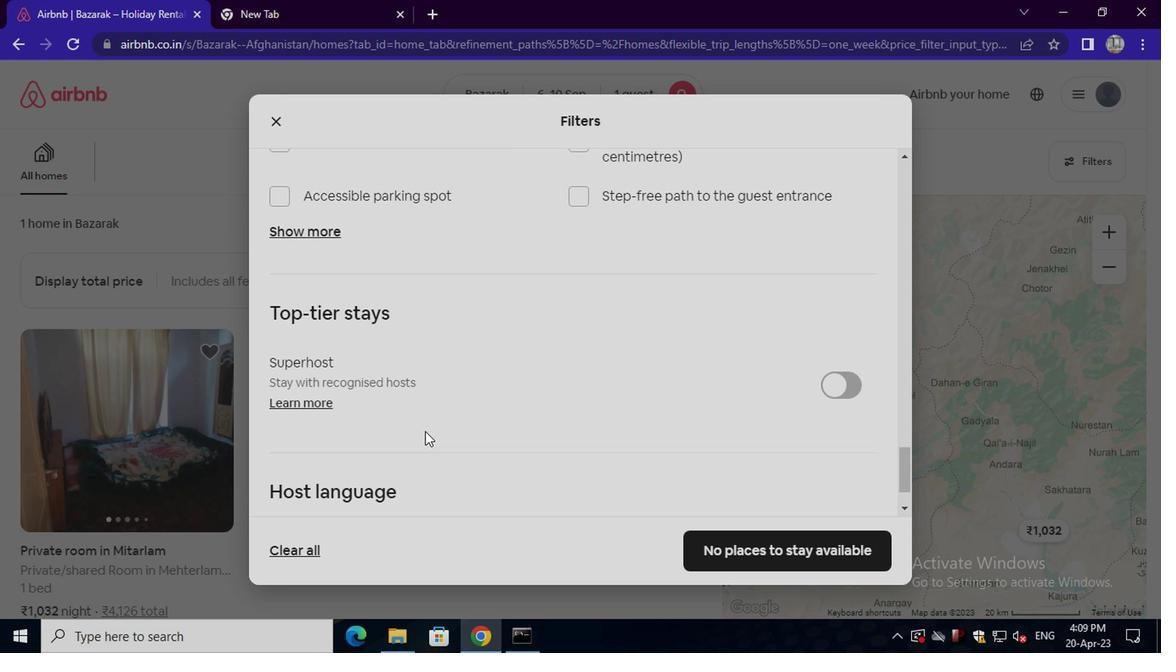 
Action: Mouse scrolled (422, 431) with delta (0, 0)
Screenshot: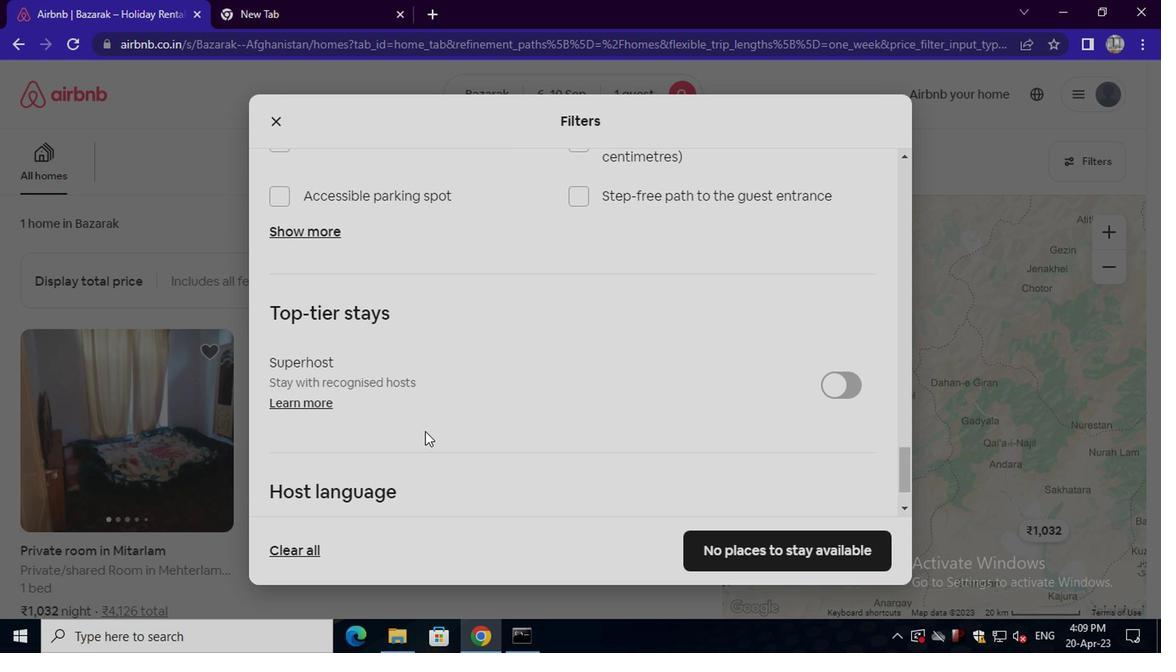 
Action: Mouse scrolled (422, 431) with delta (0, 0)
Screenshot: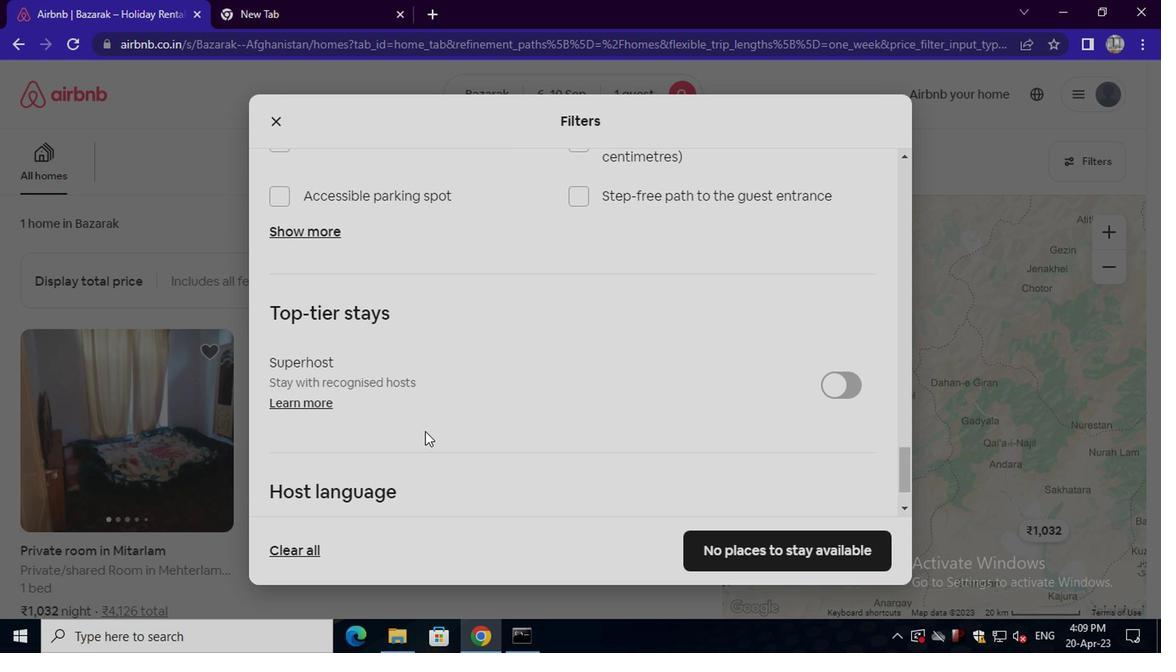 
Action: Mouse scrolled (422, 431) with delta (0, 0)
Screenshot: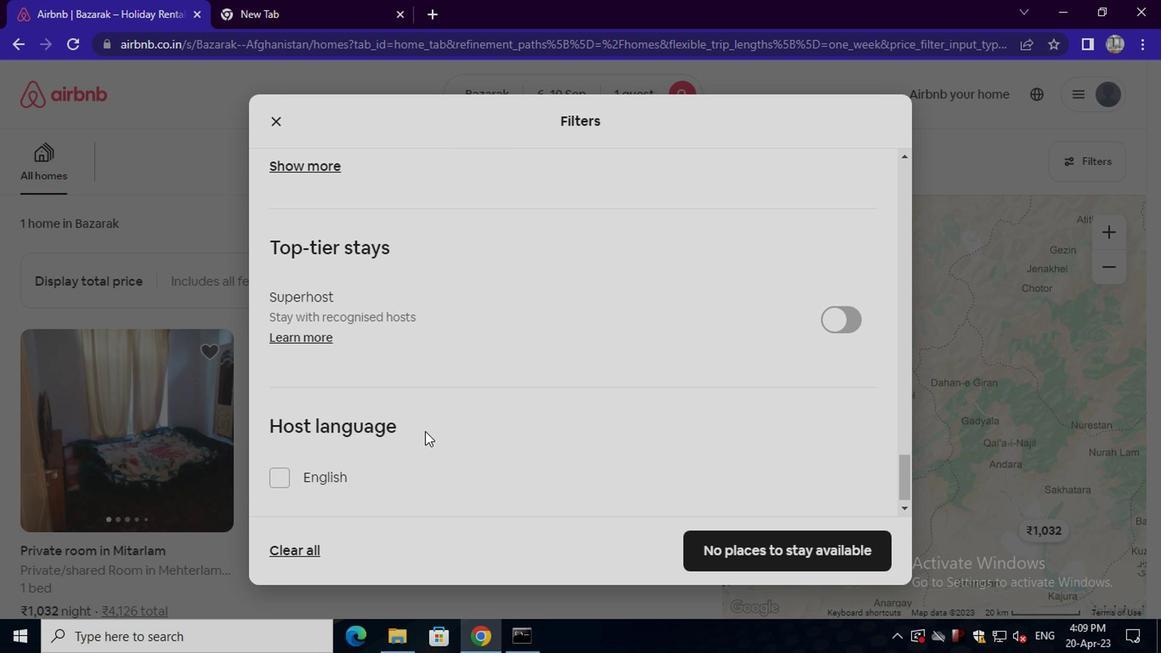 
Action: Mouse scrolled (422, 431) with delta (0, 0)
Screenshot: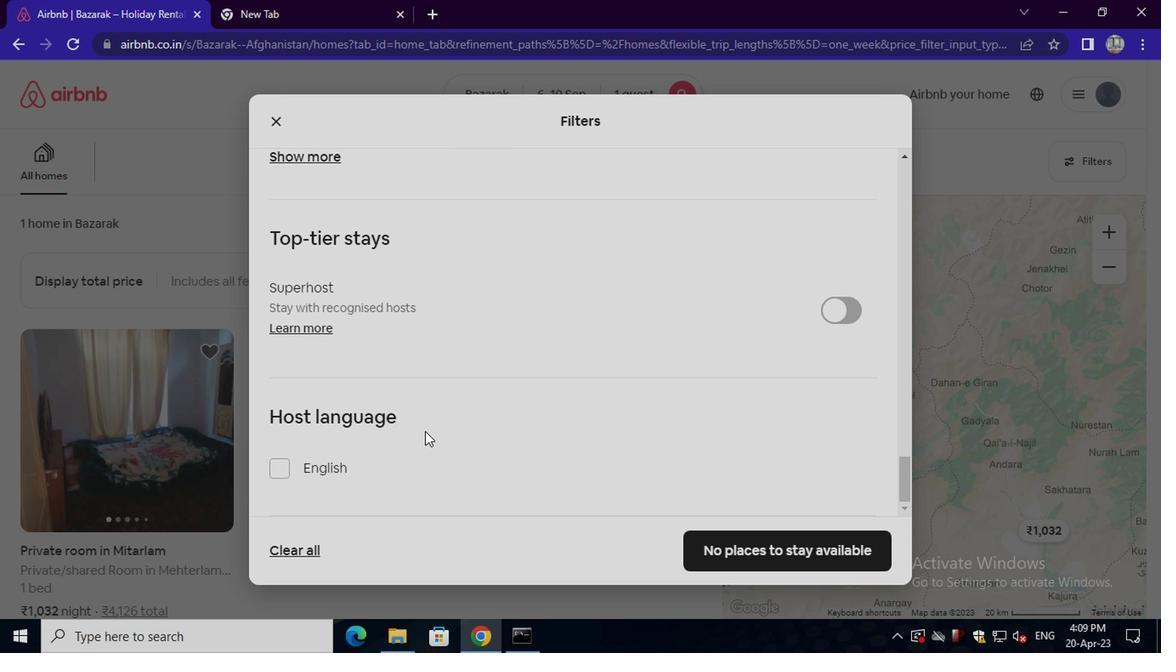 
Action: Mouse scrolled (422, 431) with delta (0, 0)
Screenshot: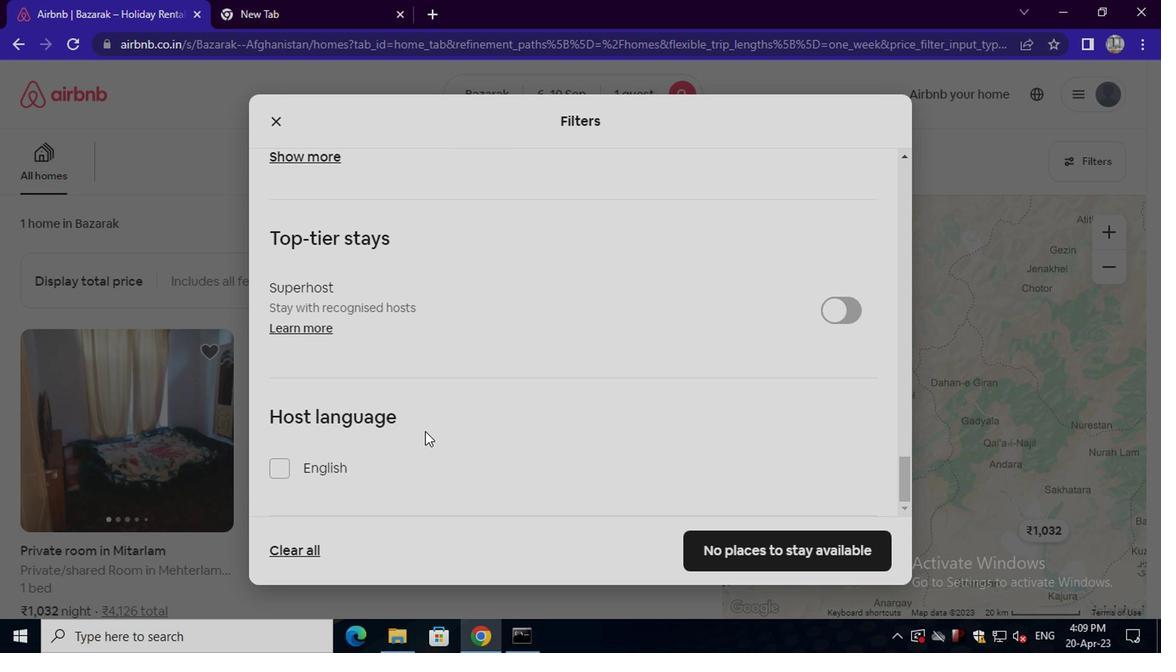 
Action: Mouse scrolled (422, 431) with delta (0, 0)
Screenshot: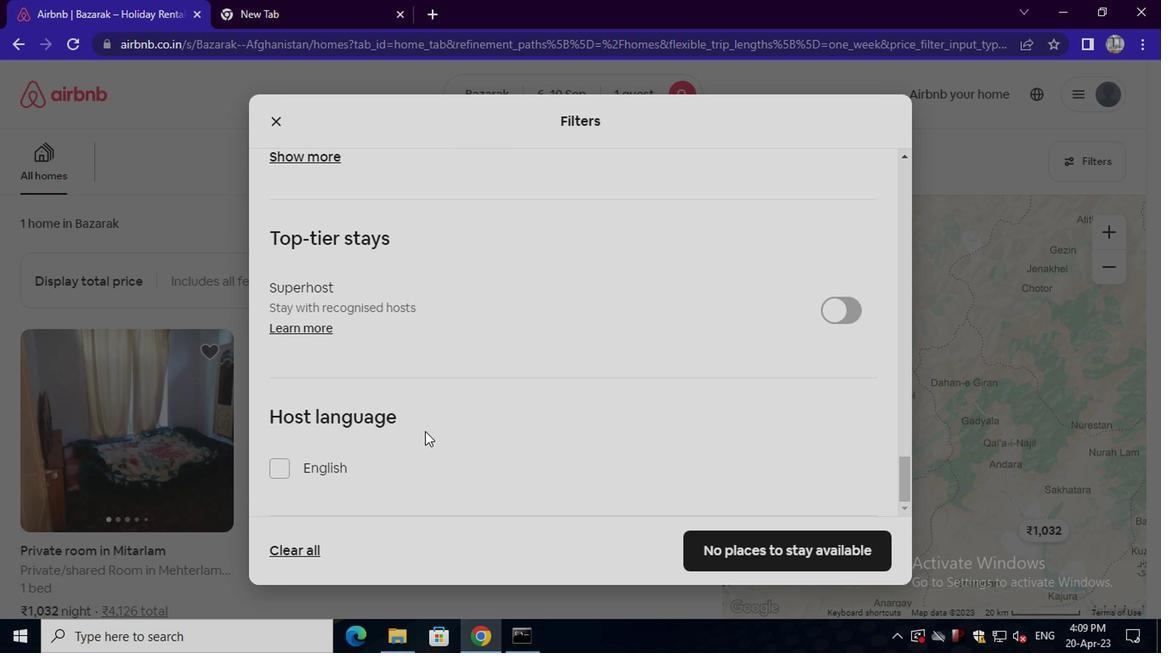 
Action: Mouse moved to (290, 468)
Screenshot: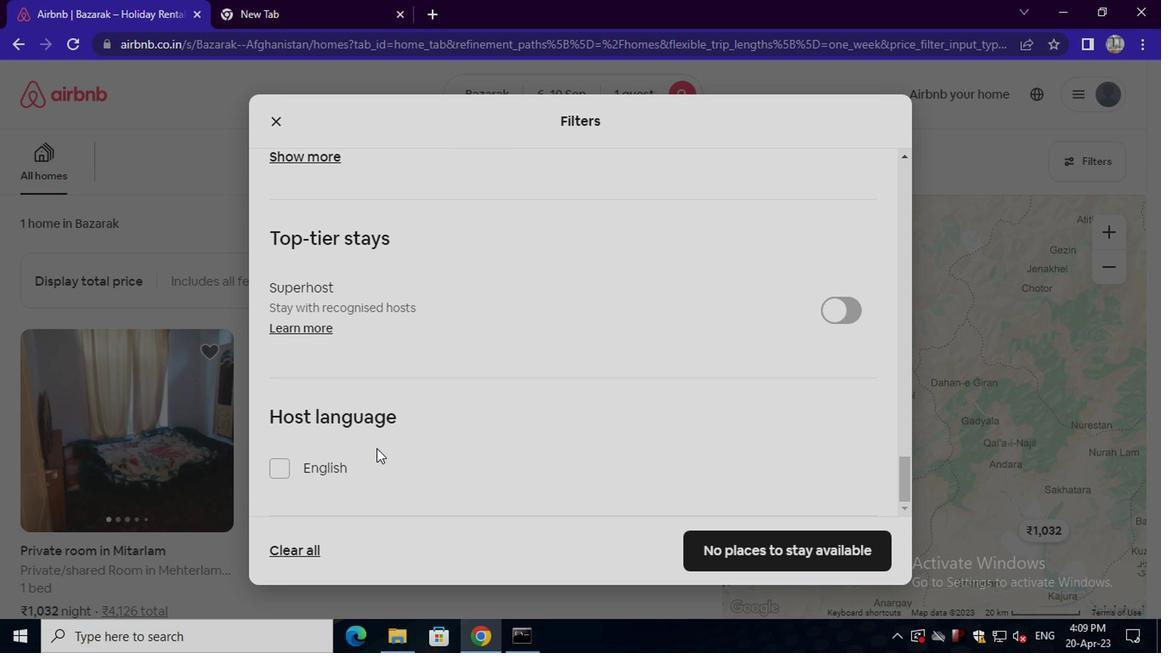 
Action: Mouse pressed left at (290, 468)
Screenshot: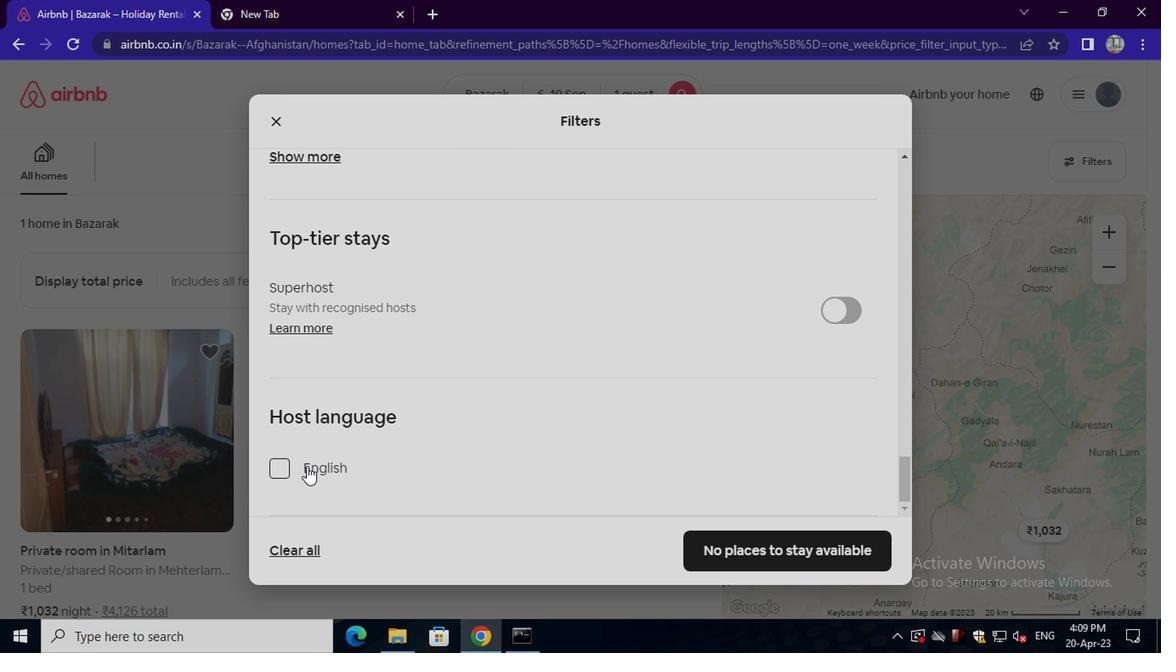 
Action: Mouse moved to (840, 548)
Screenshot: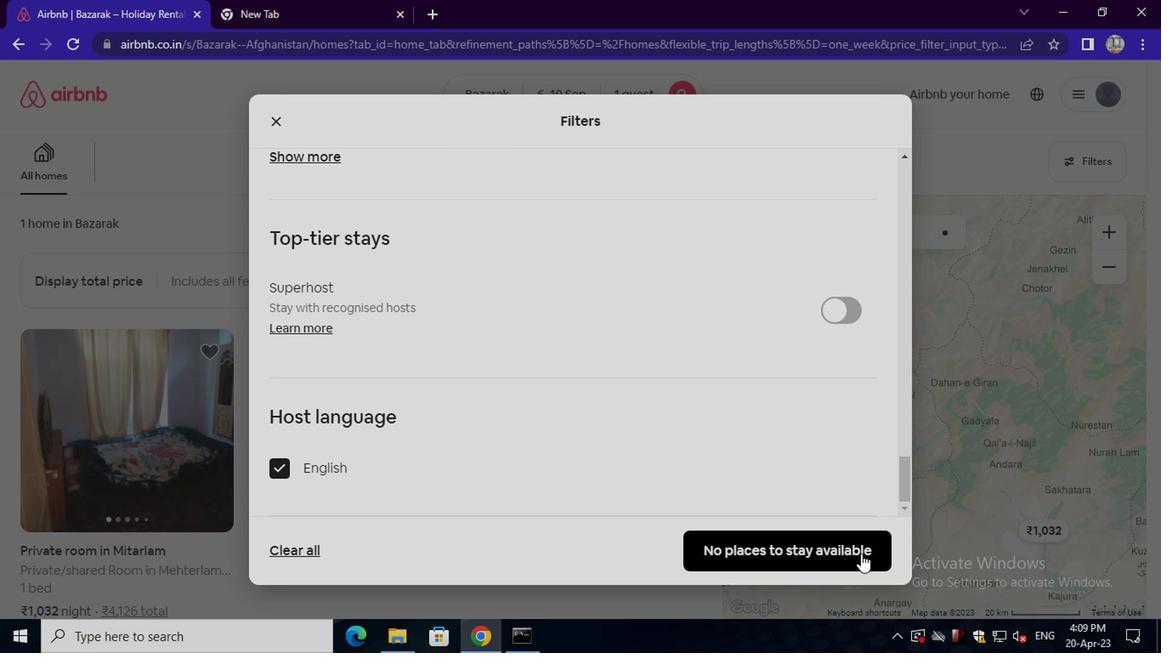 
Action: Mouse pressed left at (840, 548)
Screenshot: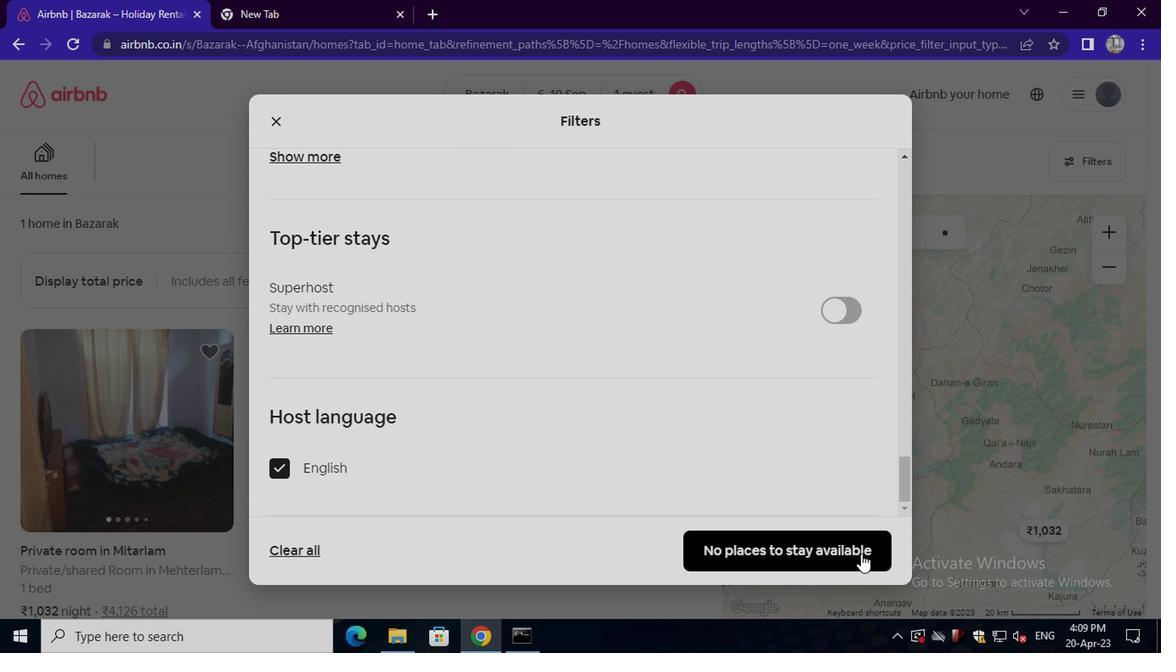 
Action: Mouse moved to (858, 532)
Screenshot: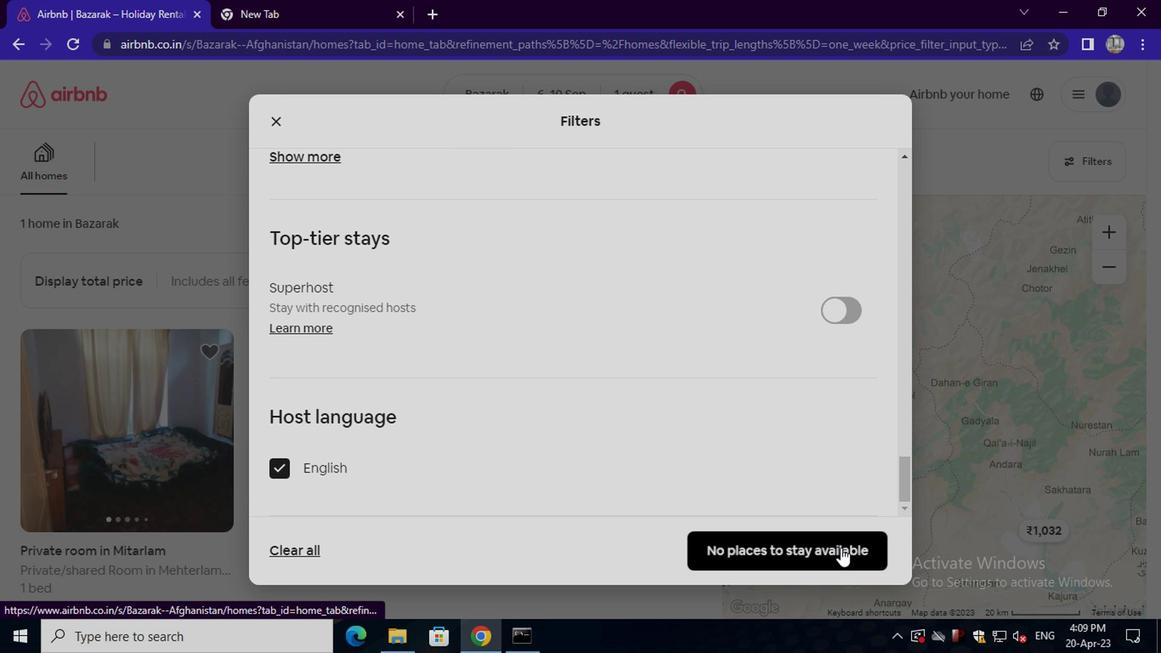 
